 Task: Add an event with the title Second Team Building Workshop: Building High-Performing Teams, date '2024/03/11', time 8:50 AM to 10:50 AMand add a description: A company retreat is a purposeful and immersive event where employees come together in a relaxed and inspiring setting to foster teamwork, boost morale, and align their efforts towards common goals. Select event color  Tomato . Add location for the event as: 789 Rua Santa Catarina, Porto, Portugal, logged in from the account softage.9@softage.netand send the event invitation to softage.4@softage.net with CC to  softage.5@softage.net. Set a reminder for the event Monthly on the third Sunday
Action: Mouse moved to (68, 88)
Screenshot: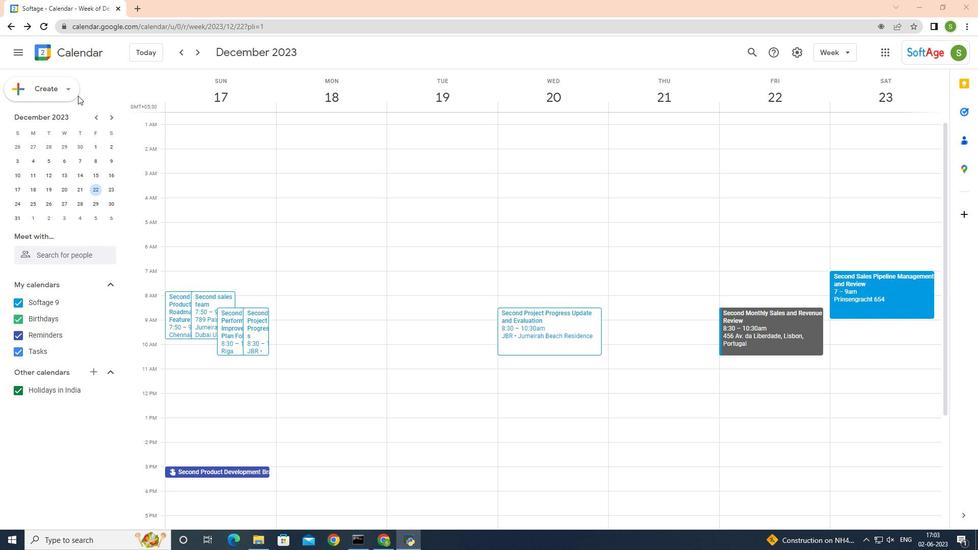 
Action: Mouse pressed left at (68, 88)
Screenshot: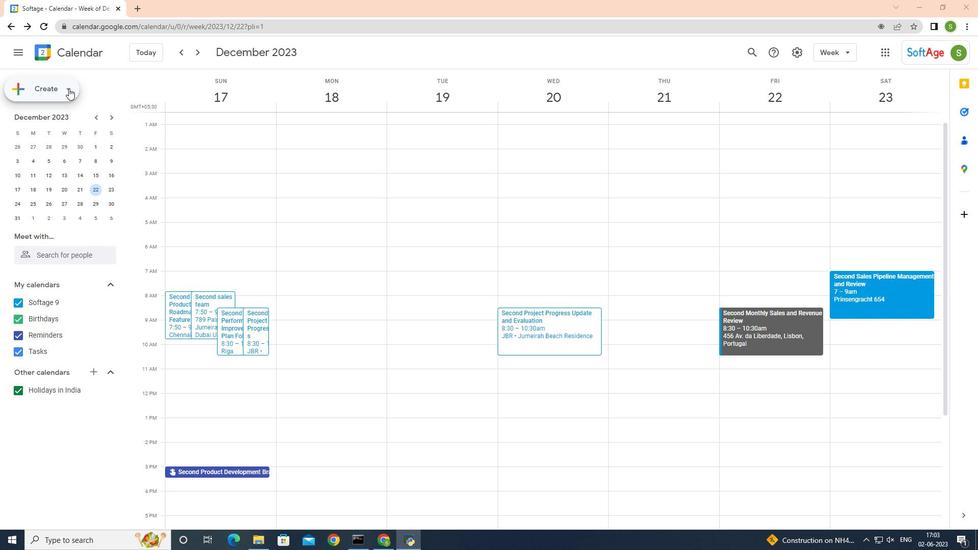 
Action: Mouse moved to (68, 112)
Screenshot: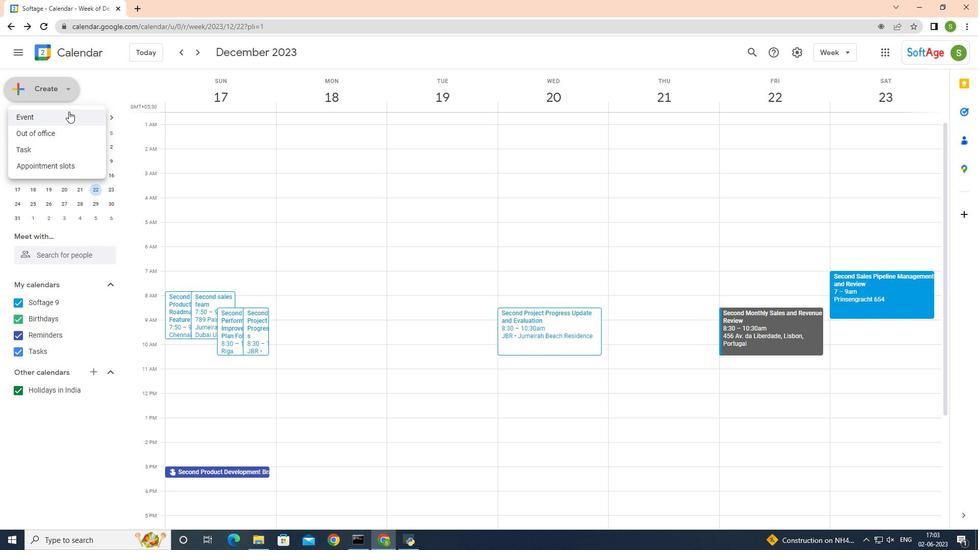 
Action: Mouse pressed left at (68, 112)
Screenshot: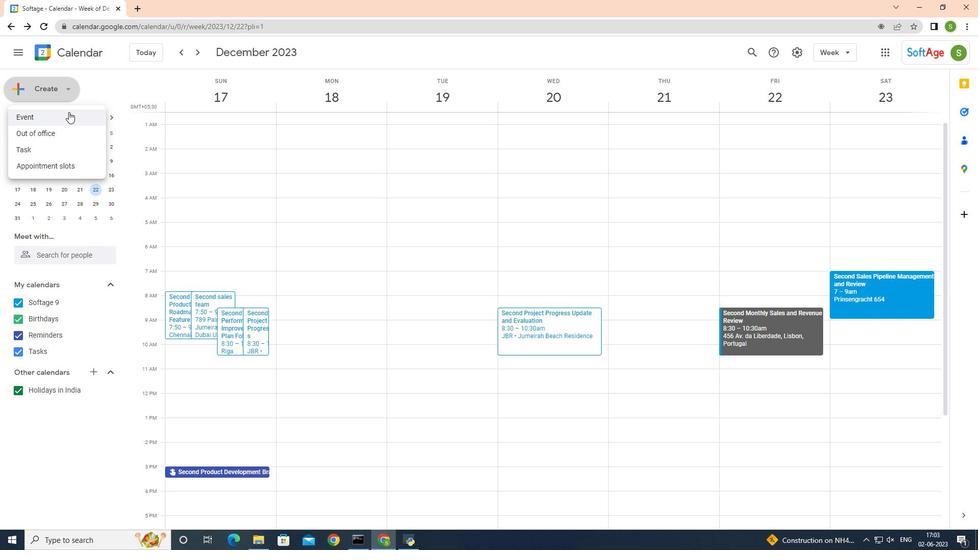 
Action: Mouse moved to (539, 279)
Screenshot: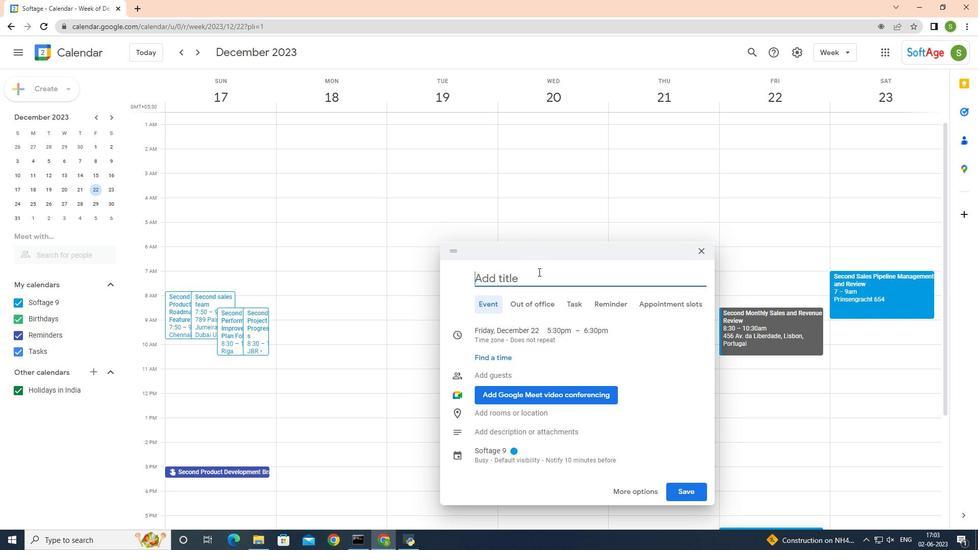 
Action: Key pressed <Key.shift>Second<Key.space><Key.shift><Key.shift><Key.shift><Key.shift><Key.shift><Key.shift><Key.shift><Key.shift><Key.shift><Key.shift><Key.shift><Key.shift><Key.shift><Key.shift><Key.shift><Key.shift><Key.shift><Key.shift><Key.shift><Key.shift><Key.shift><Key.shift><Key.shift><Key.shift><Key.shift><Key.shift><Key.shift><Key.shift><Key.shift><Key.shift><Key.shift><Key.shift><Key.shift><Key.shift>Team<Key.space><Key.shift><Key.shift><Key.shift><Key.shift><Key.shift><Key.shift>Building<Key.space><Key.shift>Workshop<Key.shift_r>:<Key.space><Key.shift>Building<Key.space><Key.shift><Key.shift><Key.shift><Key.shift><Key.shift>High-<Key.shift_r><Key.shift_r>Performing<Key.space><Key.shift>Teams
Screenshot: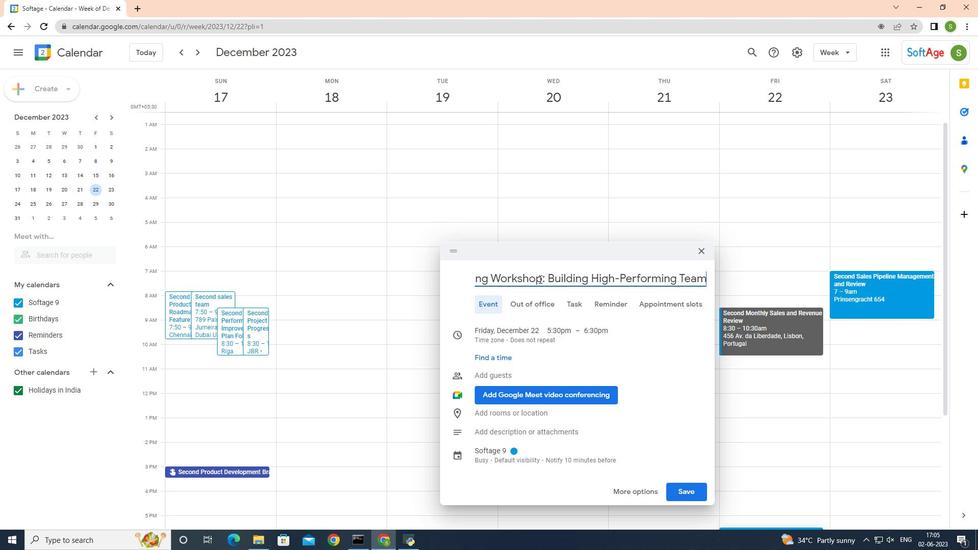 
Action: Mouse moved to (515, 328)
Screenshot: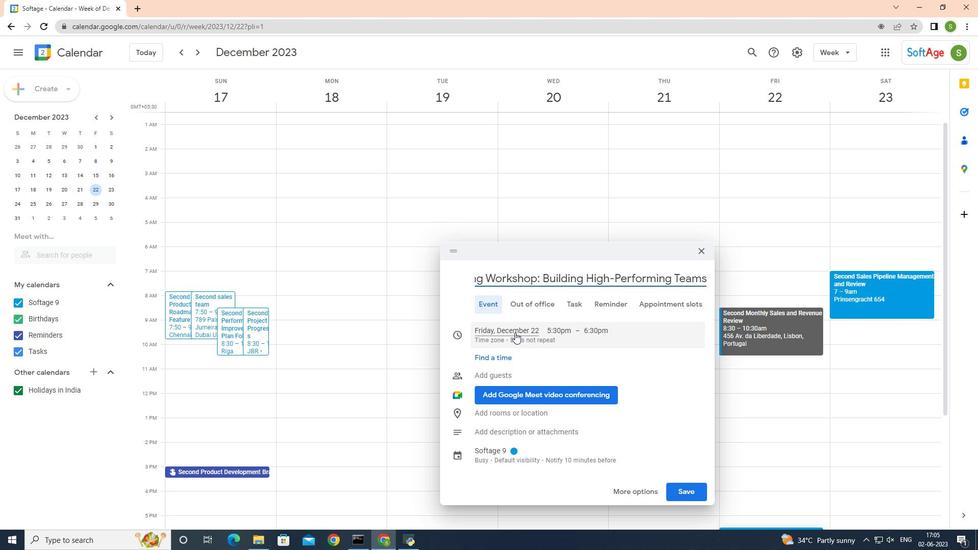 
Action: Mouse pressed left at (515, 328)
Screenshot: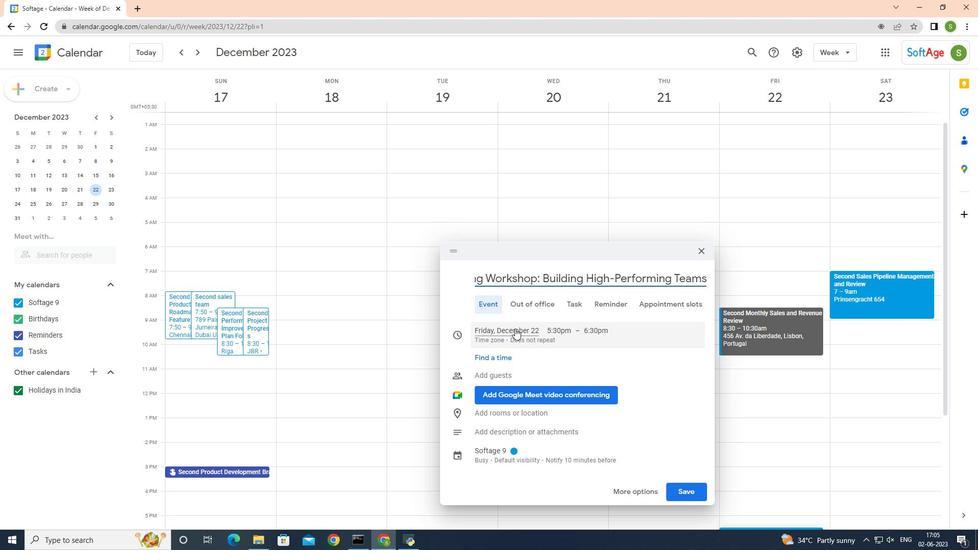 
Action: Mouse moved to (599, 323)
Screenshot: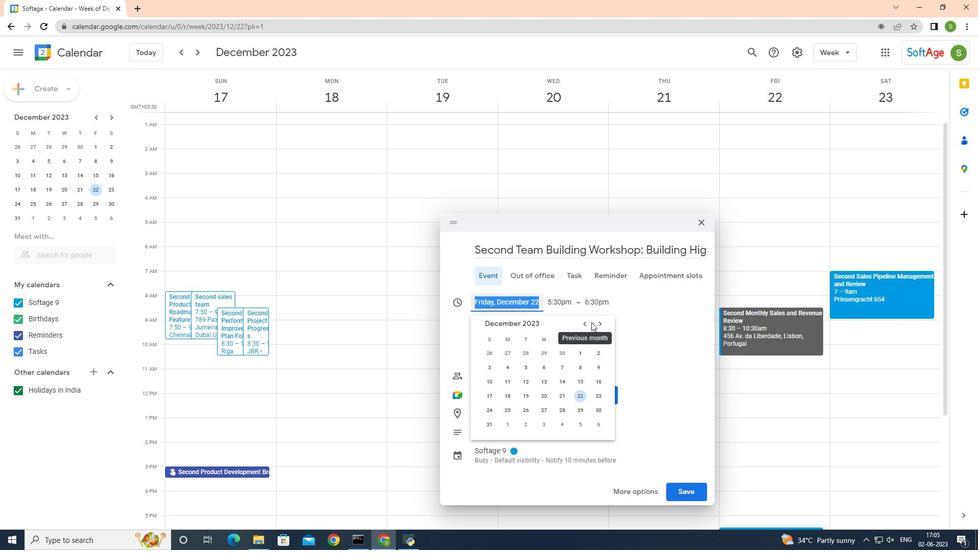 
Action: Mouse pressed left at (599, 323)
Screenshot: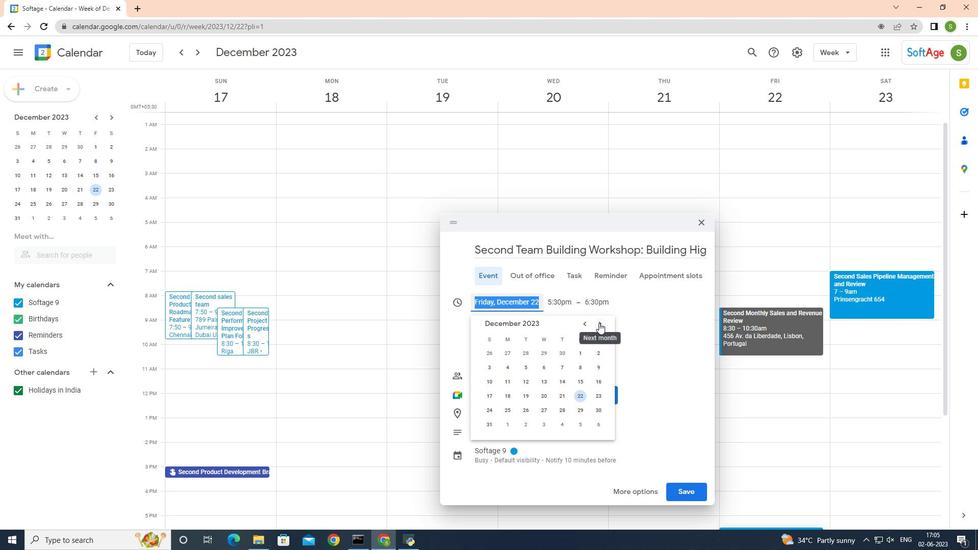
Action: Mouse pressed left at (599, 323)
Screenshot: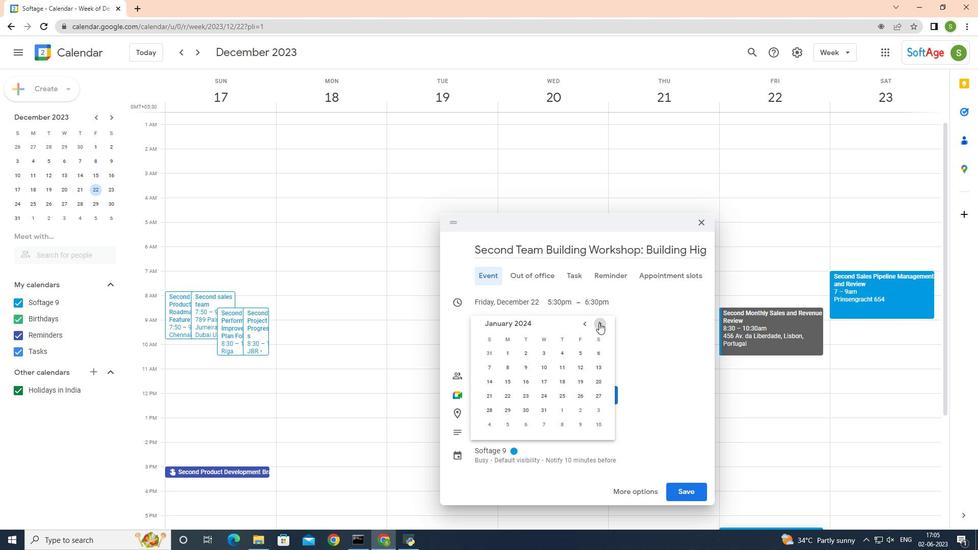
Action: Mouse pressed left at (599, 323)
Screenshot: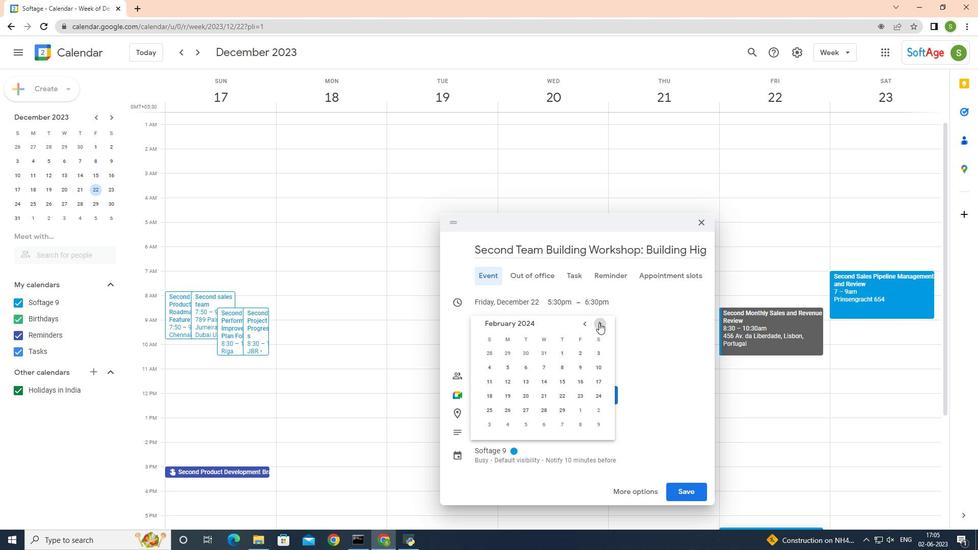 
Action: Mouse moved to (509, 379)
Screenshot: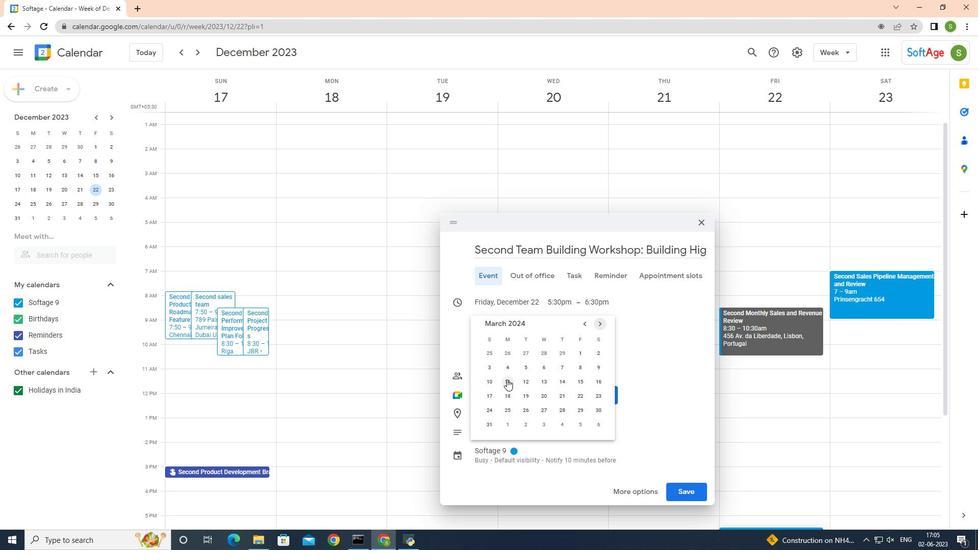 
Action: Mouse pressed left at (509, 379)
Screenshot: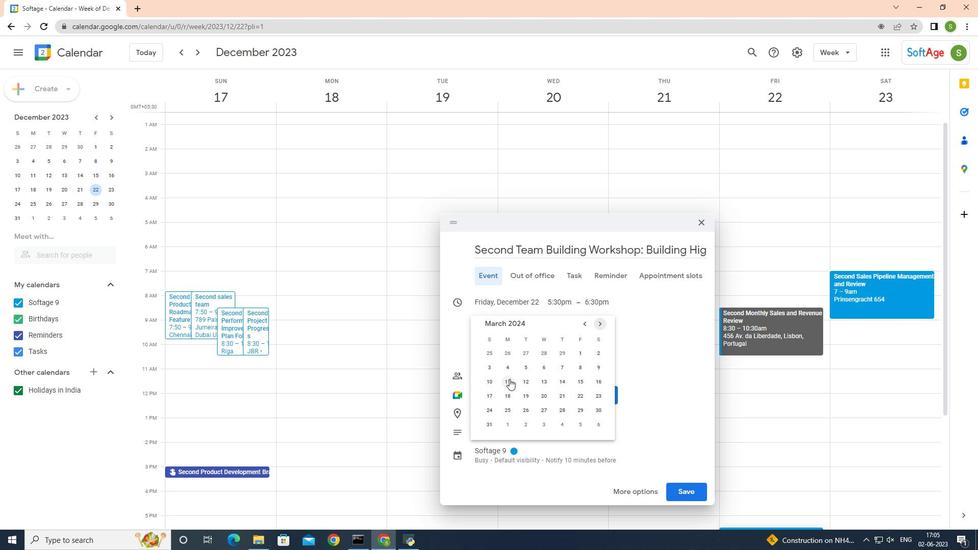 
Action: Mouse moved to (514, 300)
Screenshot: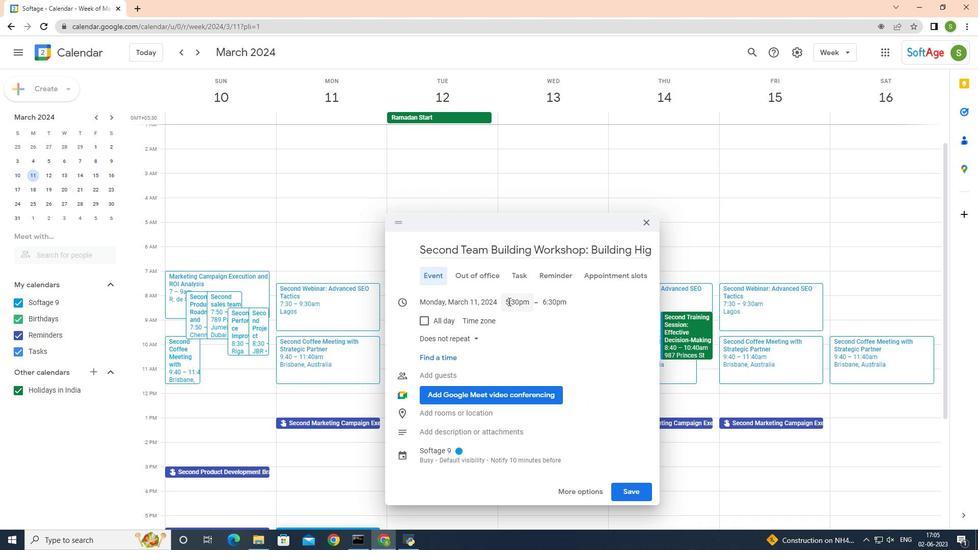 
Action: Mouse pressed left at (514, 300)
Screenshot: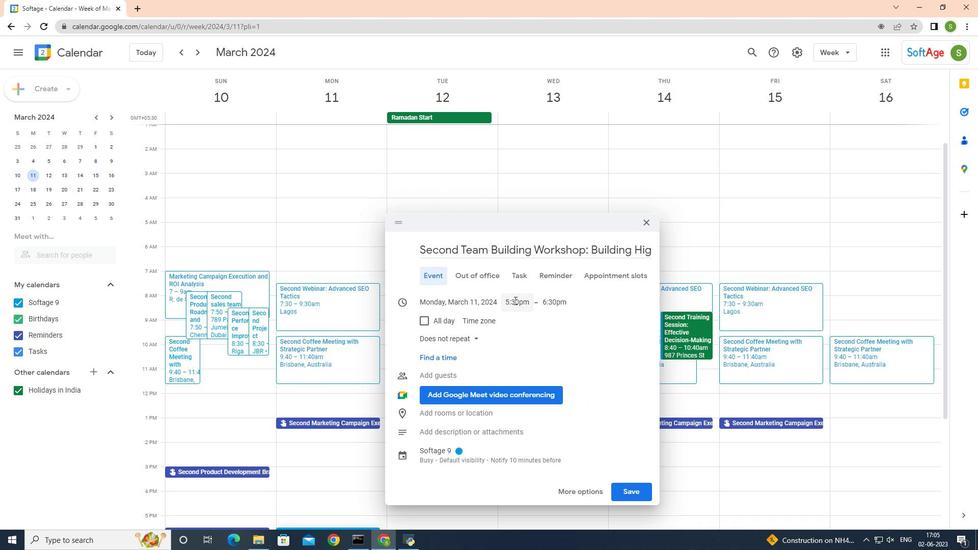 
Action: Mouse moved to (535, 353)
Screenshot: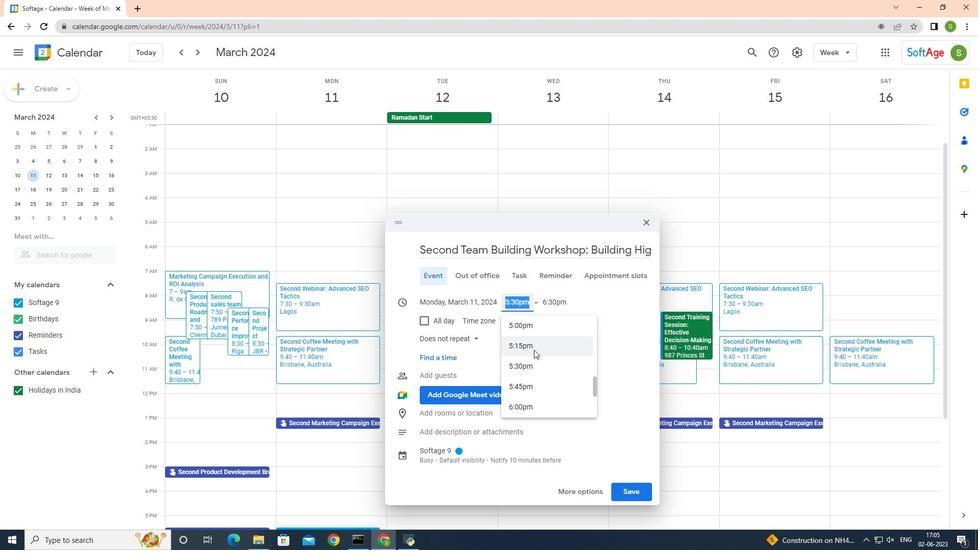 
Action: Mouse scrolled (535, 353) with delta (0, 0)
Screenshot: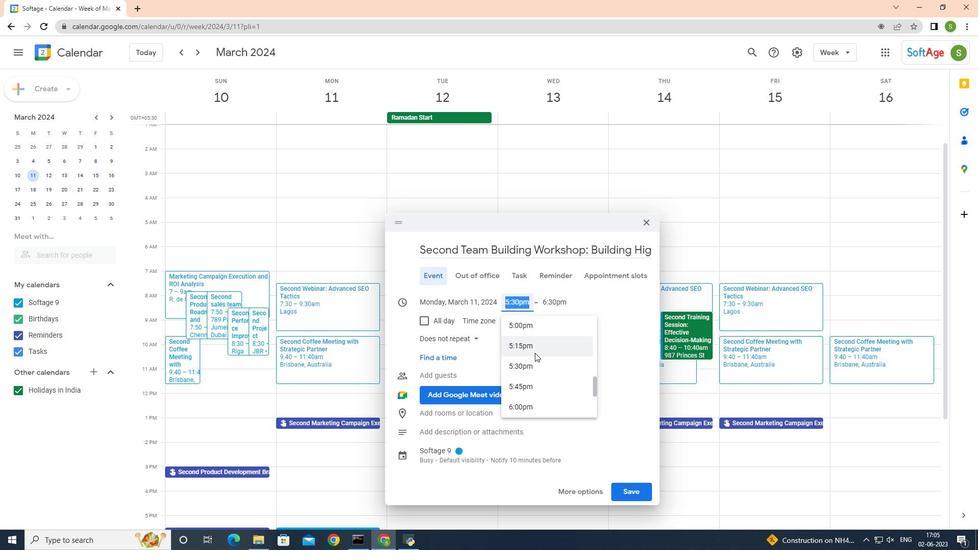 
Action: Mouse scrolled (535, 353) with delta (0, 0)
Screenshot: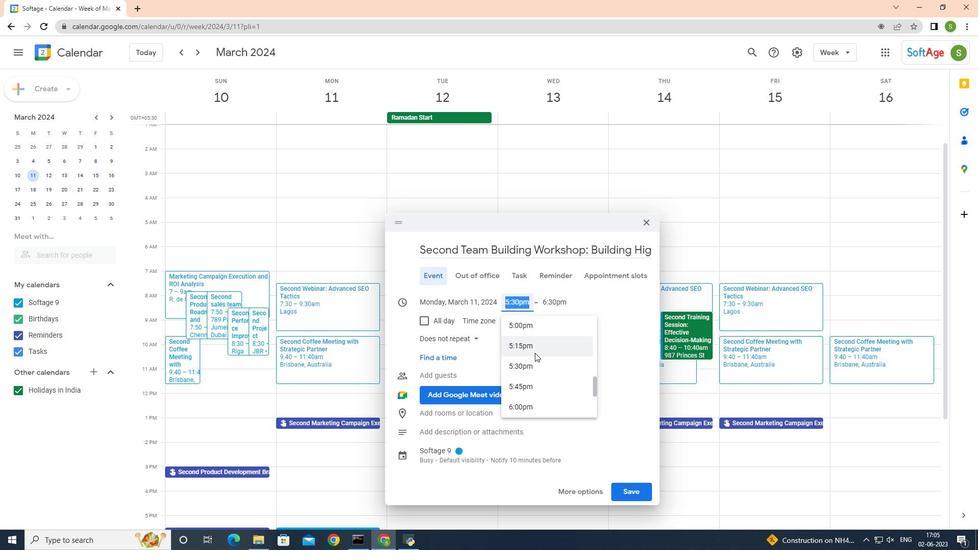 
Action: Mouse scrolled (535, 353) with delta (0, 0)
Screenshot: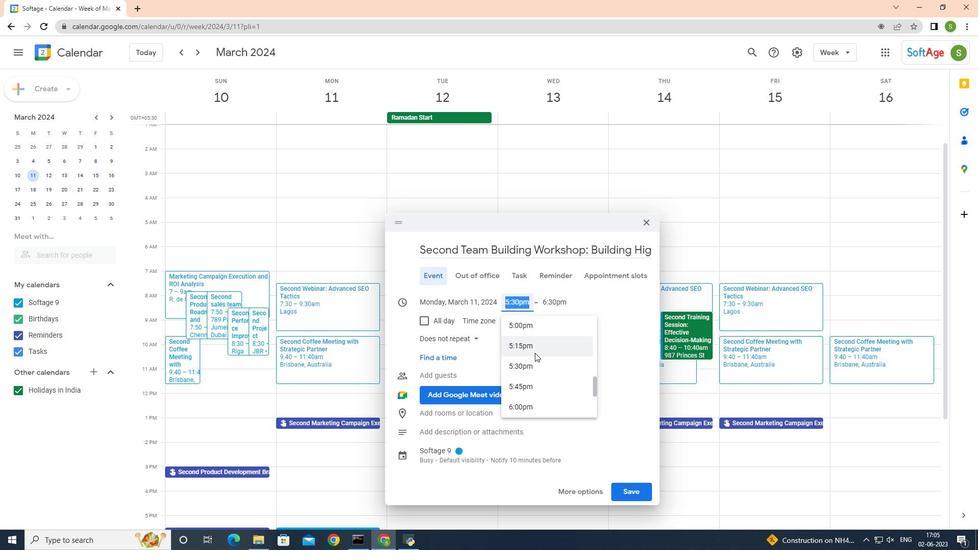
Action: Mouse scrolled (535, 353) with delta (0, 0)
Screenshot: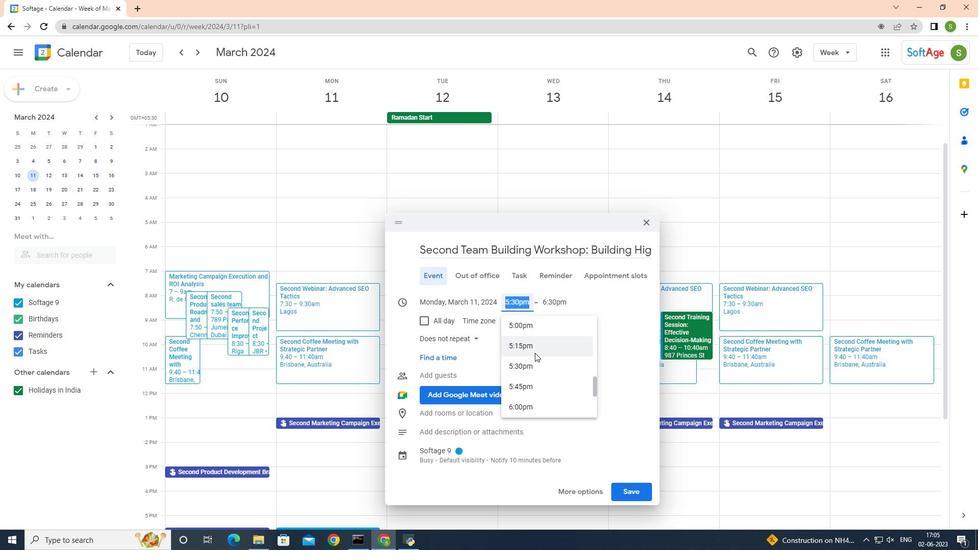
Action: Mouse scrolled (535, 353) with delta (0, 0)
Screenshot: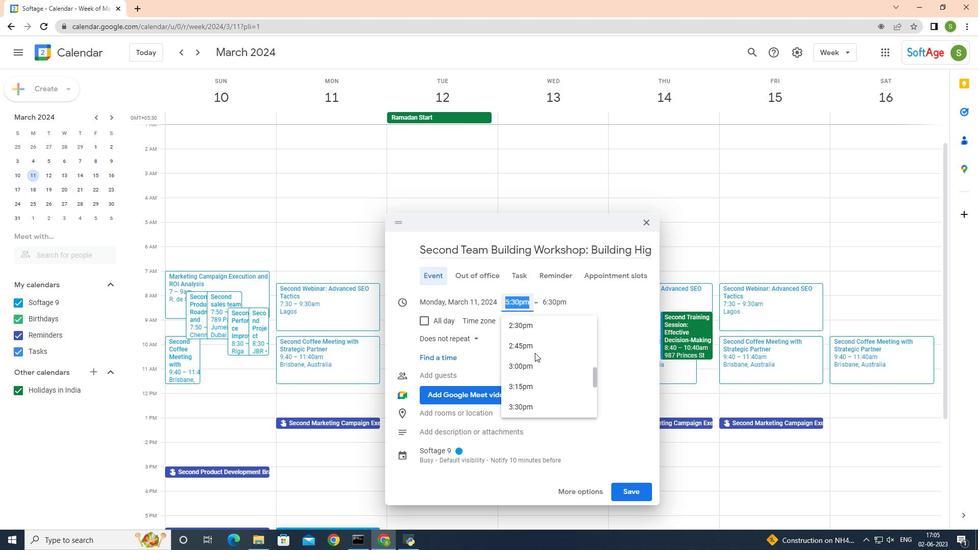 
Action: Mouse scrolled (535, 353) with delta (0, 0)
Screenshot: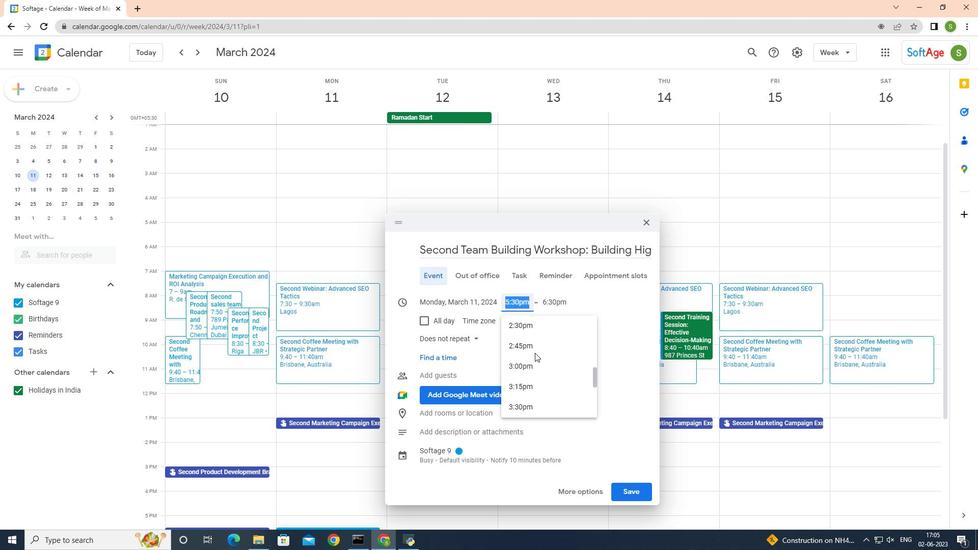 
Action: Mouse scrolled (535, 353) with delta (0, 0)
Screenshot: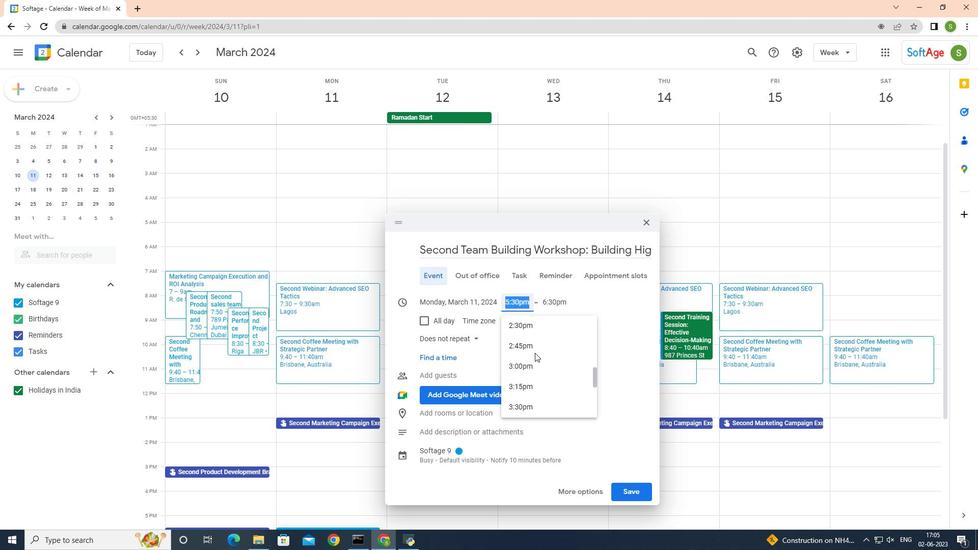 
Action: Mouse scrolled (535, 353) with delta (0, 0)
Screenshot: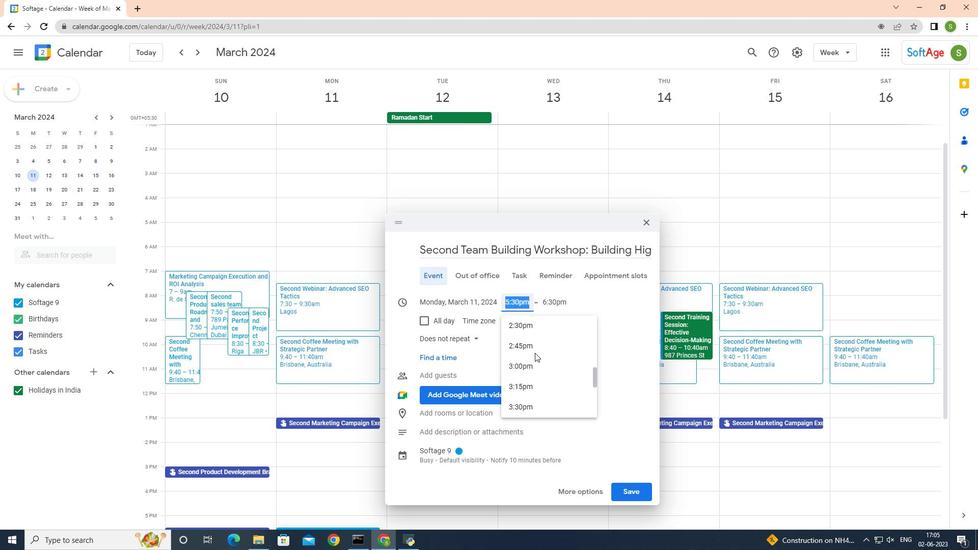 
Action: Mouse scrolled (535, 353) with delta (0, 0)
Screenshot: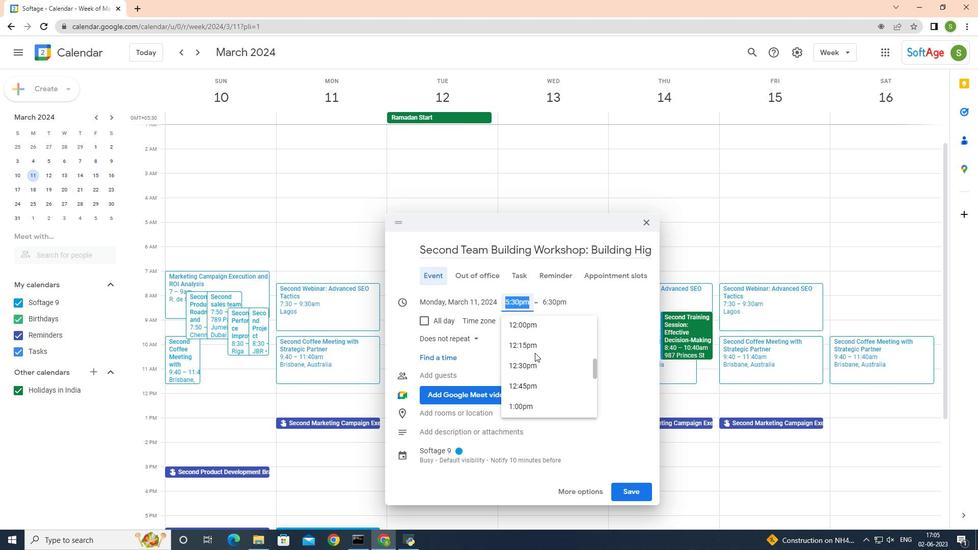 
Action: Mouse scrolled (535, 353) with delta (0, 0)
Screenshot: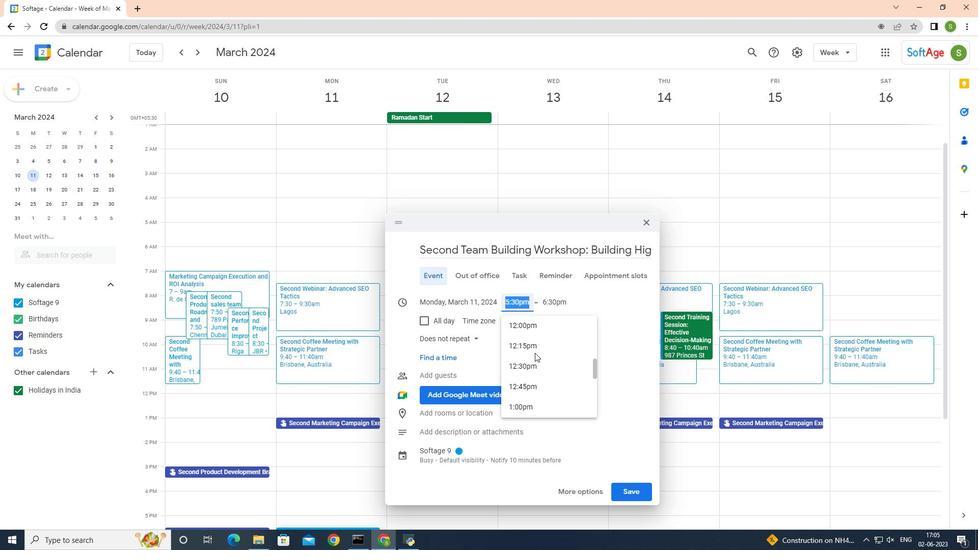 
Action: Mouse scrolled (535, 353) with delta (0, 0)
Screenshot: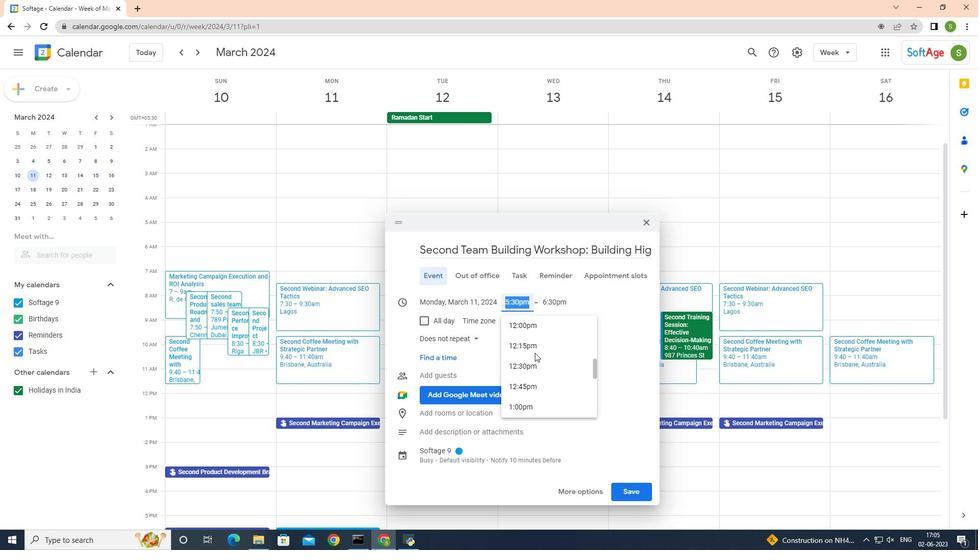 
Action: Mouse scrolled (535, 353) with delta (0, 0)
Screenshot: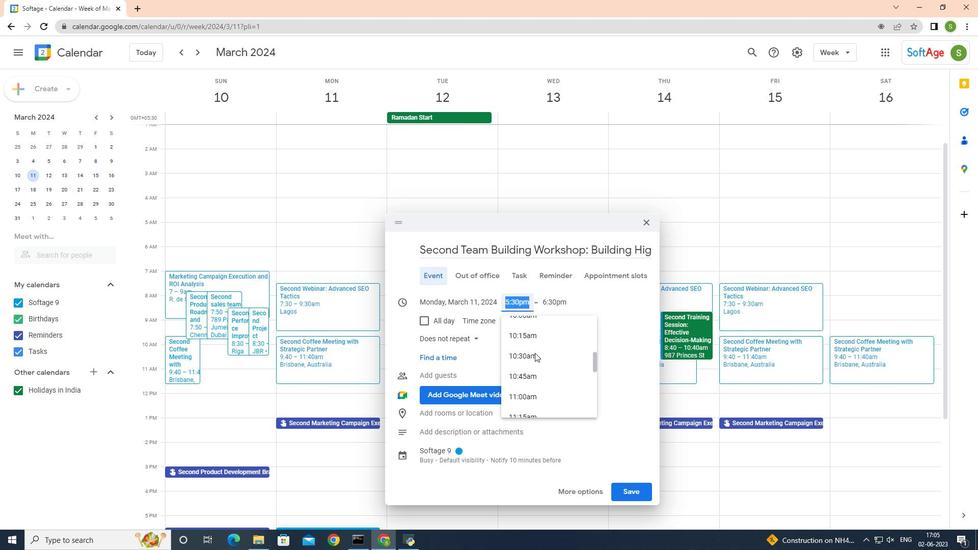 
Action: Mouse scrolled (535, 353) with delta (0, 0)
Screenshot: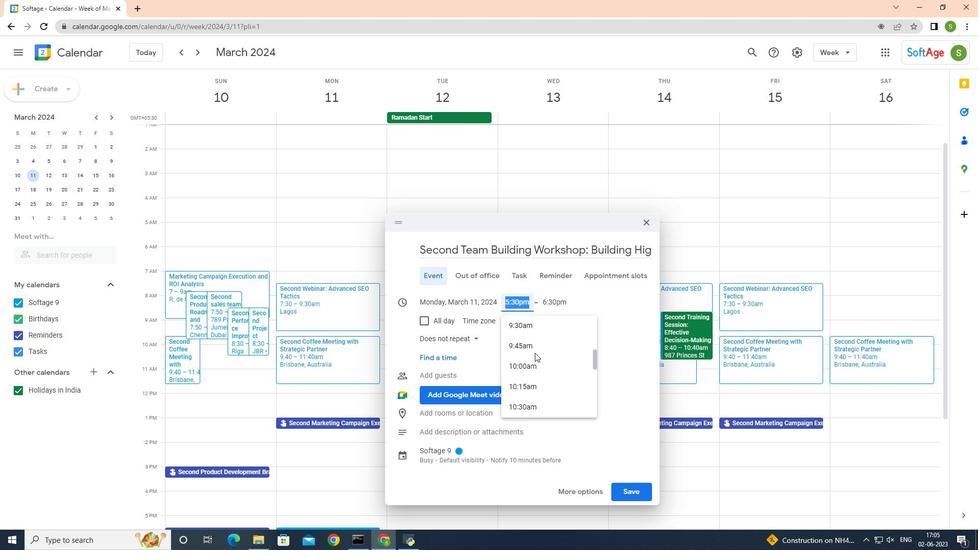 
Action: Mouse moved to (535, 352)
Screenshot: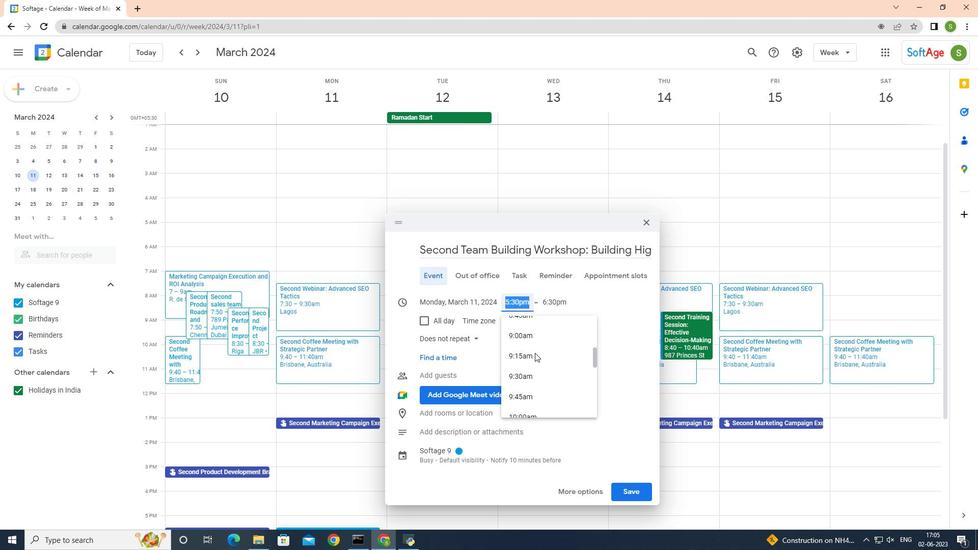 
Action: Mouse scrolled (535, 352) with delta (0, 0)
Screenshot: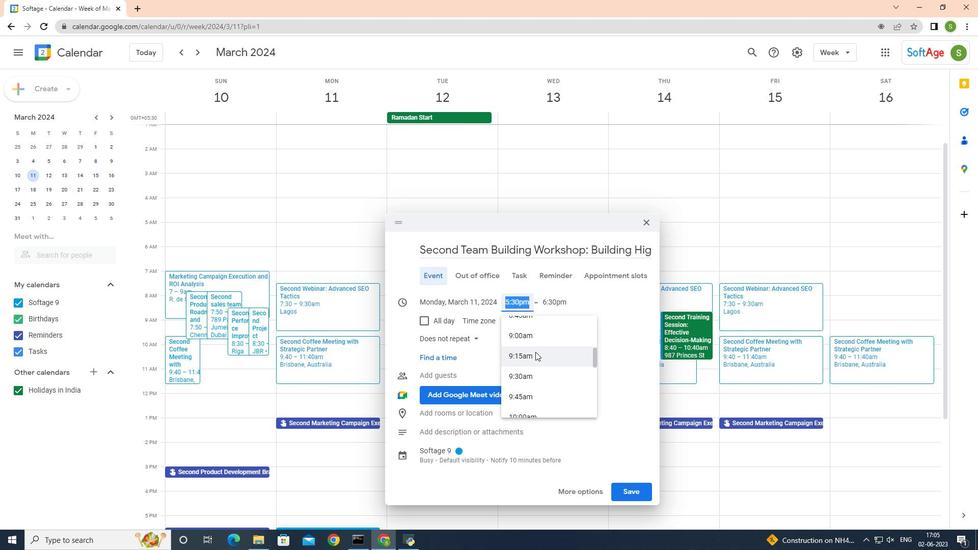 
Action: Mouse moved to (536, 363)
Screenshot: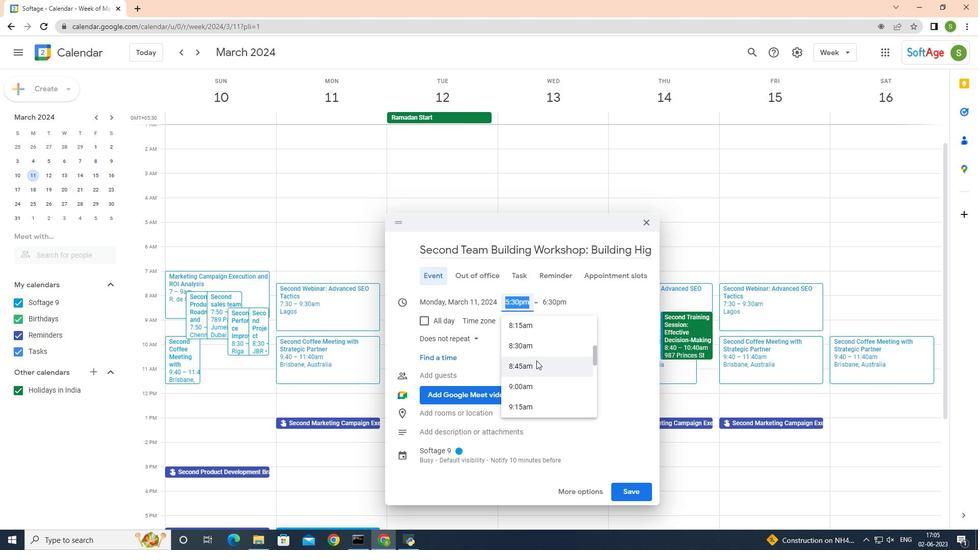 
Action: Mouse pressed left at (536, 363)
Screenshot: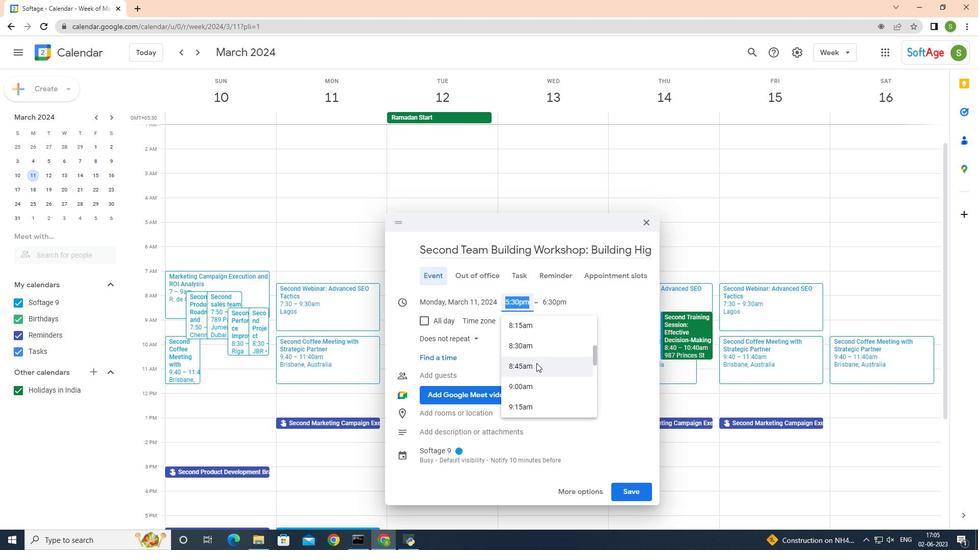 
Action: Mouse moved to (517, 238)
Screenshot: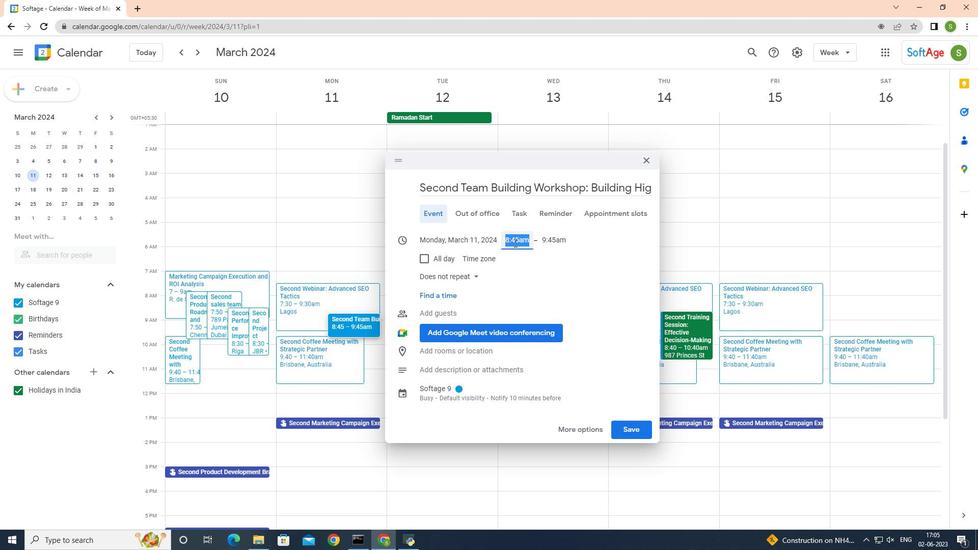 
Action: Mouse pressed left at (517, 238)
Screenshot: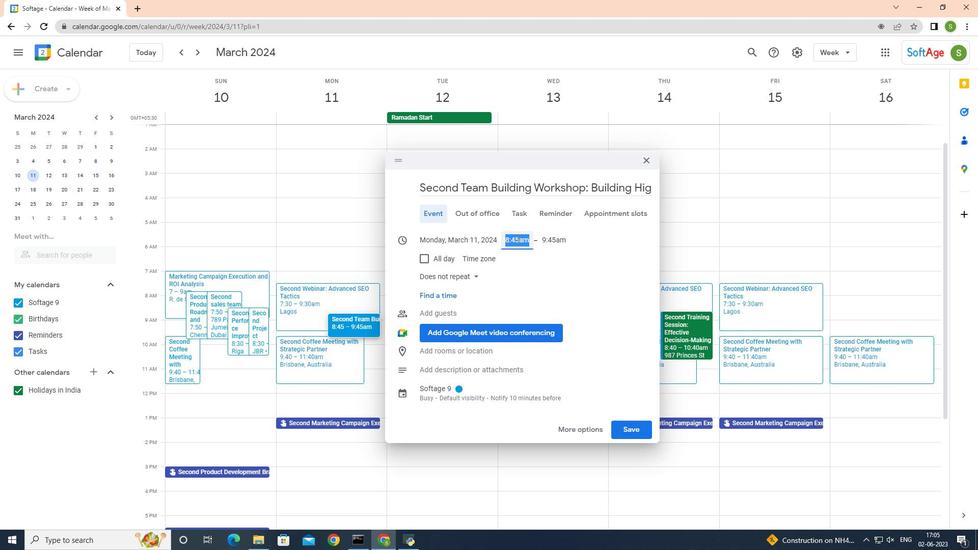 
Action: Mouse moved to (551, 244)
Screenshot: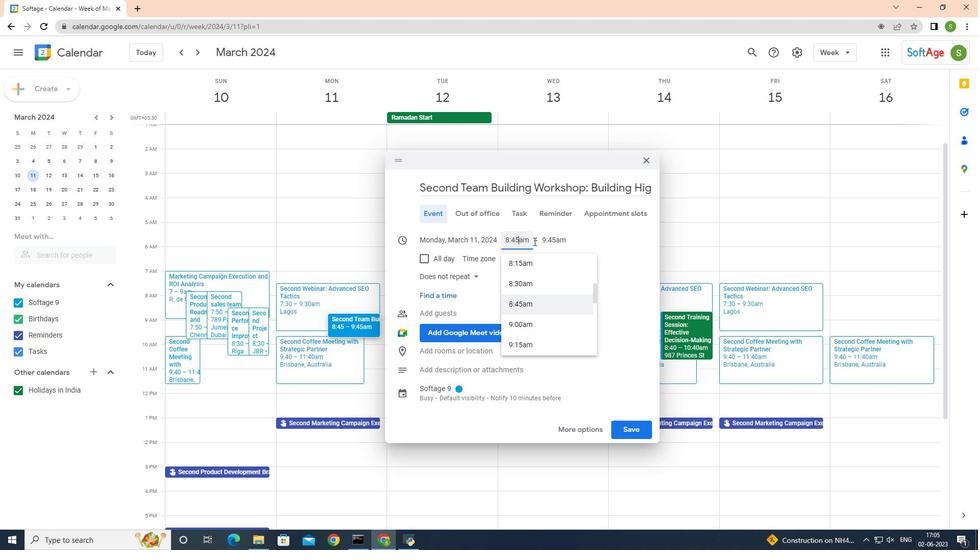 
Action: Key pressed <Key.backspace><Key.backspace>50
Screenshot: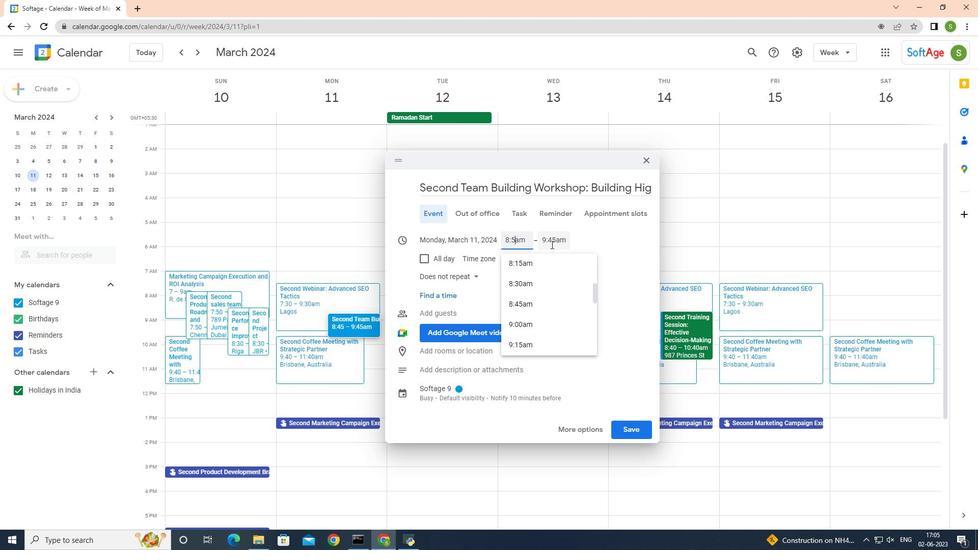 
Action: Mouse pressed left at (551, 244)
Screenshot: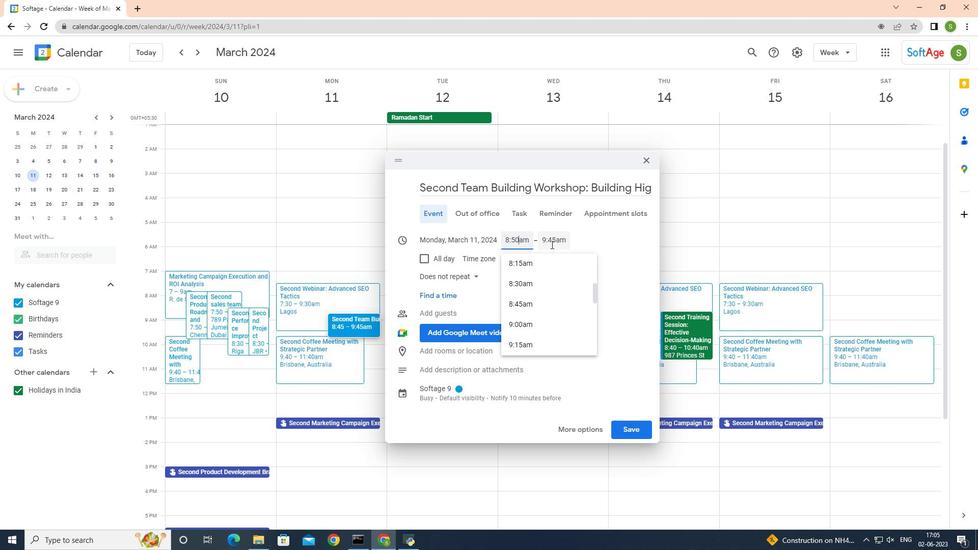 
Action: Mouse moved to (583, 350)
Screenshot: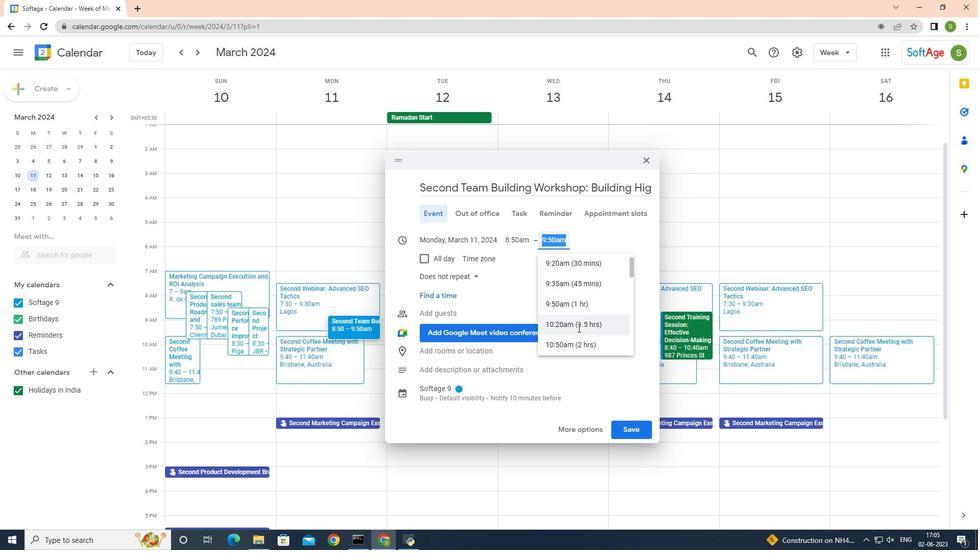 
Action: Mouse pressed left at (583, 350)
Screenshot: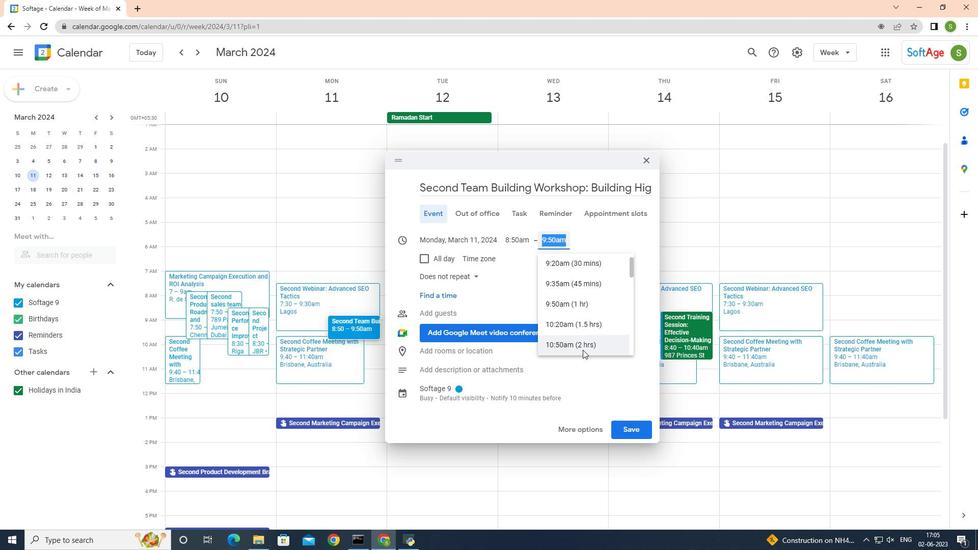 
Action: Mouse moved to (641, 424)
Screenshot: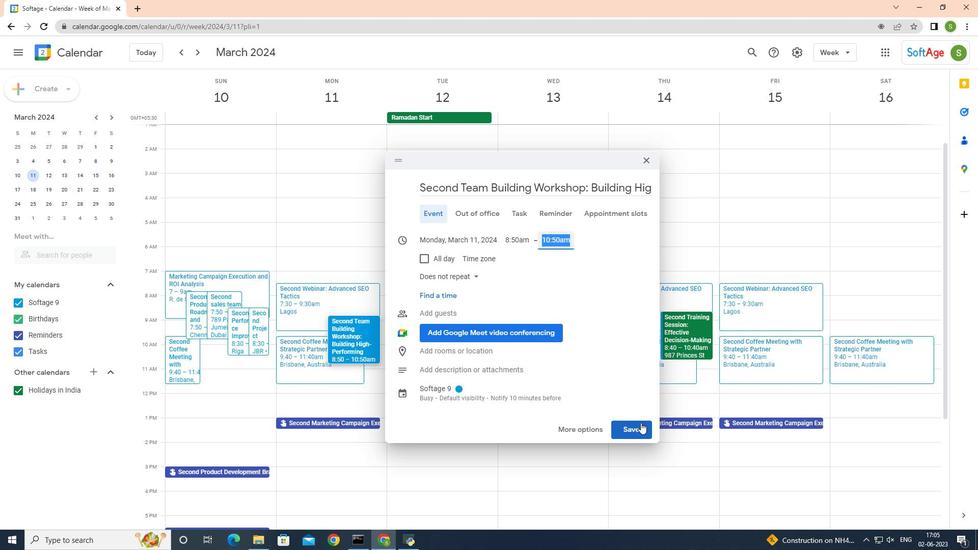
Action: Mouse pressed left at (641, 424)
Screenshot: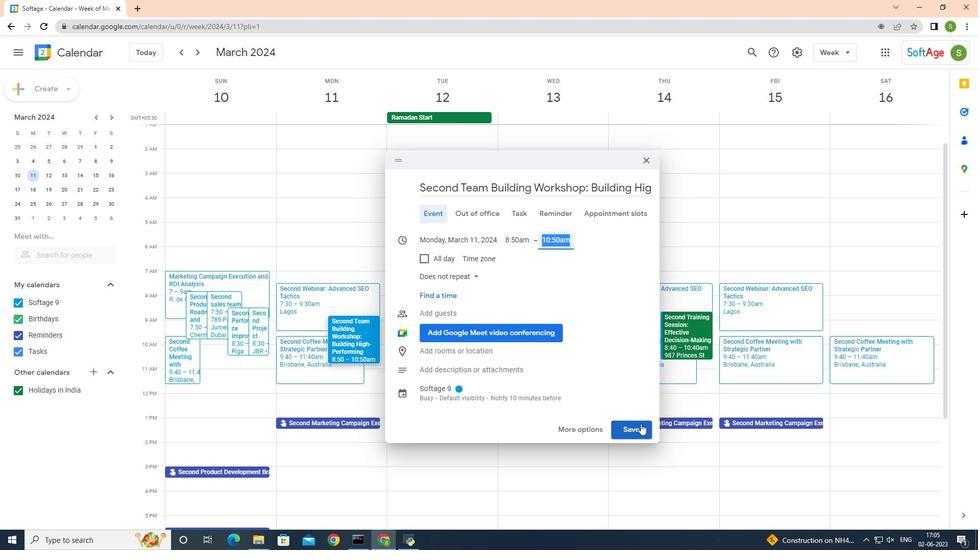 
Action: Mouse moved to (353, 332)
Screenshot: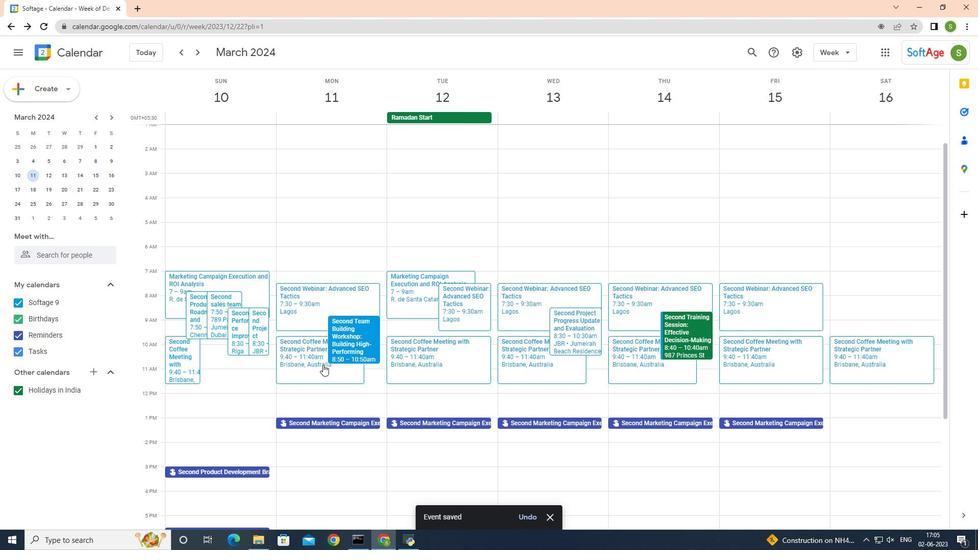 
Action: Mouse pressed left at (353, 332)
Screenshot: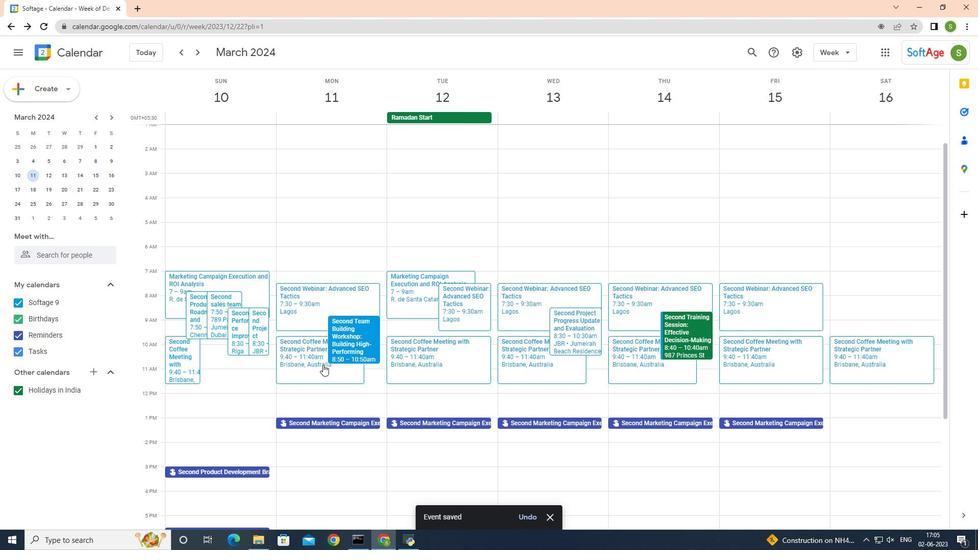 
Action: Mouse moved to (166, 226)
Screenshot: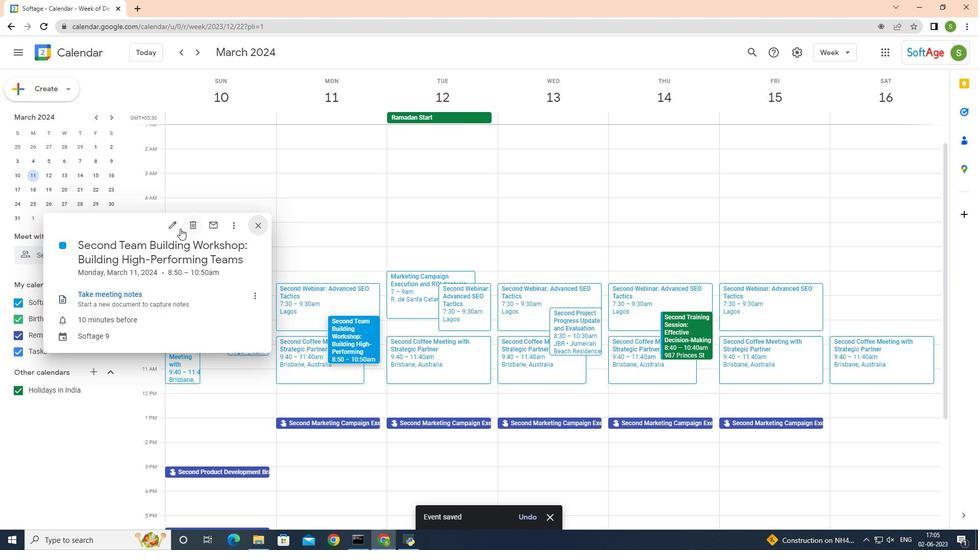 
Action: Mouse pressed left at (166, 226)
Screenshot: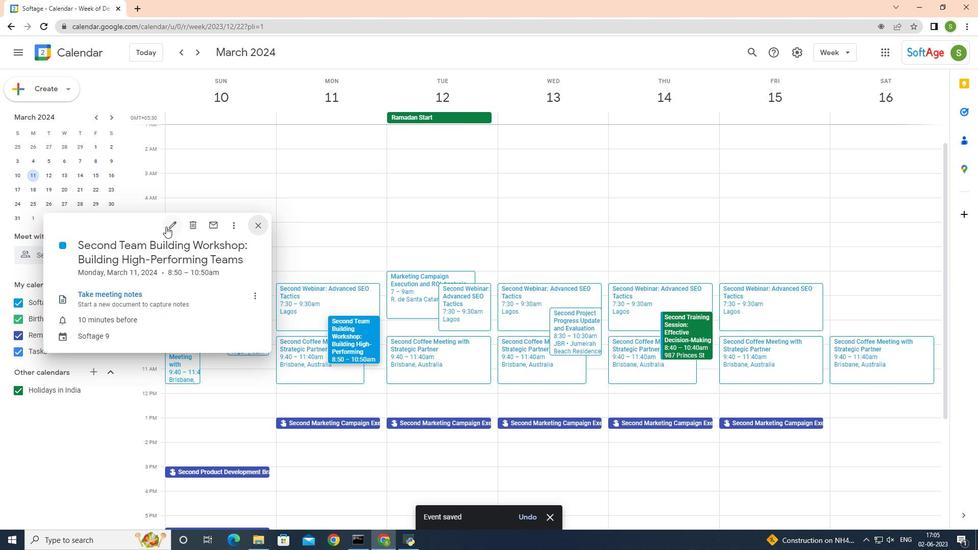 
Action: Mouse moved to (156, 357)
Screenshot: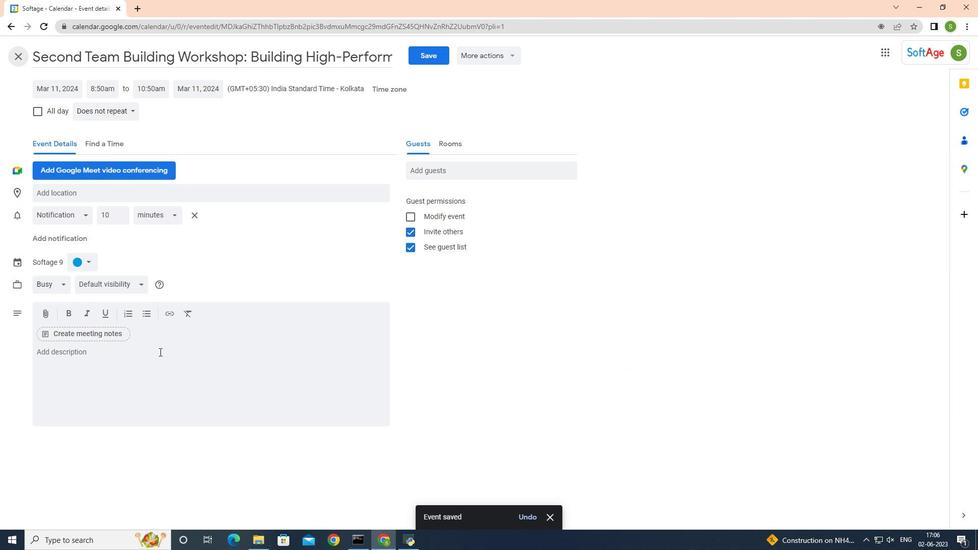 
Action: Mouse pressed left at (156, 357)
Screenshot: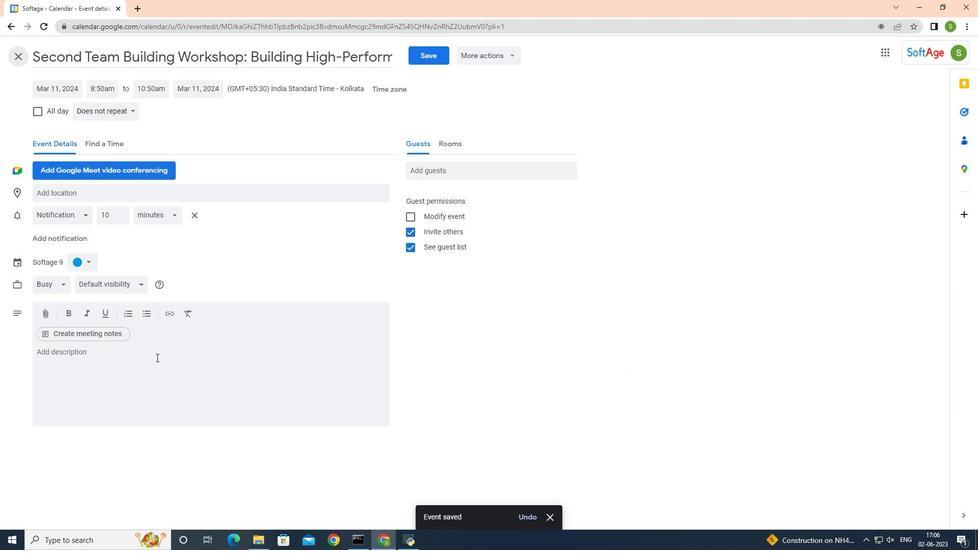 
Action: Mouse moved to (257, 258)
Screenshot: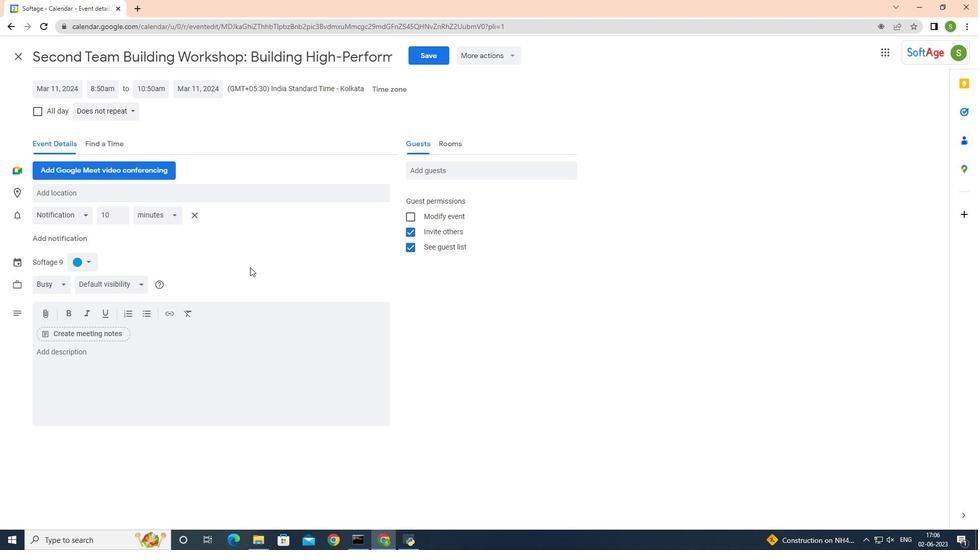 
Action: Key pressed <Key.shift><Key.shift><Key.shift><Key.shift><Key.shift><Key.shift><Key.shift><Key.shift><Key.shift><Key.shift>A<Key.space>company<Key.space>retreat<Key.space>is<Key.space>a<Key.space>purposeful<Key.space>and<Key.space>immersive<Key.space>event<Key.space>where<Key.space>employees<Key.space>come<Key.space>
Screenshot: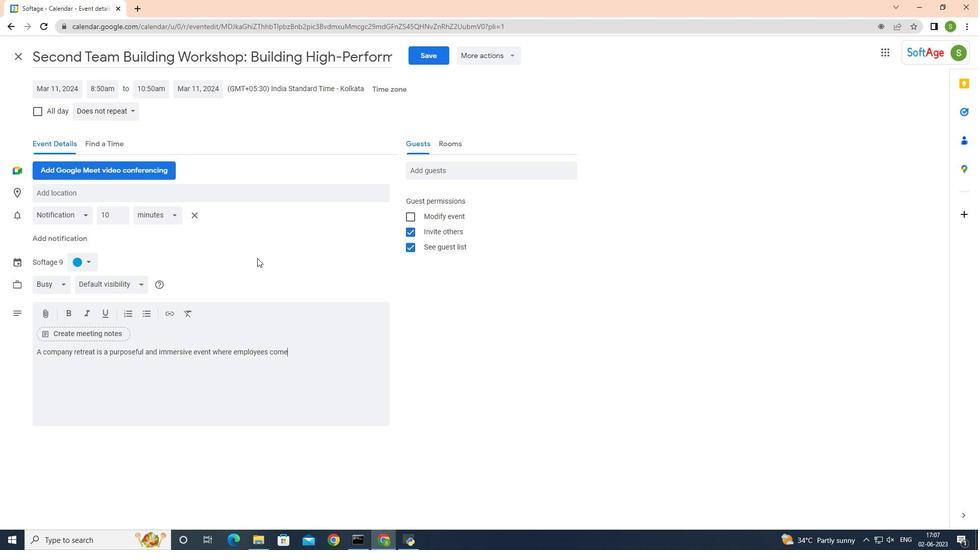 
Action: Mouse moved to (409, 320)
Screenshot: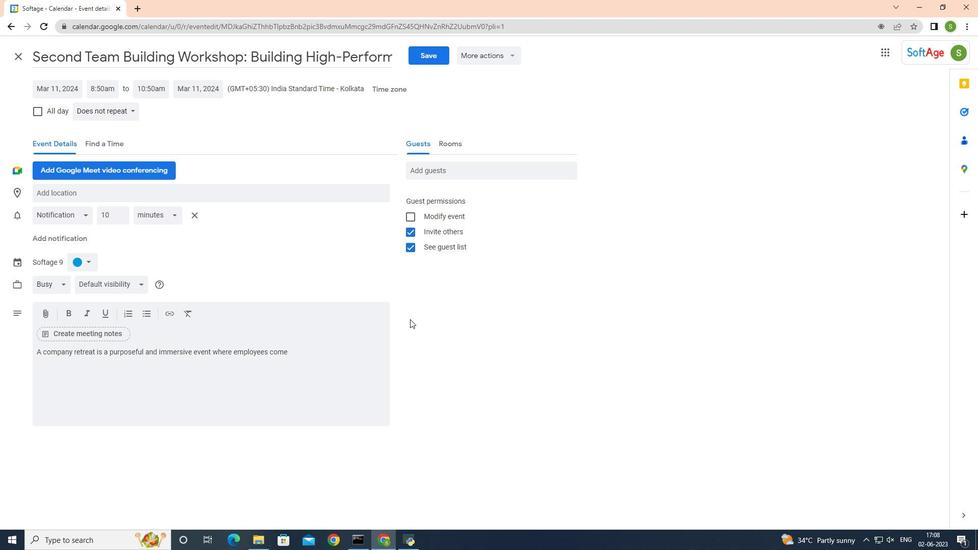 
Action: Key pressed together<Key.space>in<Key.space>a<Key.space>relaxed<Key.space>and<Key.space>inspiring<Key.space>setting<Key.space>to<Key.space>foster<Key.space>teamwork.<Key.backspace>,<Key.space>boost<Key.space>morale,<Key.space>and<Key.space>align
Screenshot: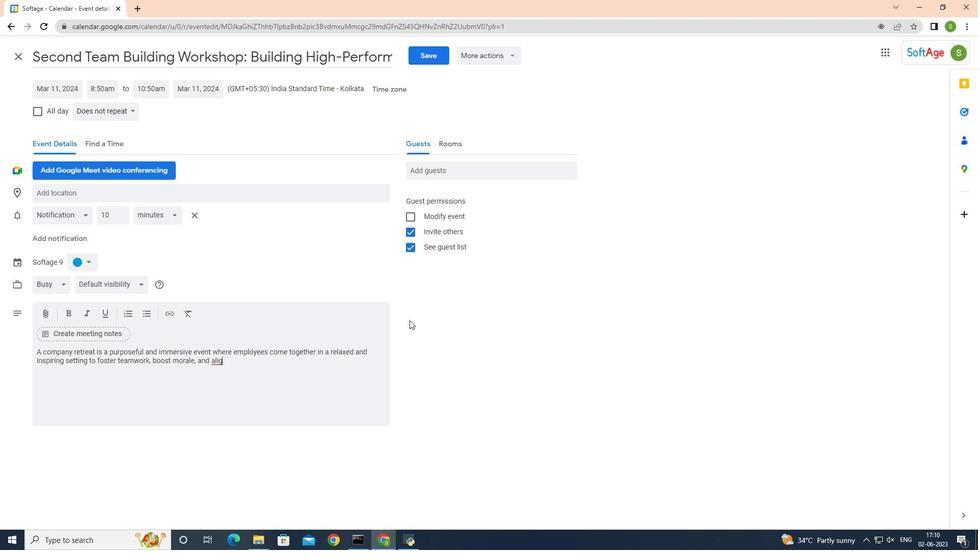 
Action: Mouse moved to (393, 297)
Screenshot: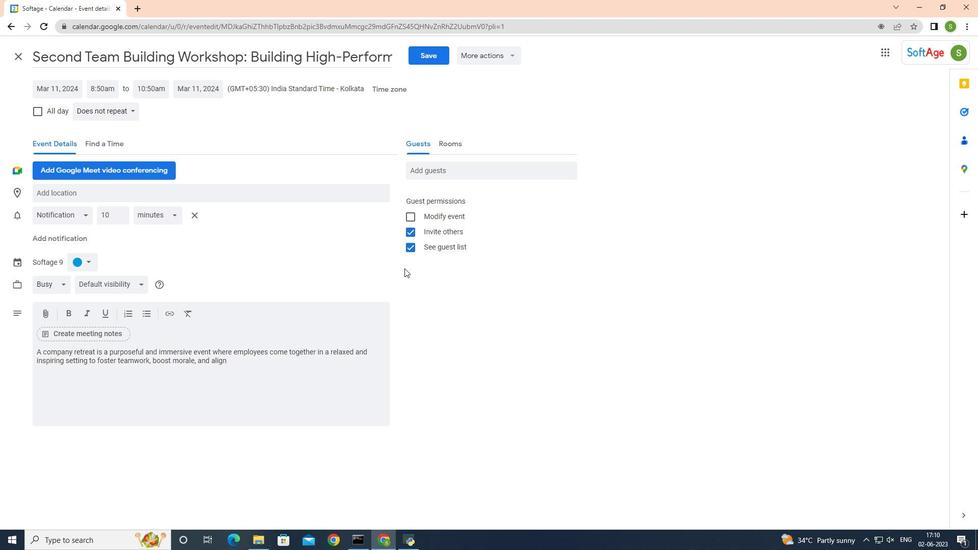 
Action: Key pressed <Key.space>their<Key.space>efforts<Key.space>towards<Key.space>common<Key.space>goals.
Screenshot: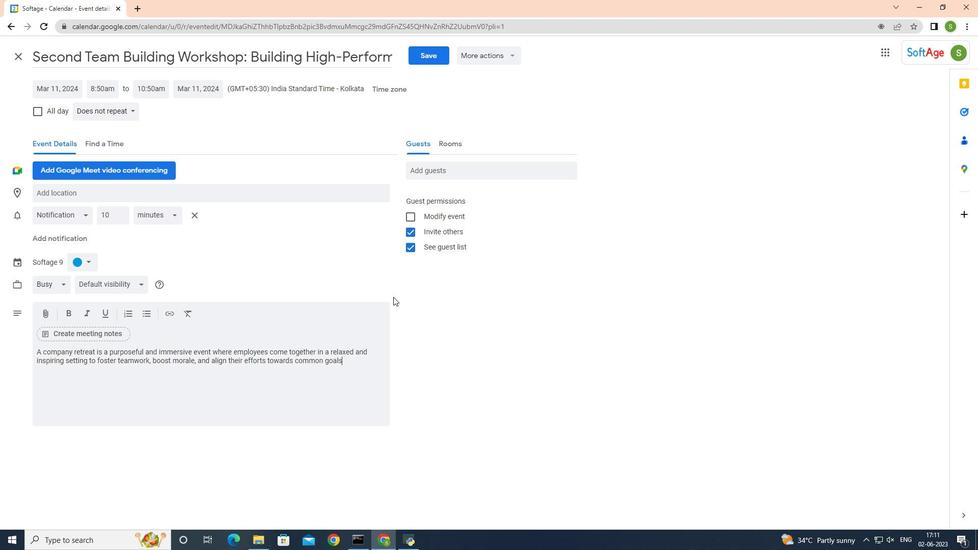 
Action: Mouse moved to (87, 263)
Screenshot: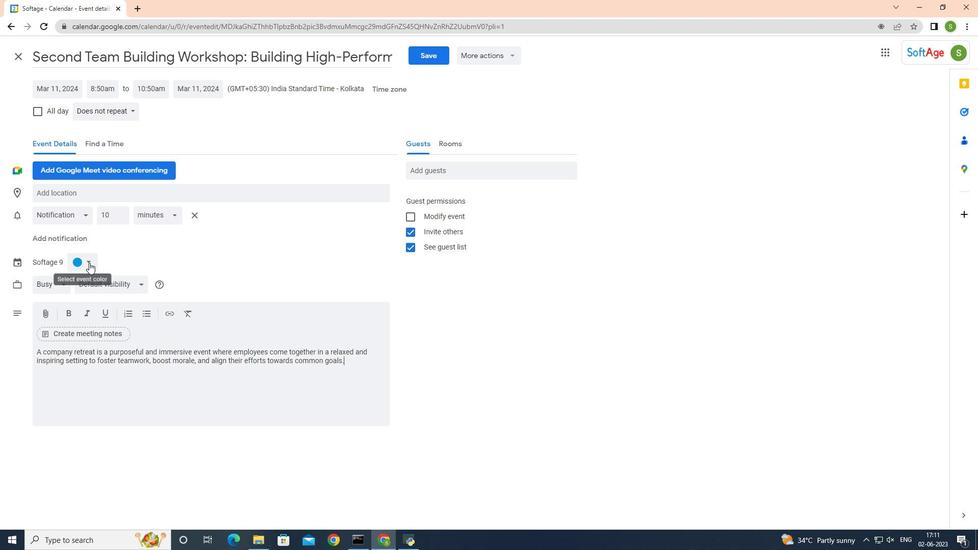
Action: Mouse pressed left at (87, 263)
Screenshot: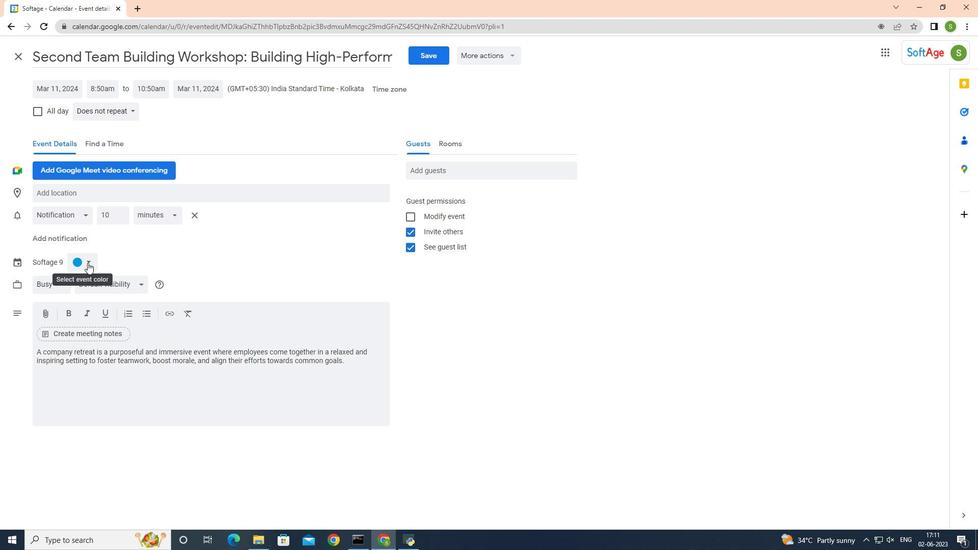 
Action: Mouse moved to (73, 263)
Screenshot: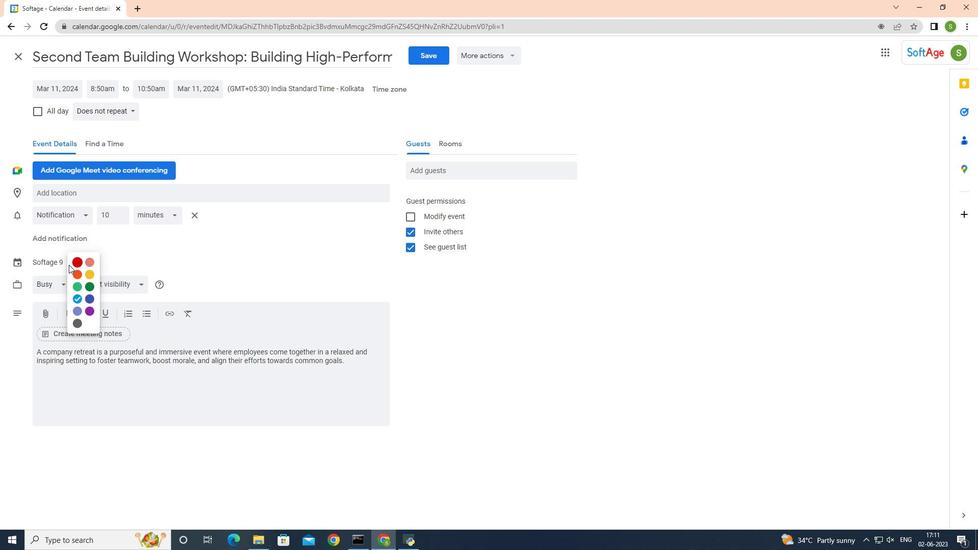 
Action: Mouse pressed left at (73, 263)
Screenshot: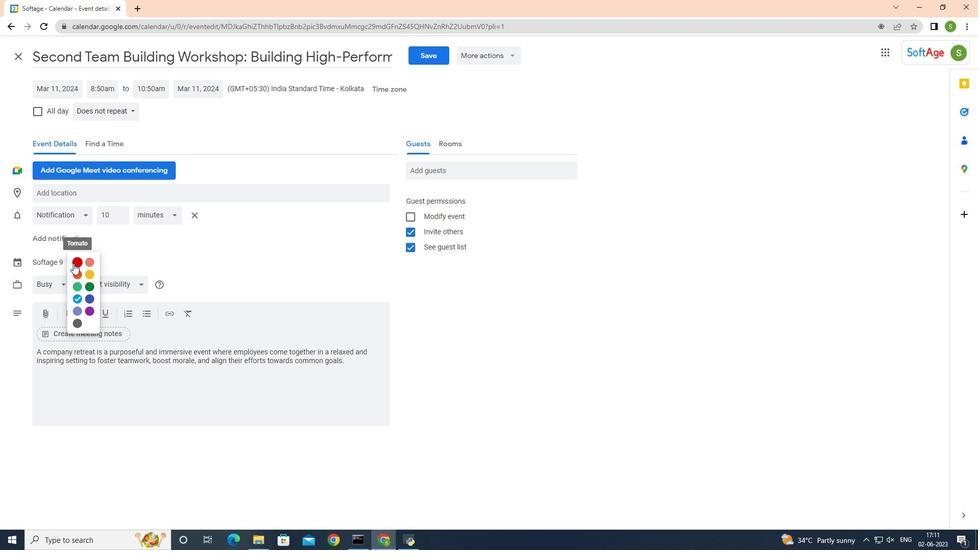 
Action: Mouse moved to (177, 190)
Screenshot: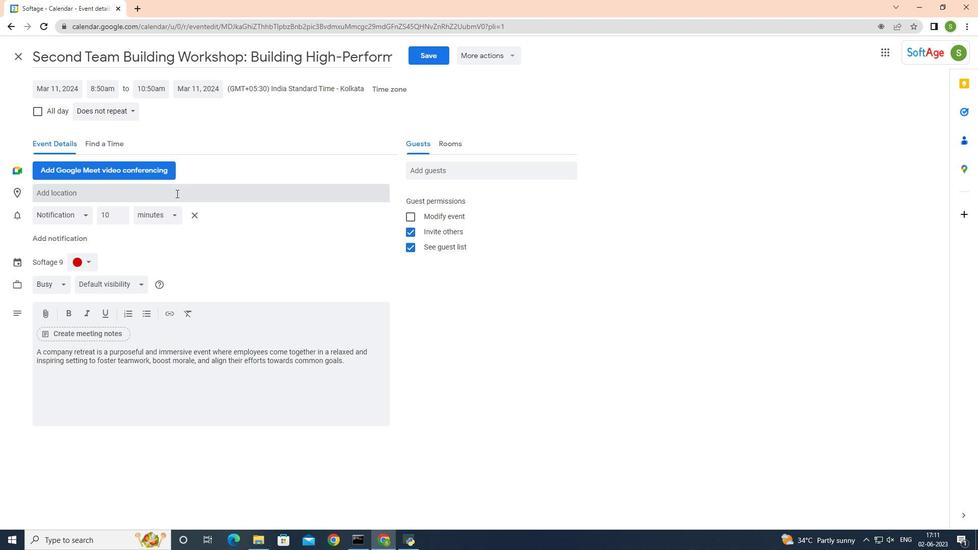 
Action: Mouse pressed left at (177, 190)
Screenshot: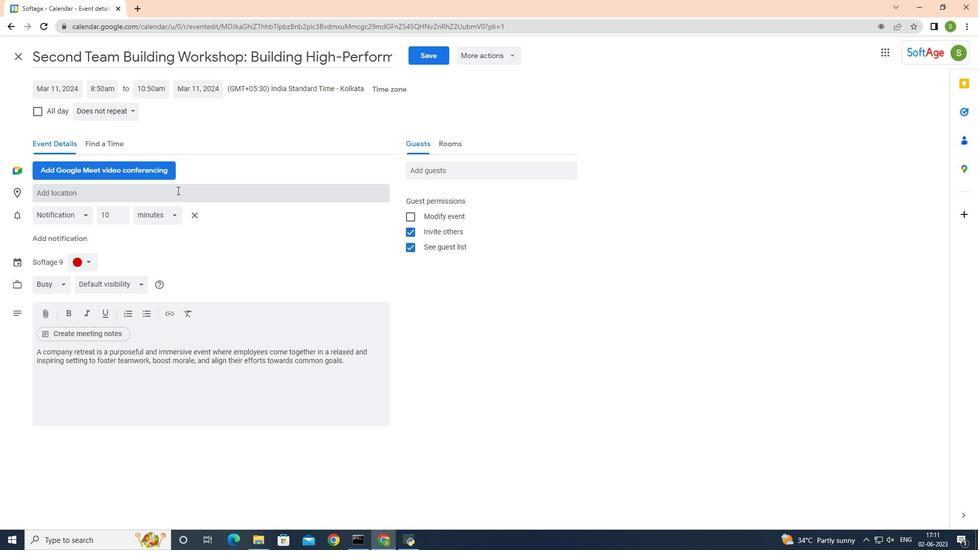 
Action: Mouse moved to (339, 226)
Screenshot: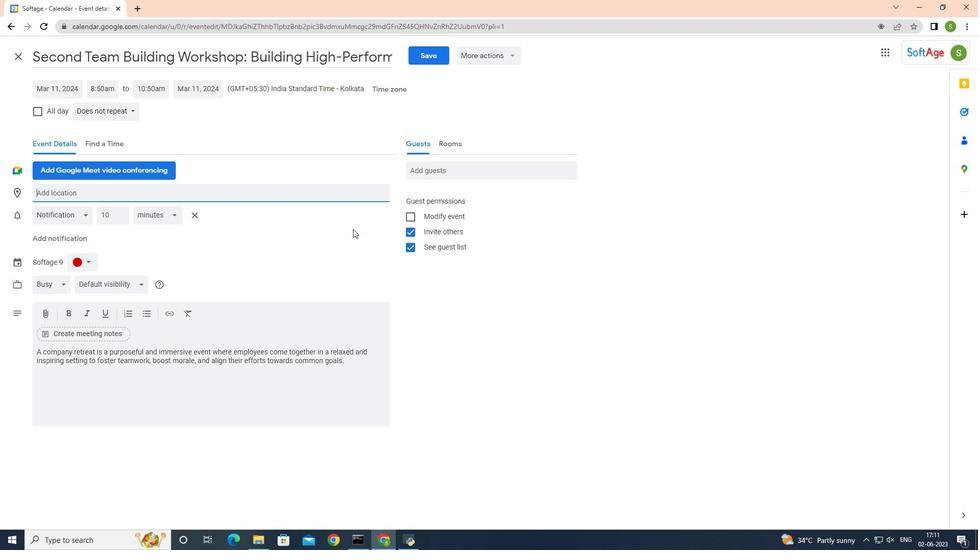 
Action: Key pressed 789<Key.space><Key.shift>Rua<Key.space><Key.shift><Key.shift><Key.shift>Santa<Key.space><Key.shift><Key.shift><Key.shift><Key.shift><Key.shift><Key.shift><Key.shift><Key.shift>Caterina,<Key.space><Key.shift_r><Key.shift_r><Key.shift_r><Key.shift_r><Key.shift_r><Key.shift_r><Key.shift_r>Porto,<Key.space><Key.shift_r><Key.shift_r><Key.shift_r><Key.shift_r><Key.shift_r><Key.shift_r><Key.shift_r><Key.shift_r><Key.shift_r><Key.shift_r><Key.shift_r>Portugal<Key.enter>
Screenshot: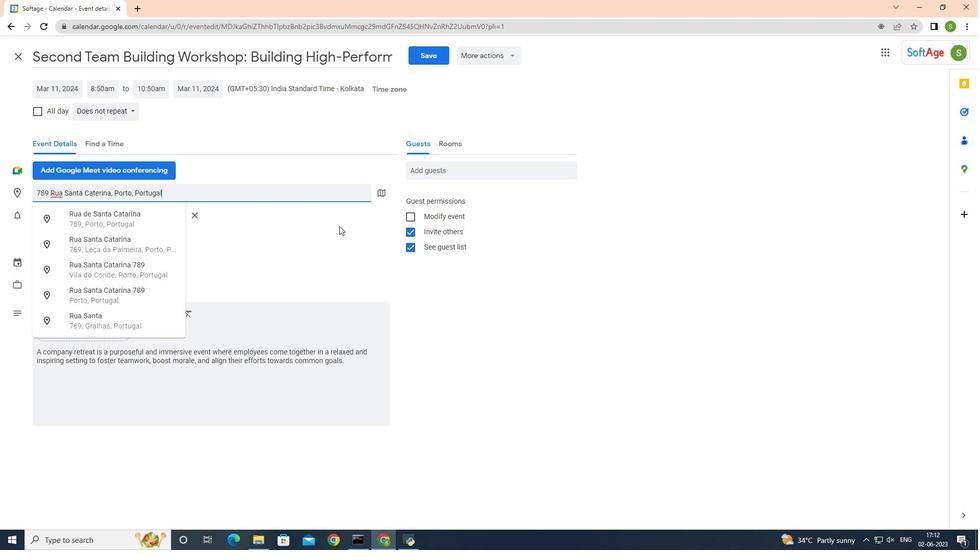 
Action: Mouse moved to (428, 49)
Screenshot: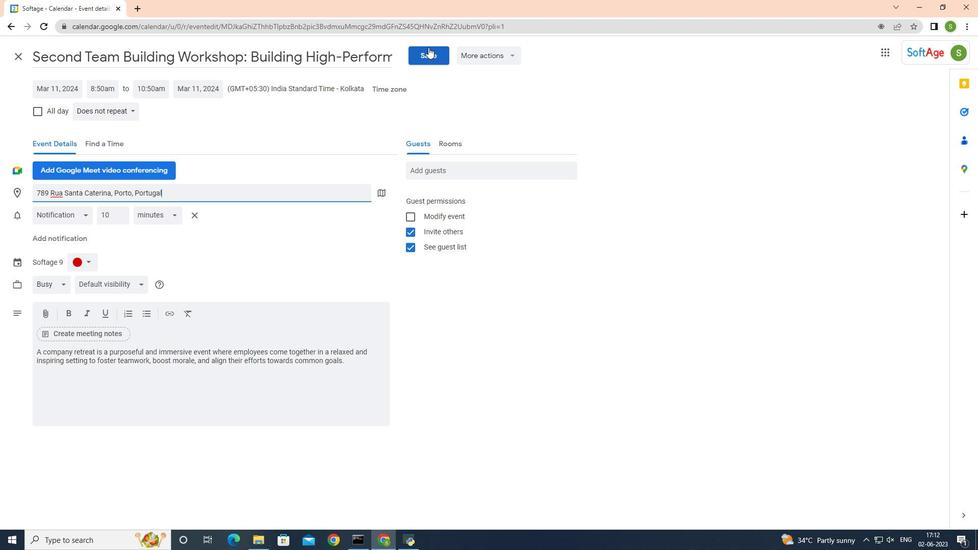
Action: Mouse pressed left at (428, 49)
Screenshot: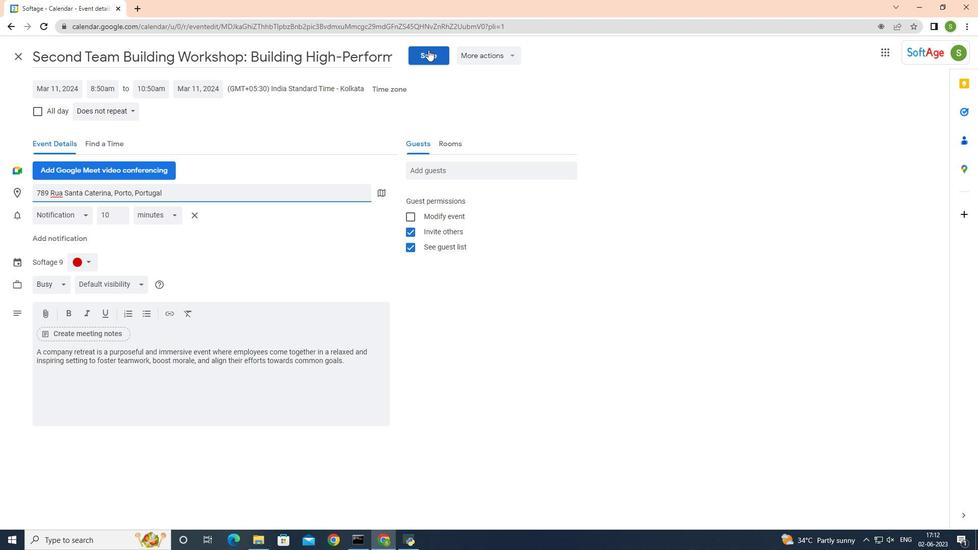 
Action: Mouse moved to (372, 336)
Screenshot: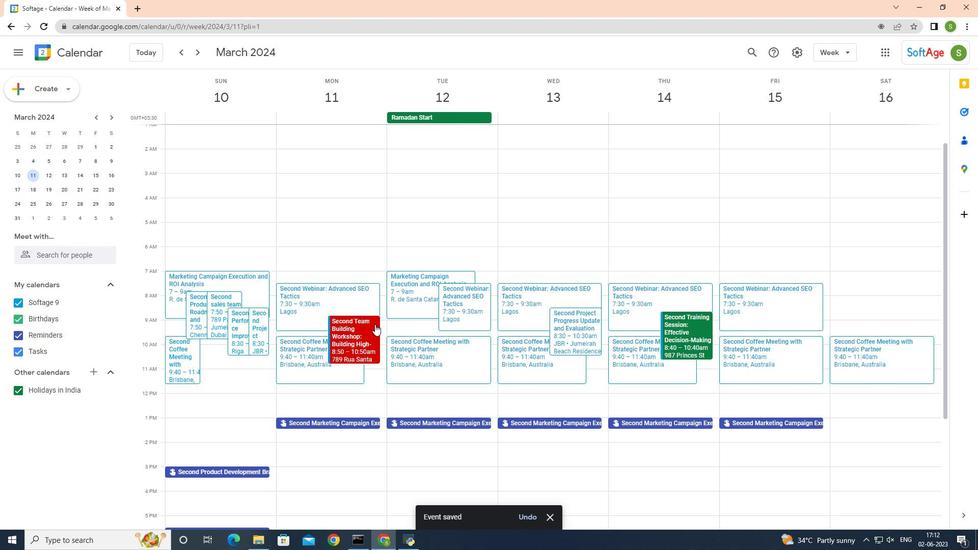
Action: Mouse pressed left at (372, 336)
Screenshot: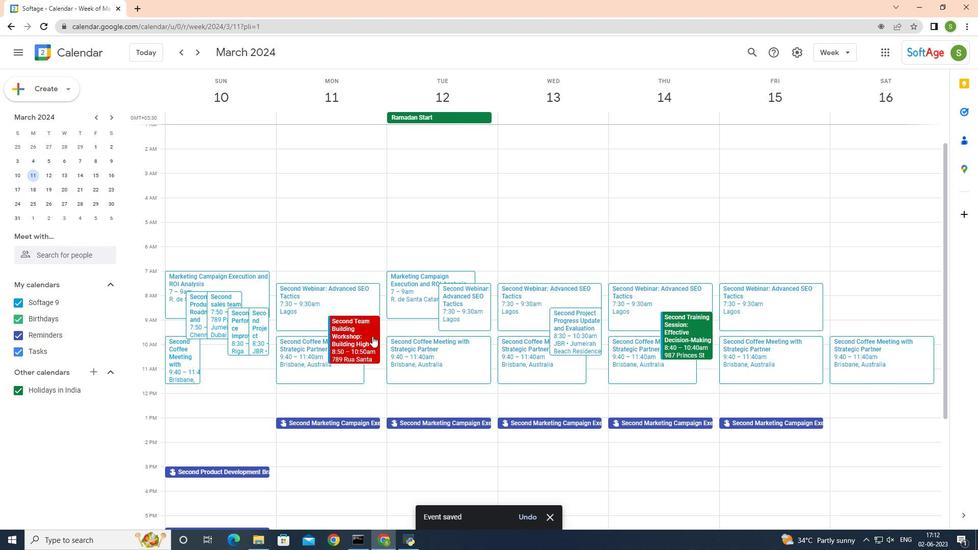 
Action: Mouse moved to (215, 194)
Screenshot: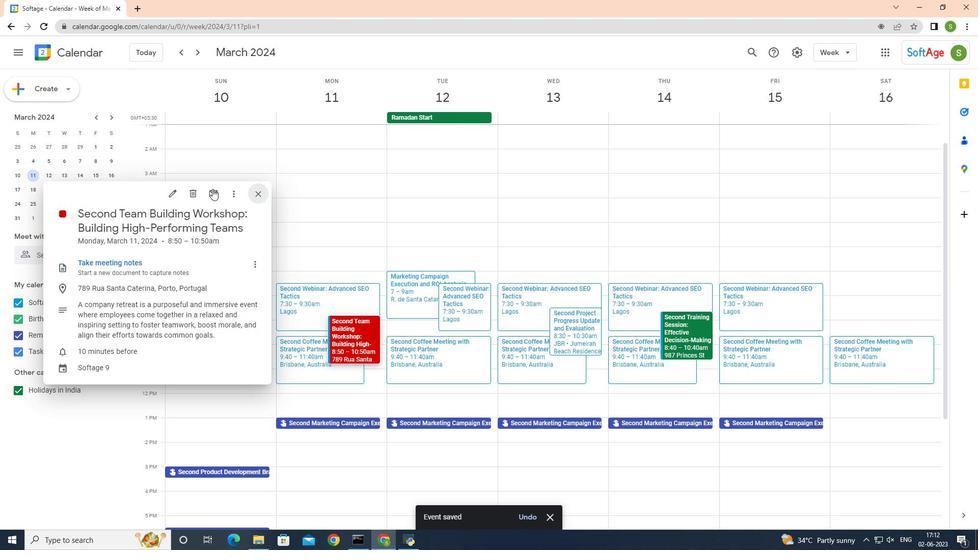 
Action: Mouse pressed left at (215, 194)
Screenshot: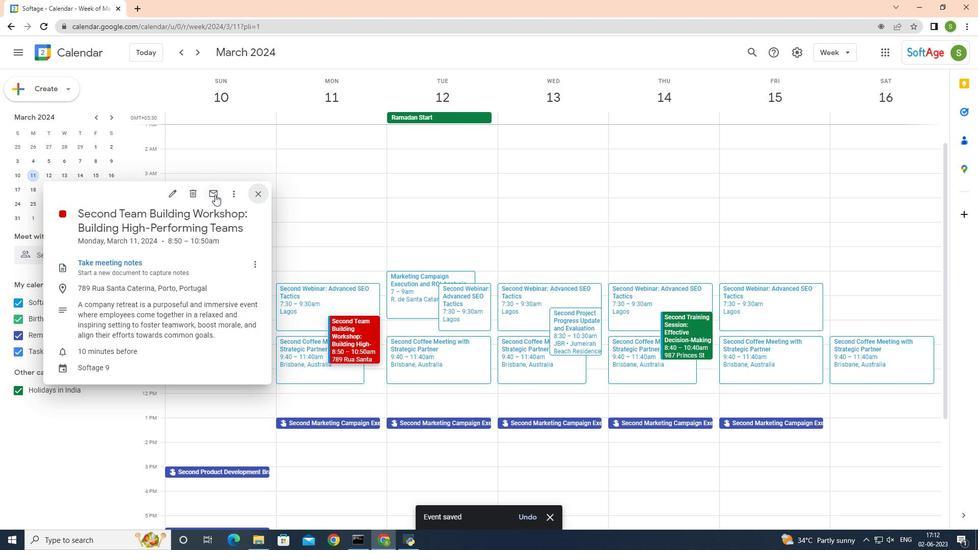 
Action: Mouse moved to (393, 237)
Screenshot: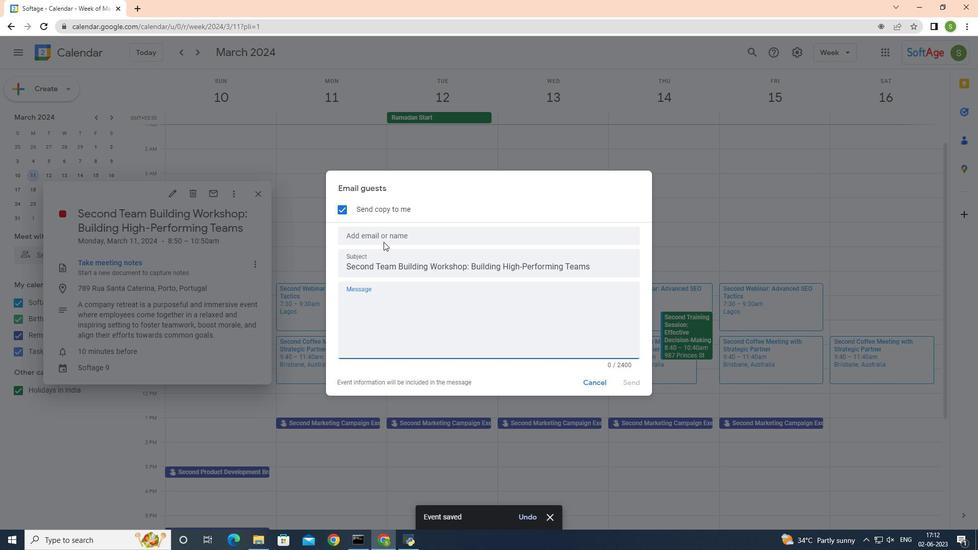 
Action: Mouse pressed left at (393, 237)
Screenshot: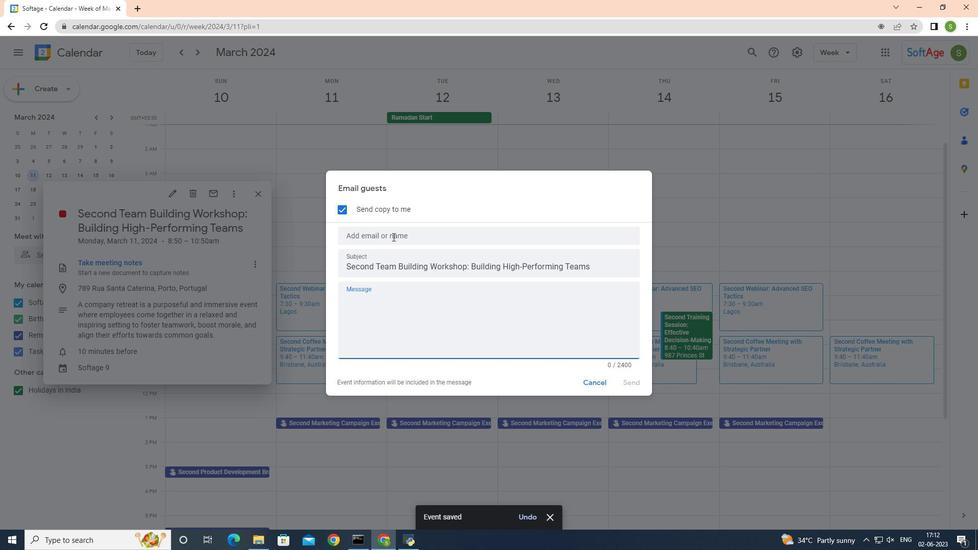 
Action: Mouse moved to (357, 228)
Screenshot: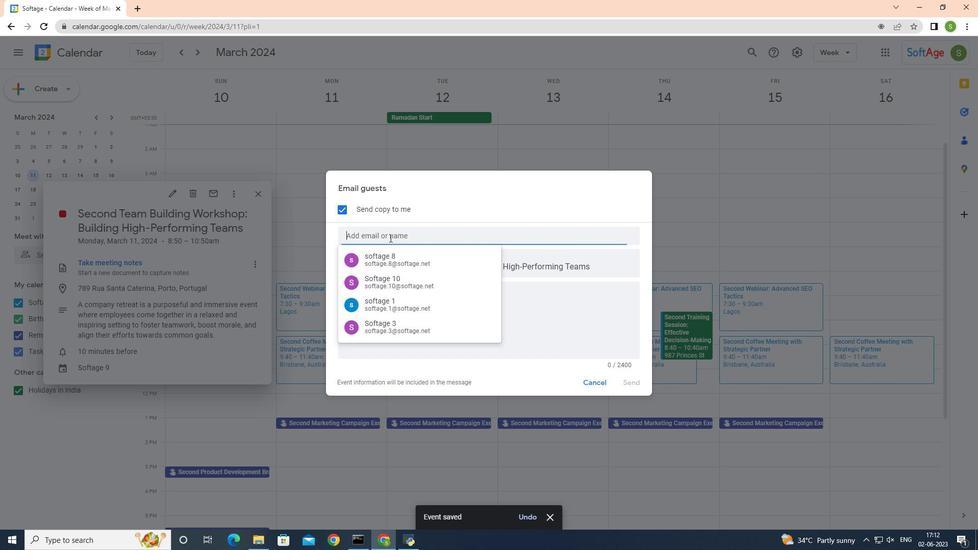 
Action: Key pressed <Key.shift><Key.shift><Key.shift><Key.shift>Softage.4<Key.shift>@softage.net<Key.enter><Key.shift><Key.shift><Key.shift><Key.shift><Key.shift><Key.shift><Key.shift>Softage.5<Key.shift>@softage.net
Screenshot: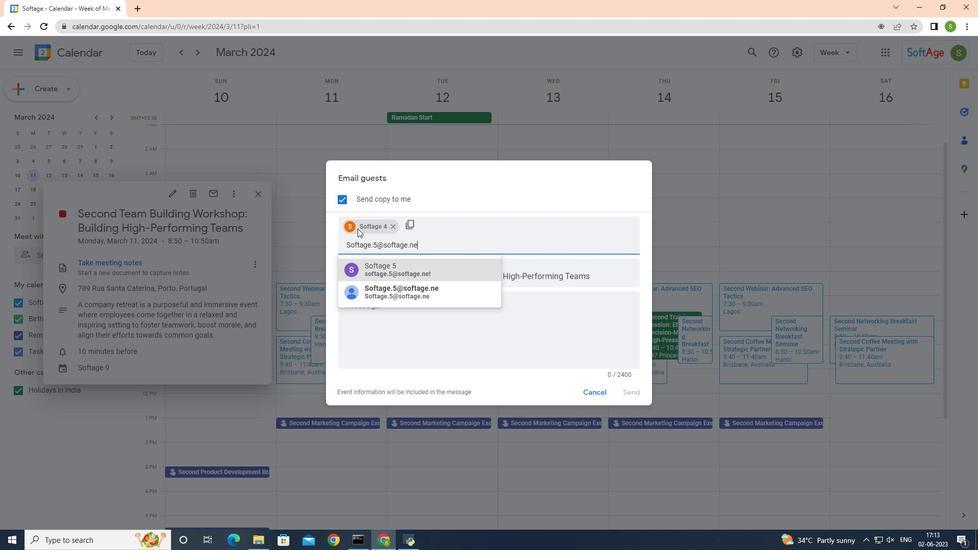 
Action: Mouse moved to (426, 219)
Screenshot: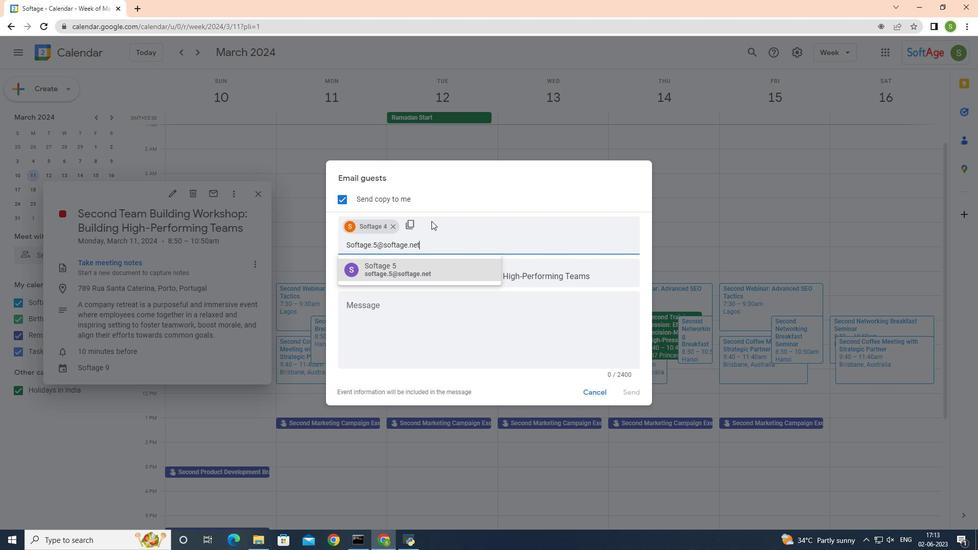 
Action: Key pressed <Key.enter>
Screenshot: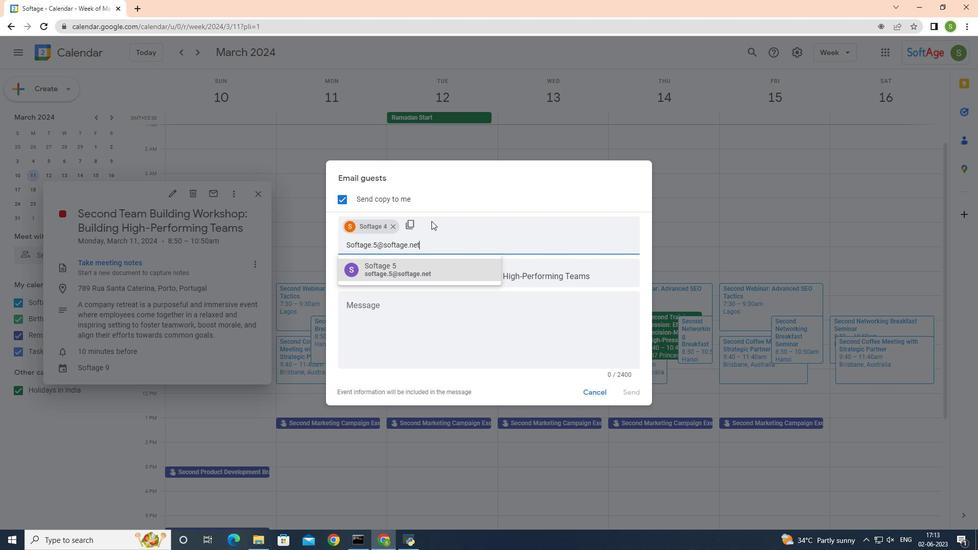 
Action: Mouse moved to (440, 308)
Screenshot: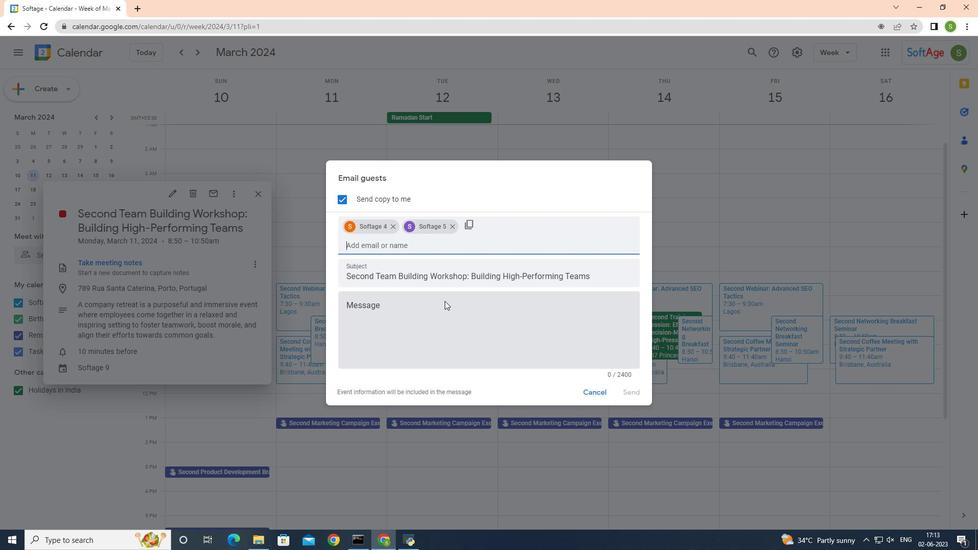 
Action: Mouse pressed left at (440, 308)
Screenshot: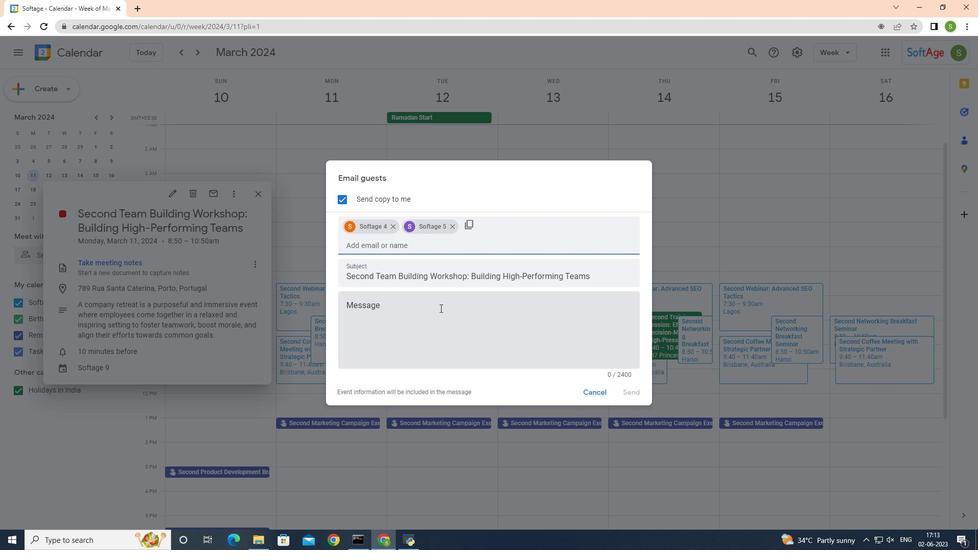
Action: Mouse moved to (438, 308)
Screenshot: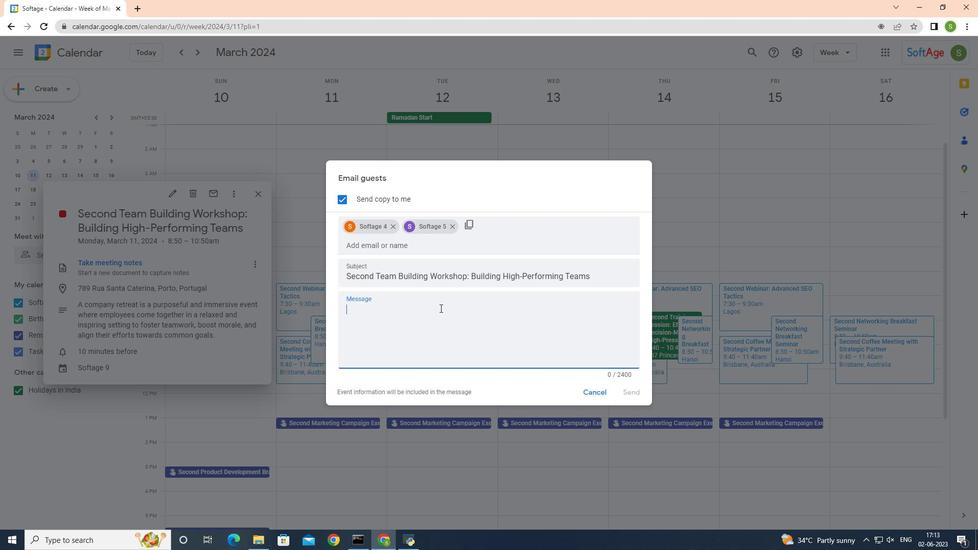 
Action: Key pressed <Key.shift><Key.shift><Key.shift>Invitation<Key.space>for<Key.space>the<Key.space>event<Key.space>'<Key.shift><Key.shift><Key.shift><Key.shift><Key.shift><Key.shift><Key.shift><Key.shift>Second<Key.space><Key.shift><Key.shift><Key.shift><Key.shift><Key.shift>Team<Key.space><Key.shift><Key.shift><Key.shift><Key.shift><Key.shift><Key.shift><Key.shift><Key.shift>Building<Key.space><Key.shift><Key.shift><Key.shift><Key.shift><Key.shift><Key.shift><Key.shift><Key.shift>Workshop<Key.shift_r><Key.shift_r><Key.shift_r><Key.shift_r><Key.shift_r><Key.shift_r><Key.shift_r><Key.shift_r><Key.shift_r><Key.shift_r><Key.shift_r>:<Key.space><Key.shift><Key.shift>Building<Key.space><Key.shift><Key.shift><Key.shift><Key.shift><Key.shift><Key.shift><Key.shift><Key.shift><Key.shift><Key.shift><Key.shift>Highh<Key.backspace>-<Key.shift_r><Key.shift_r><Key.shift_r><Key.shift_r><Key.shift_r><Key.shift_r>Performing<Key.space><Key.shift>Teams'
Screenshot: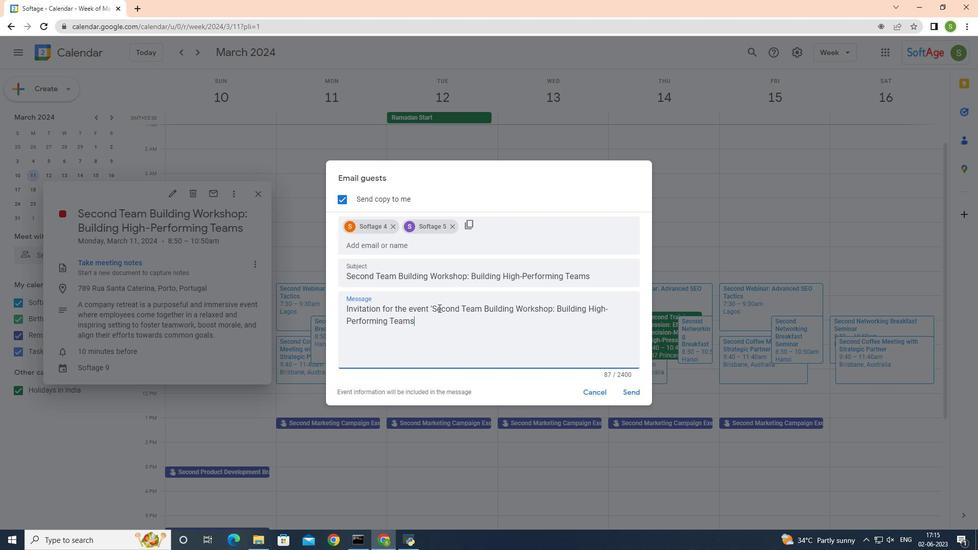 
Action: Mouse moved to (638, 394)
Screenshot: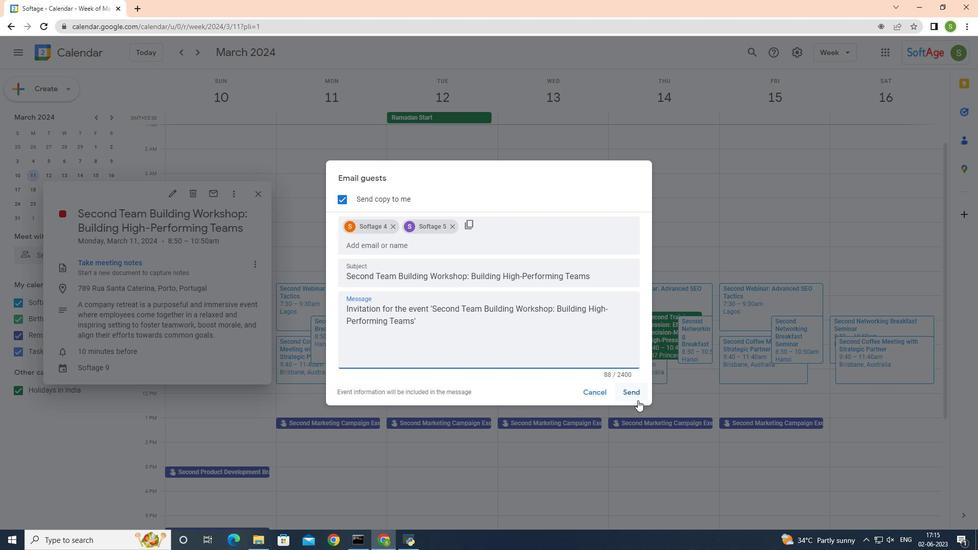 
Action: Mouse pressed left at (638, 394)
Screenshot: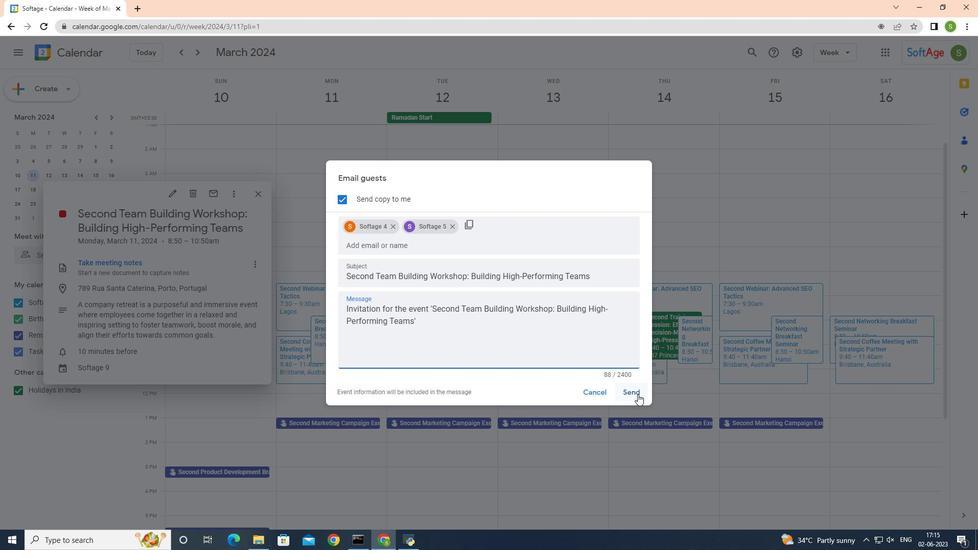 
Action: Mouse moved to (260, 194)
Screenshot: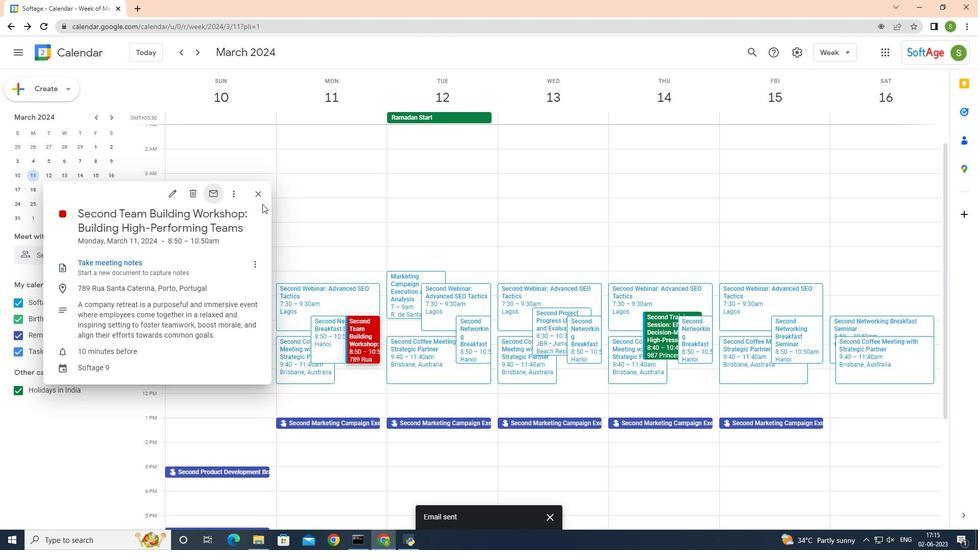
Action: Mouse pressed left at (260, 194)
Screenshot: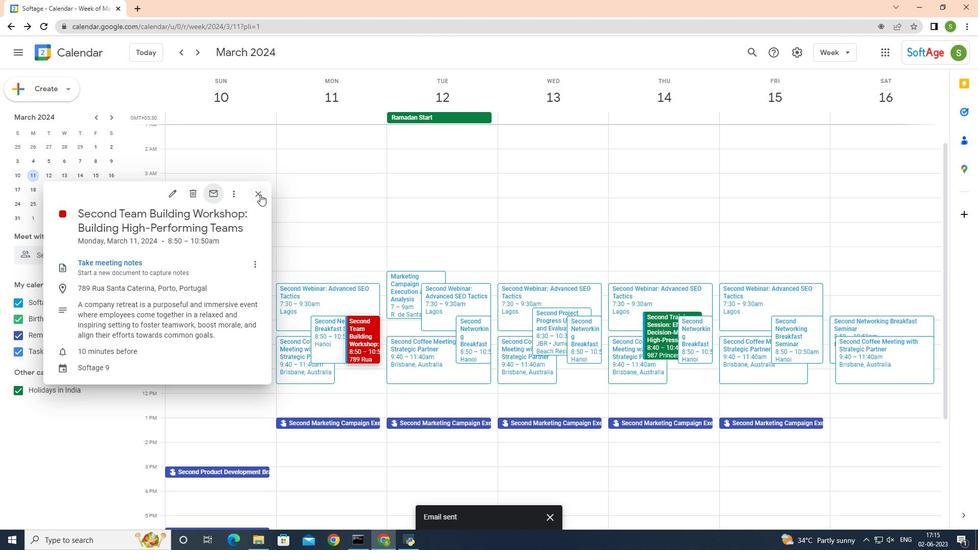 
Action: Mouse moved to (43, 91)
Screenshot: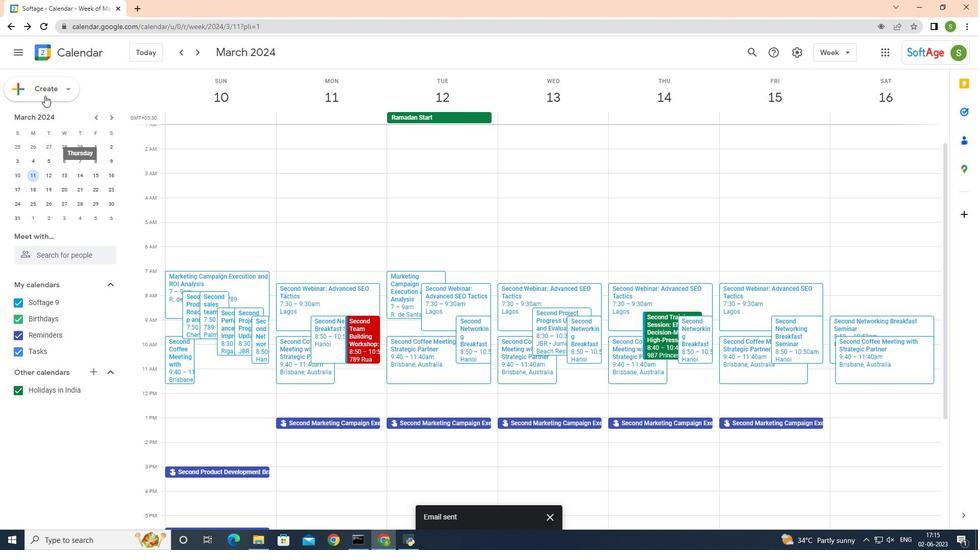 
Action: Mouse pressed left at (43, 91)
Screenshot: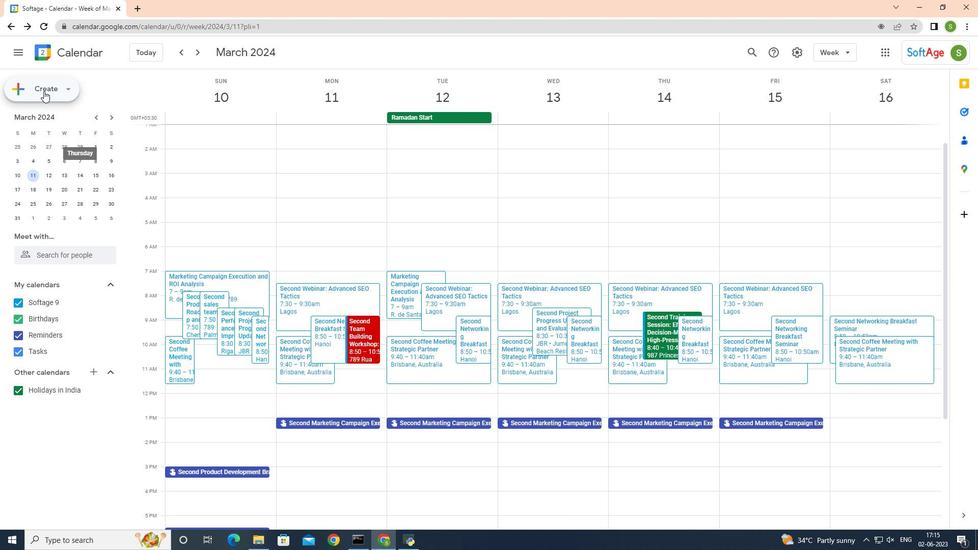 
Action: Mouse moved to (45, 112)
Screenshot: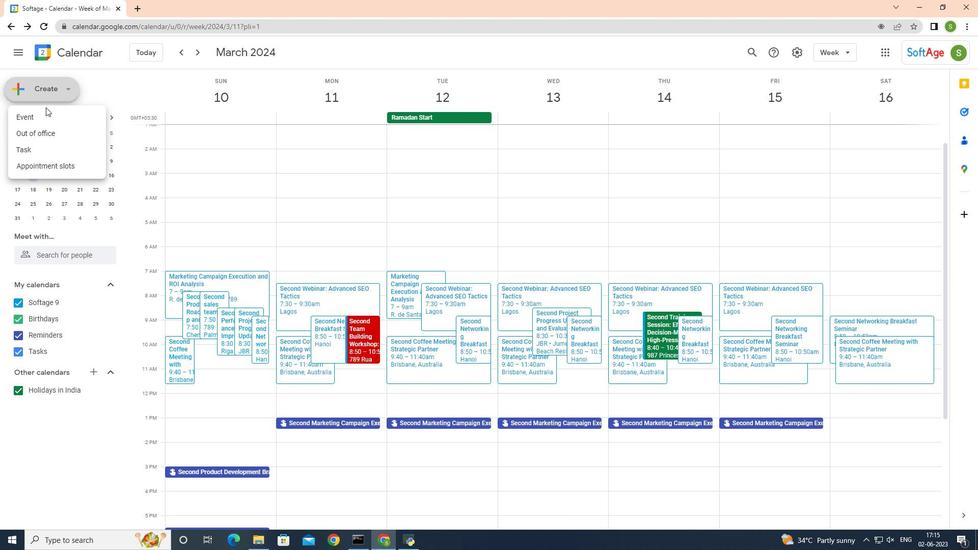 
Action: Mouse pressed left at (45, 112)
Screenshot: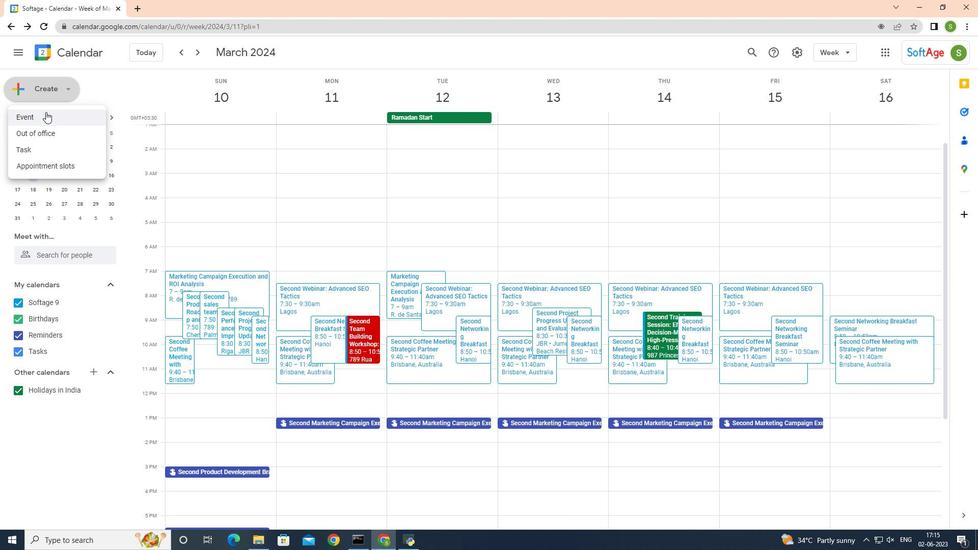 
Action: Mouse moved to (558, 302)
Screenshot: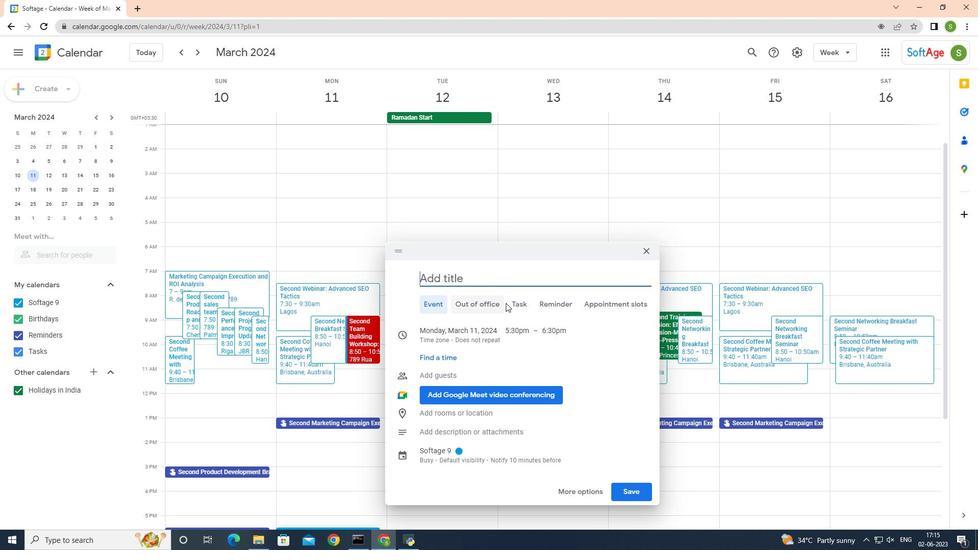 
Action: Mouse pressed left at (558, 302)
Screenshot: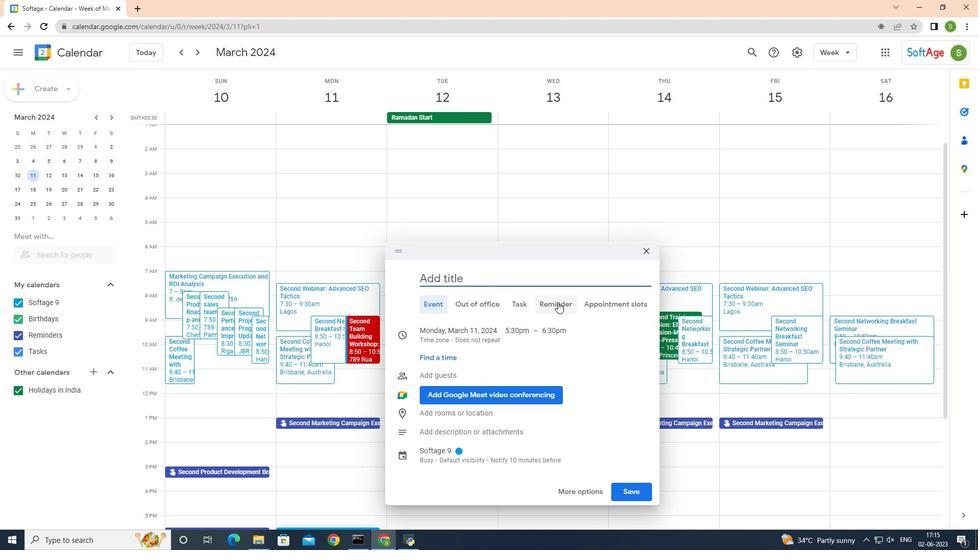 
Action: Mouse moved to (559, 291)
Screenshot: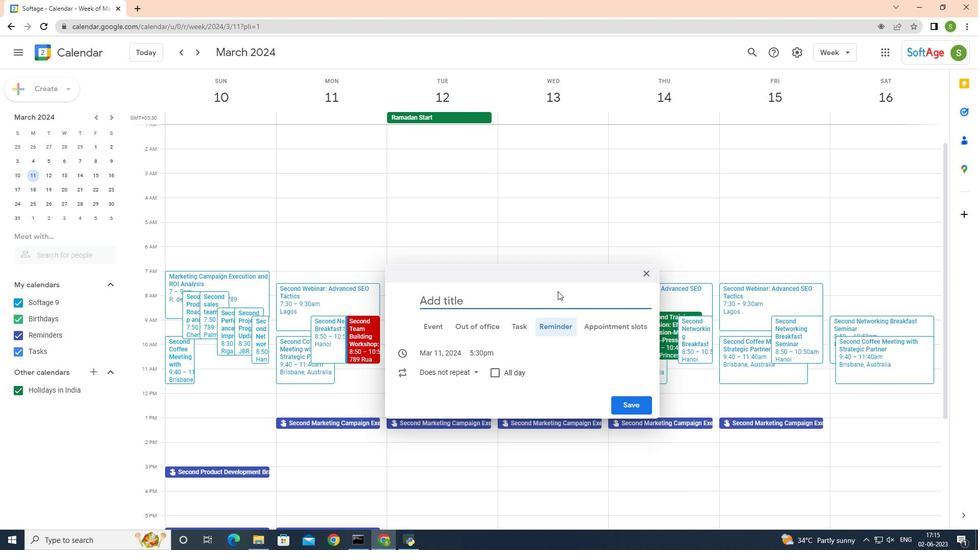
Action: Key pressed <Key.shift>Second<Key.space><Key.shift><Key.shift><Key.shift><Key.shift><Key.shift><Key.shift><Key.shift><Key.shift><Key.shift><Key.shift><Key.shift><Key.shift><Key.shift>Team<Key.space><Key.shift><Key.shift><Key.shift><Key.shift>Building<Key.space><Key.space><Key.backspace><Key.shift>Workshop<Key.shift_r>:<Key.space><Key.shift>Building<Key.space><Key.shift><Key.shift><Key.shift><Key.shift><Key.shift><Key.shift><Key.shift><Key.shift><Key.shift><Key.shift><Key.shift><Key.shift><Key.shift>High-<Key.shift_r><Key.shift_r><Key.shift_r><Key.shift_r><Key.shift_r><Key.shift_r><Key.shift_r><Key.shift_r><Key.shift_r><Key.shift_r><Key.shift_r><Key.shift_r><Key.shift_r><Key.shift_r><Key.shift_r><Key.shift_r><Key.shift_r><Key.shift_r><Key.shift_r>Performing<Key.space><Key.shift><Key.shift><Key.shift><Key.shift>Teams
Screenshot: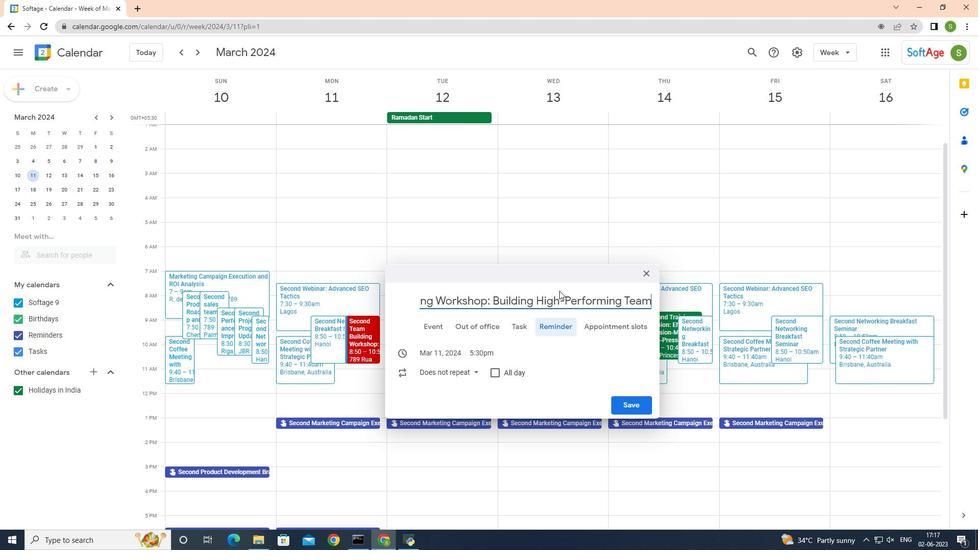 
Action: Mouse moved to (461, 369)
Screenshot: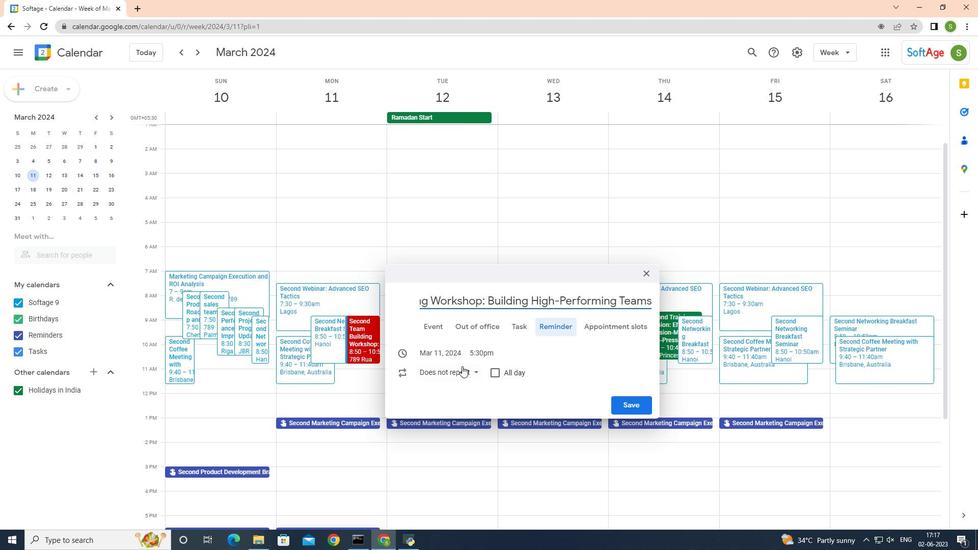 
Action: Mouse pressed left at (461, 369)
Screenshot: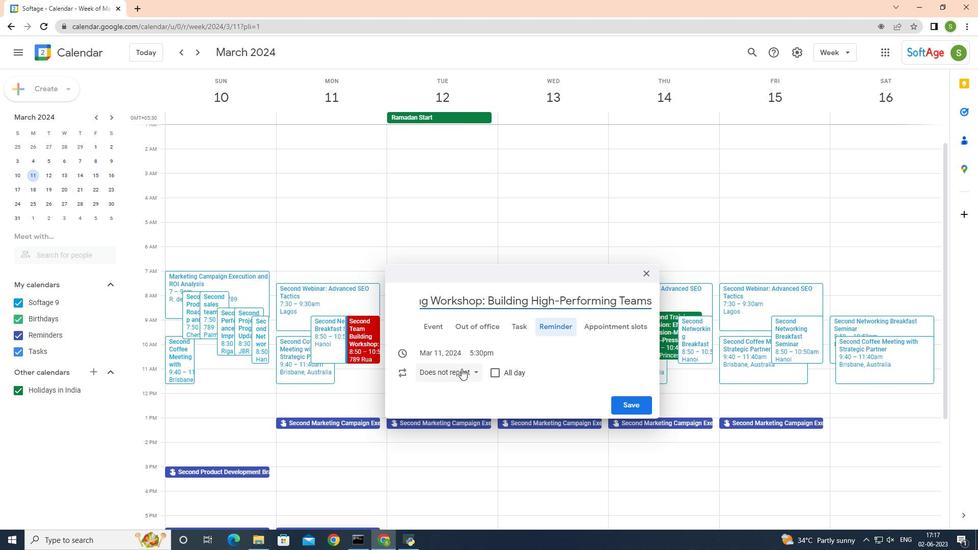 
Action: Mouse moved to (491, 496)
Screenshot: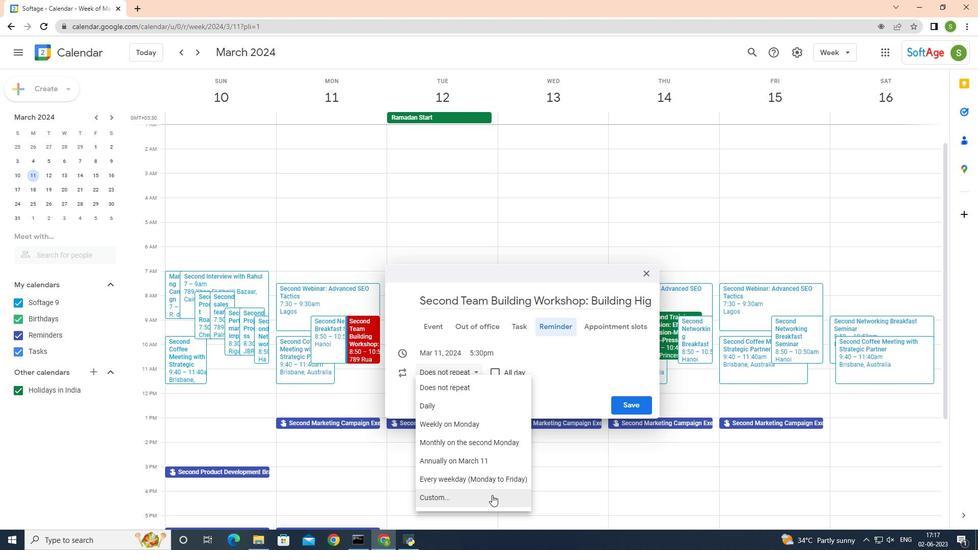 
Action: Mouse pressed left at (491, 496)
Screenshot: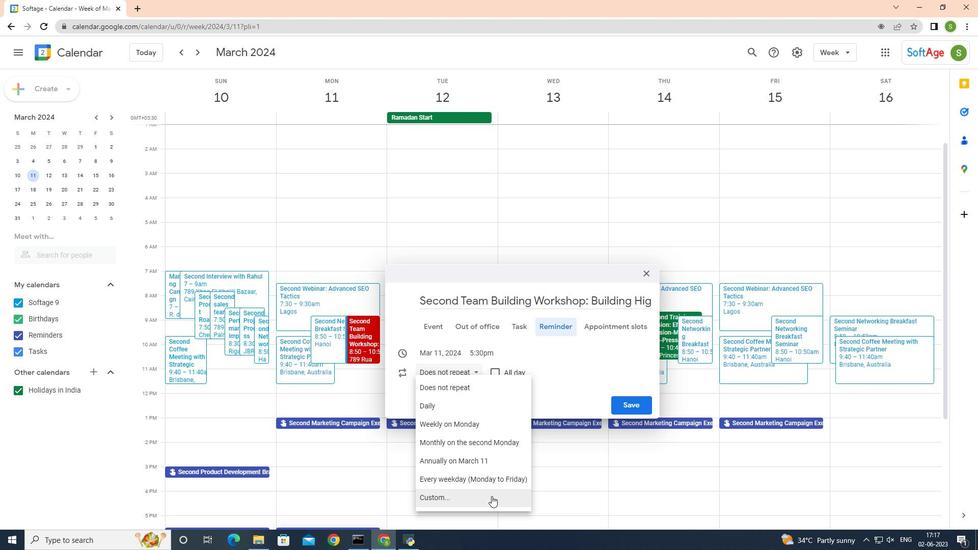 
Action: Mouse moved to (526, 220)
Screenshot: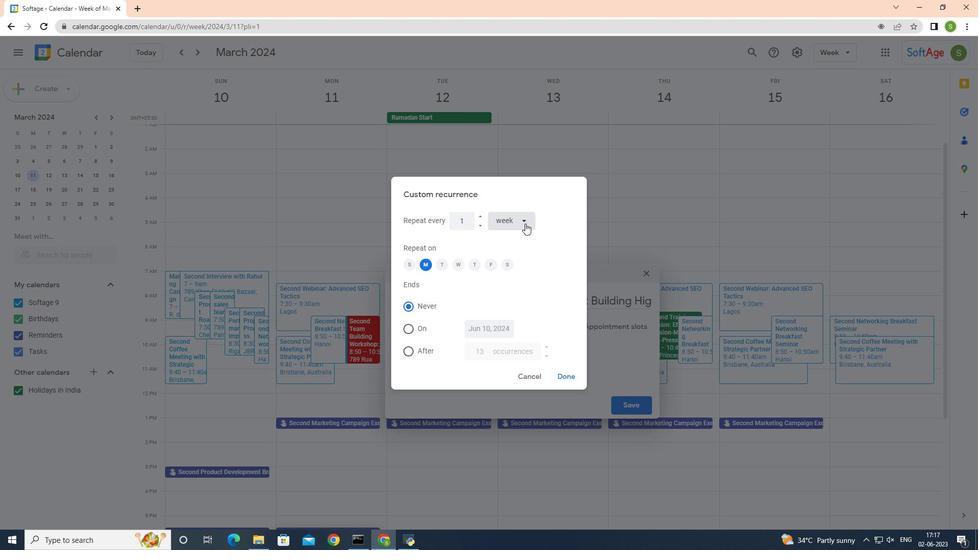
Action: Mouse pressed left at (526, 220)
Screenshot: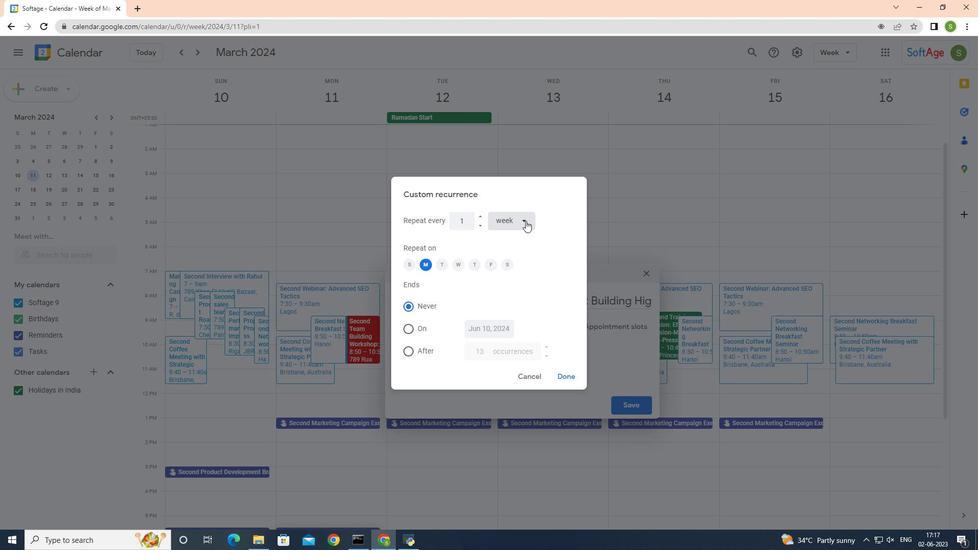 
Action: Mouse moved to (516, 278)
Screenshot: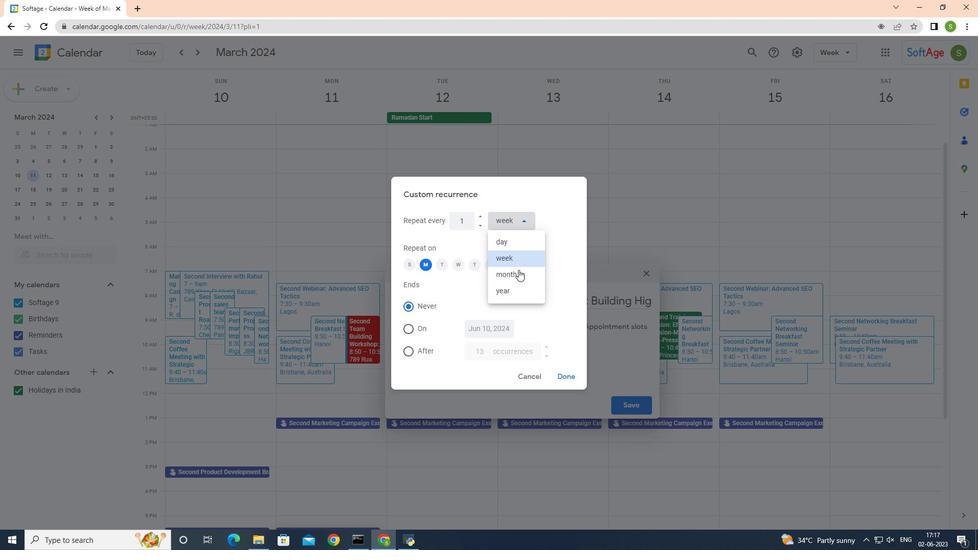 
Action: Mouse pressed left at (516, 278)
Screenshot: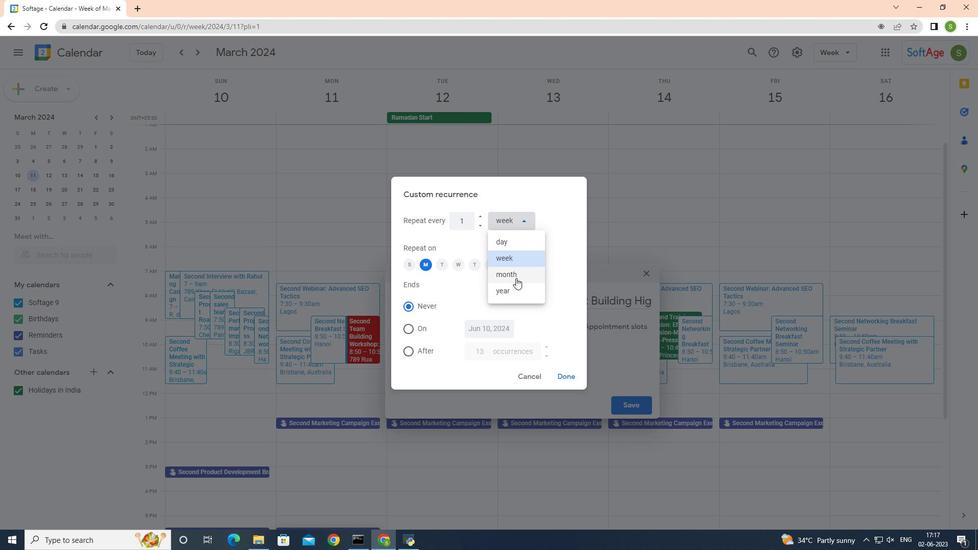 
Action: Mouse moved to (483, 259)
Screenshot: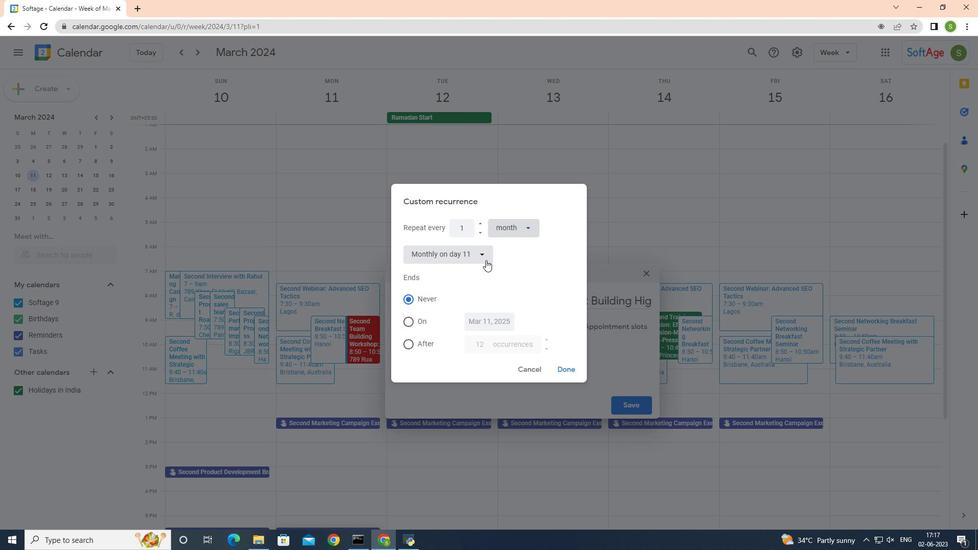 
Action: Mouse pressed left at (483, 259)
Screenshot: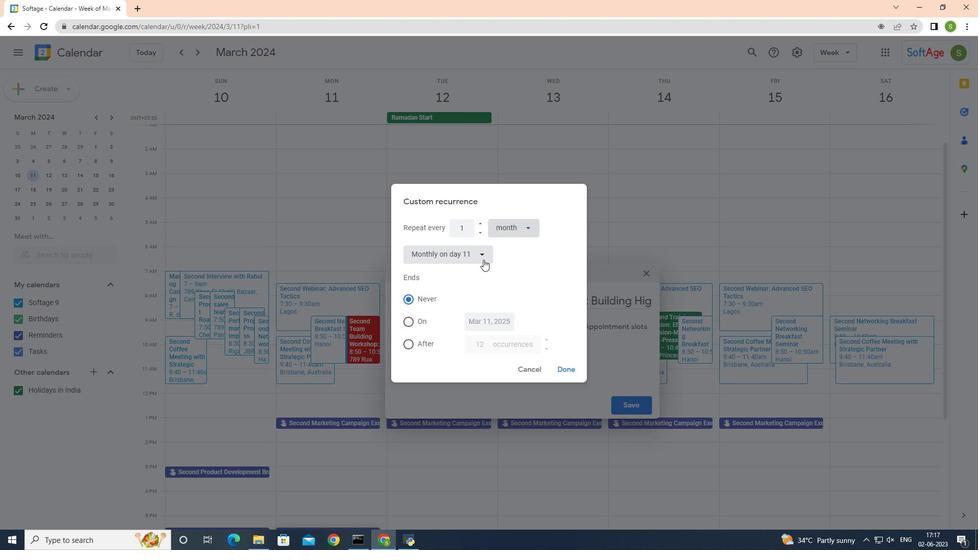 
Action: Mouse pressed left at (483, 259)
Screenshot: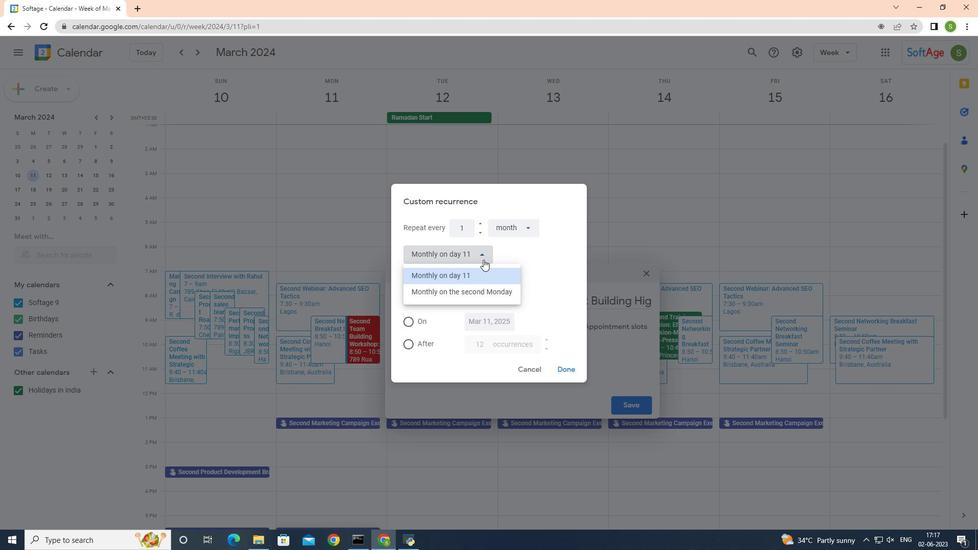 
Action: Mouse moved to (483, 258)
Screenshot: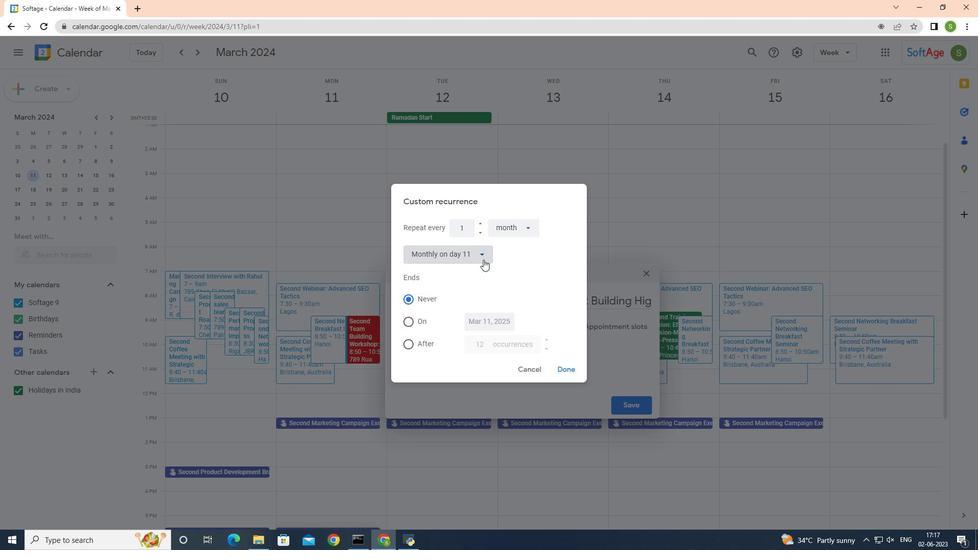 
Action: Mouse pressed left at (483, 258)
Screenshot: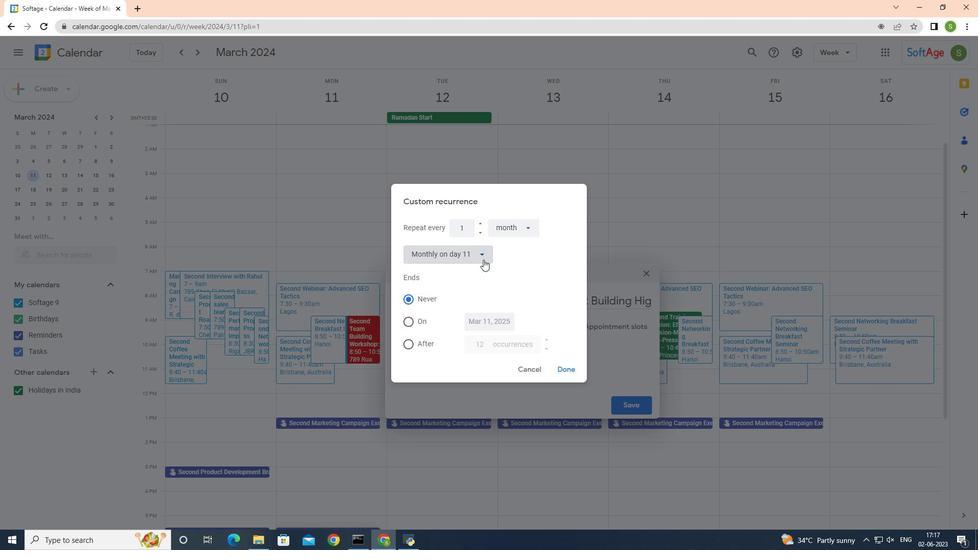 
Action: Mouse moved to (484, 257)
Screenshot: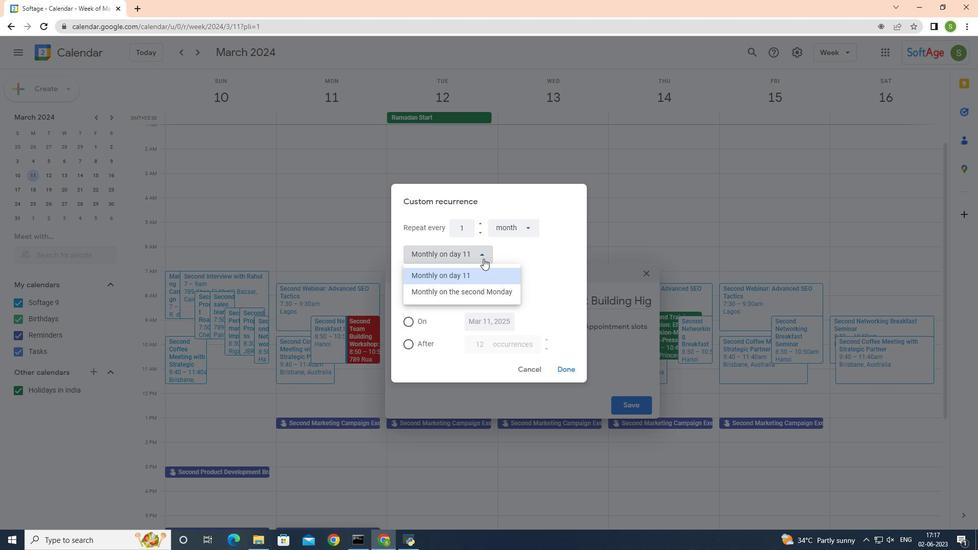 
Action: Mouse pressed left at (484, 257)
Screenshot: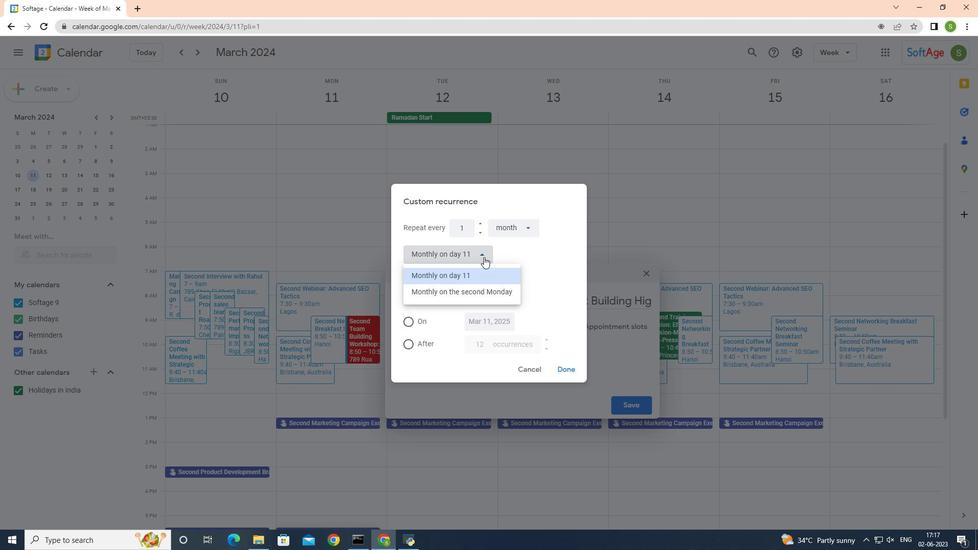 
Action: Mouse moved to (507, 224)
Screenshot: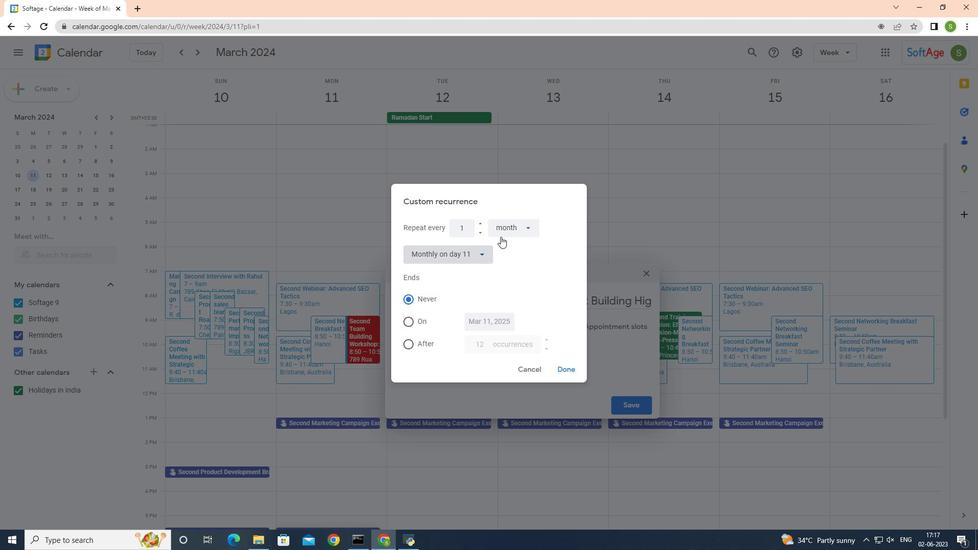 
Action: Mouse pressed left at (507, 224)
Screenshot: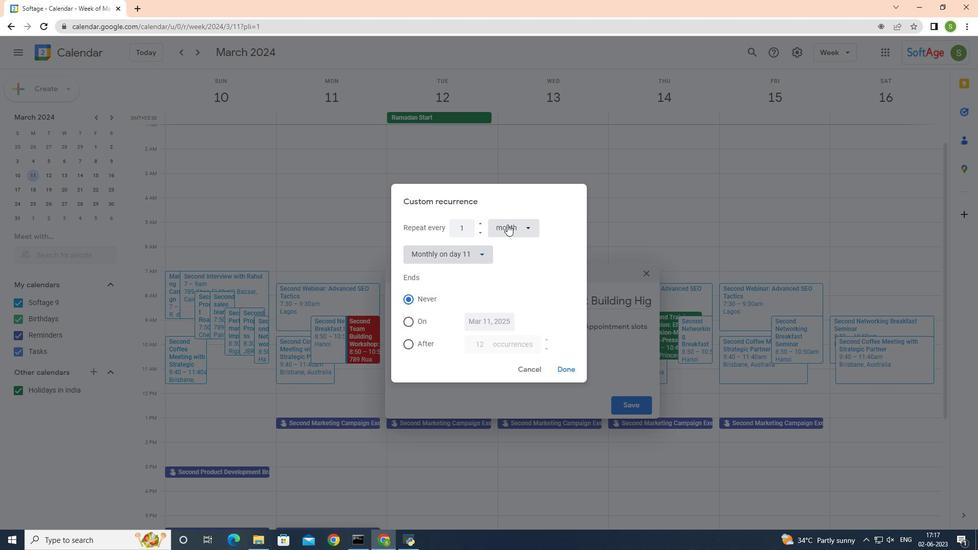 
Action: Mouse moved to (510, 241)
Screenshot: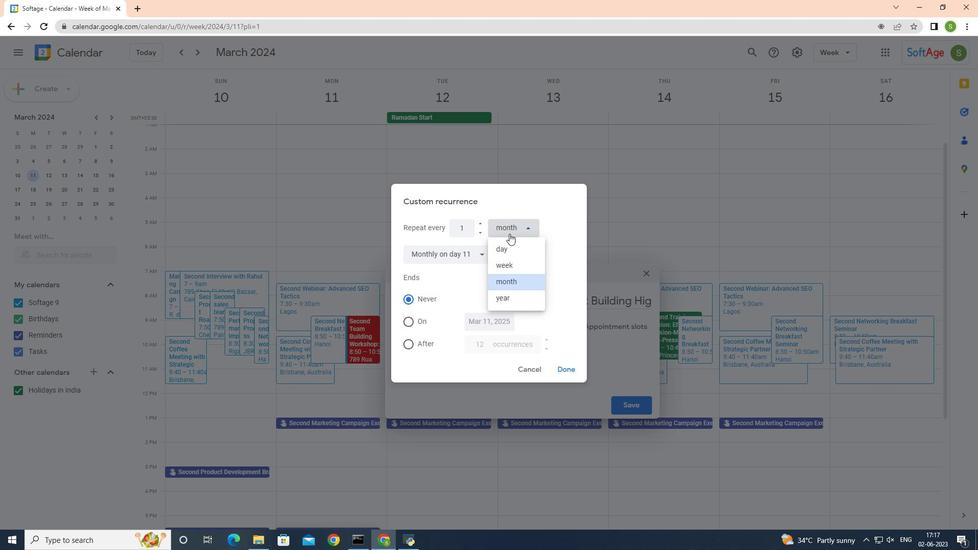 
Action: Mouse pressed left at (510, 241)
Screenshot: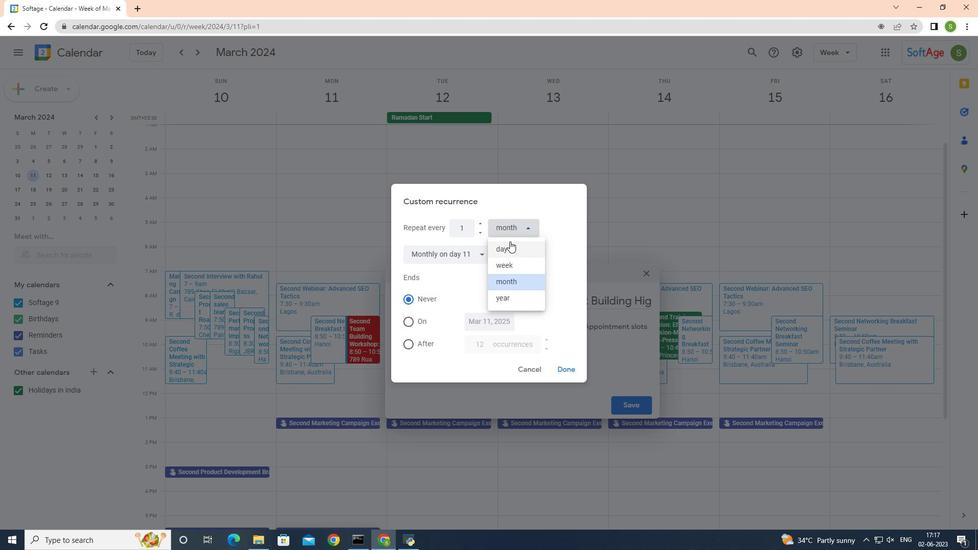 
Action: Mouse moved to (510, 242)
Screenshot: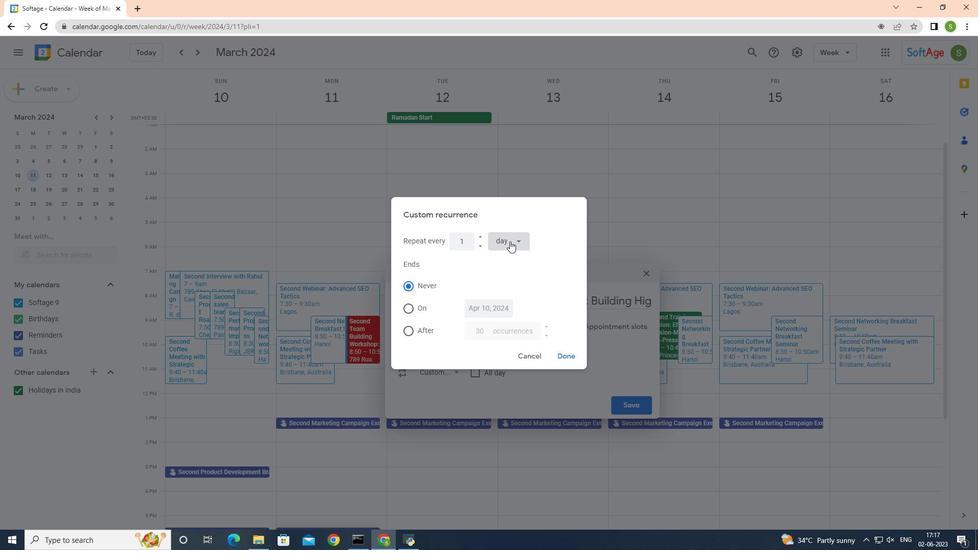 
Action: Mouse pressed left at (510, 242)
Screenshot: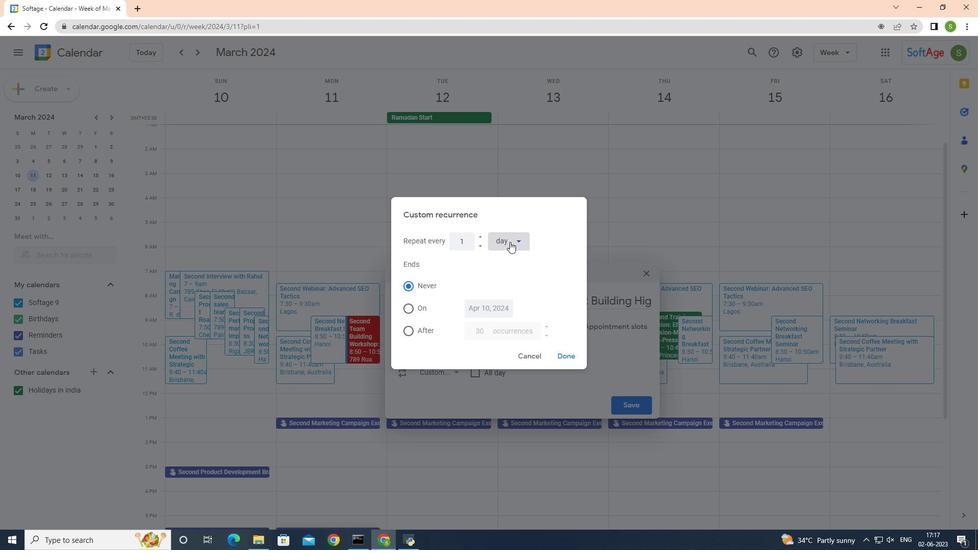 
Action: Mouse moved to (512, 298)
Screenshot: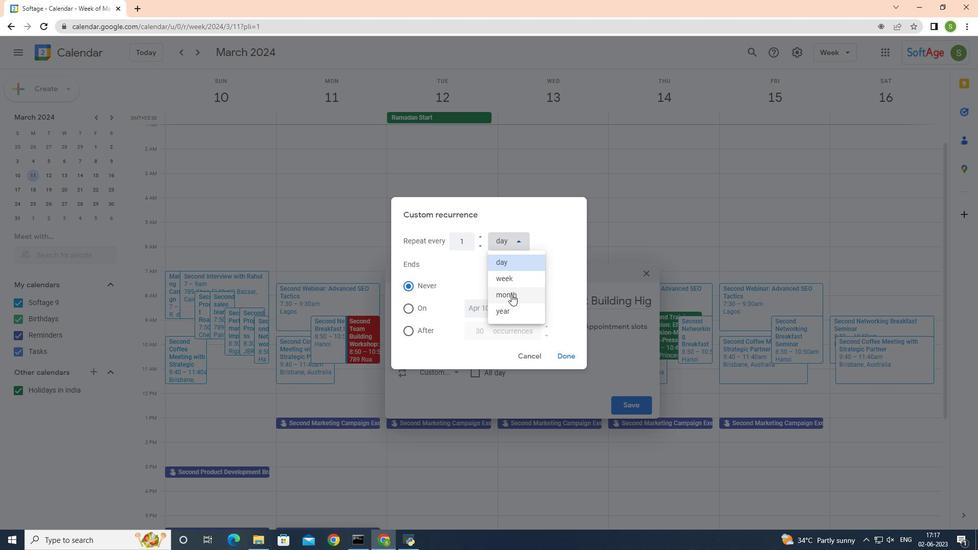 
Action: Mouse pressed left at (512, 298)
Screenshot: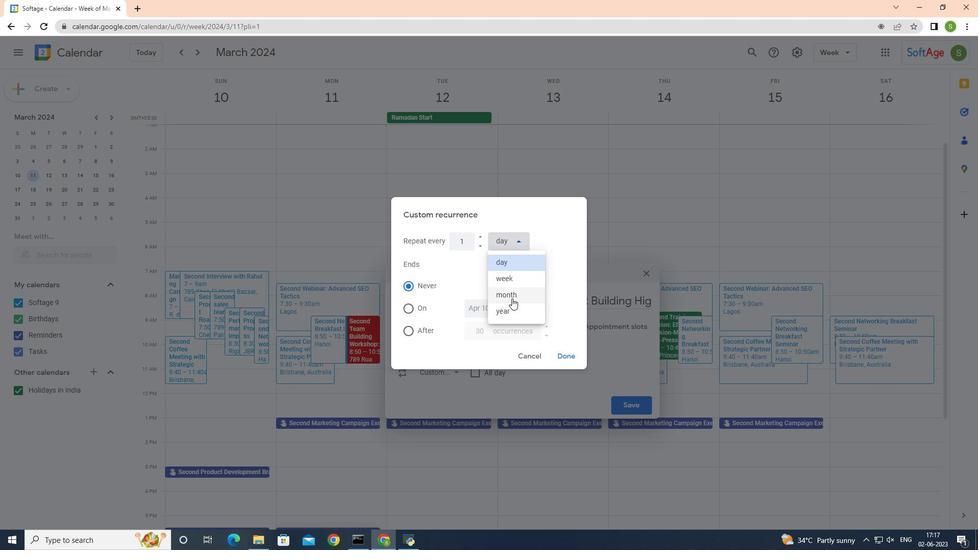 
Action: Mouse moved to (532, 362)
Screenshot: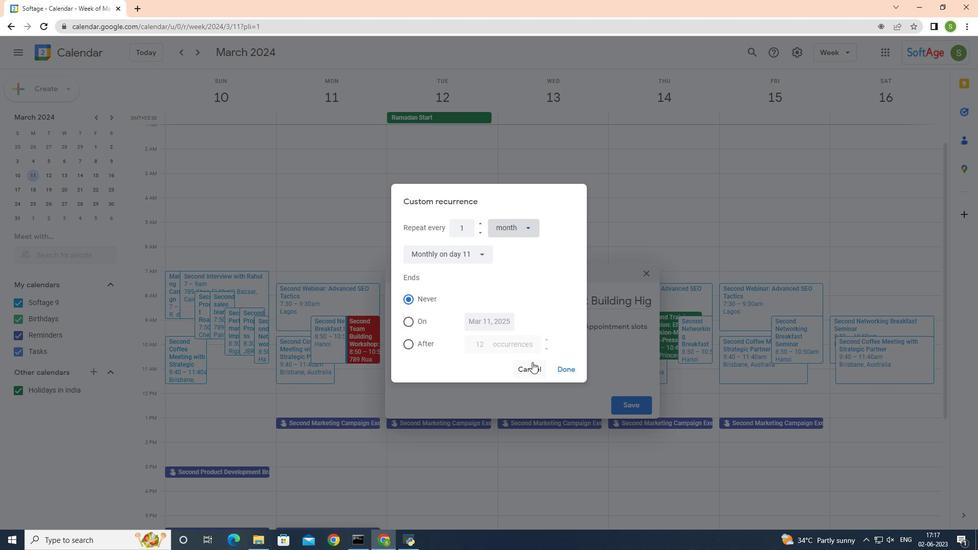 
Action: Mouse pressed left at (532, 362)
Screenshot: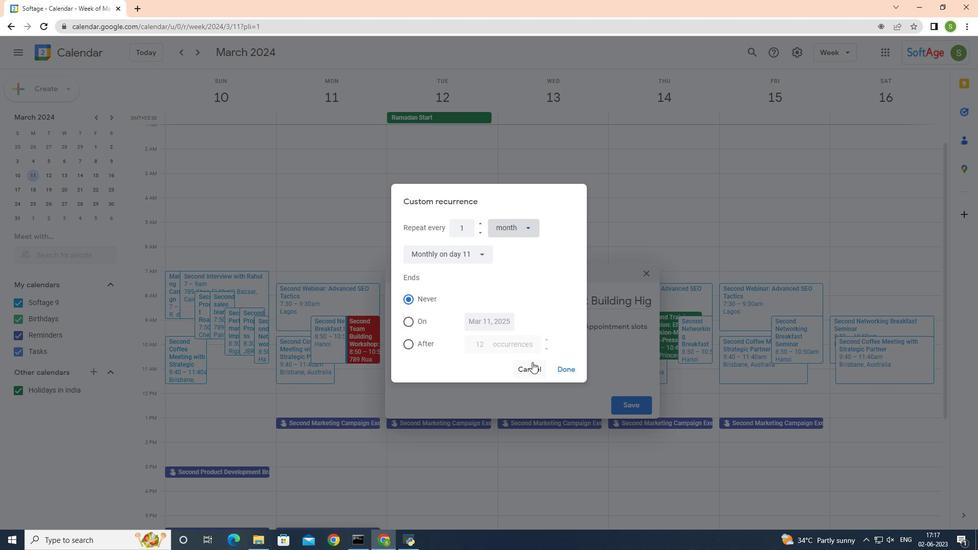 
Action: Mouse moved to (450, 354)
Screenshot: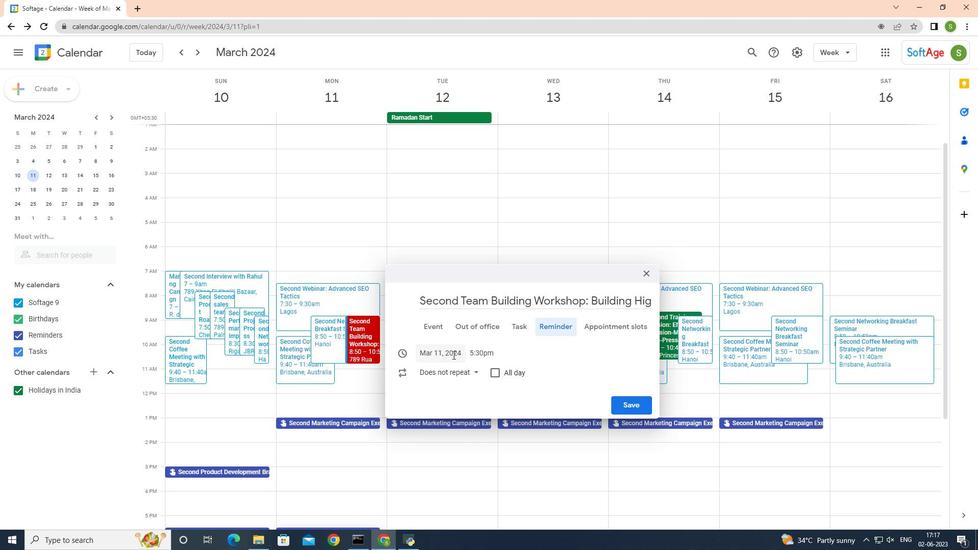 
Action: Mouse pressed left at (450, 354)
Screenshot: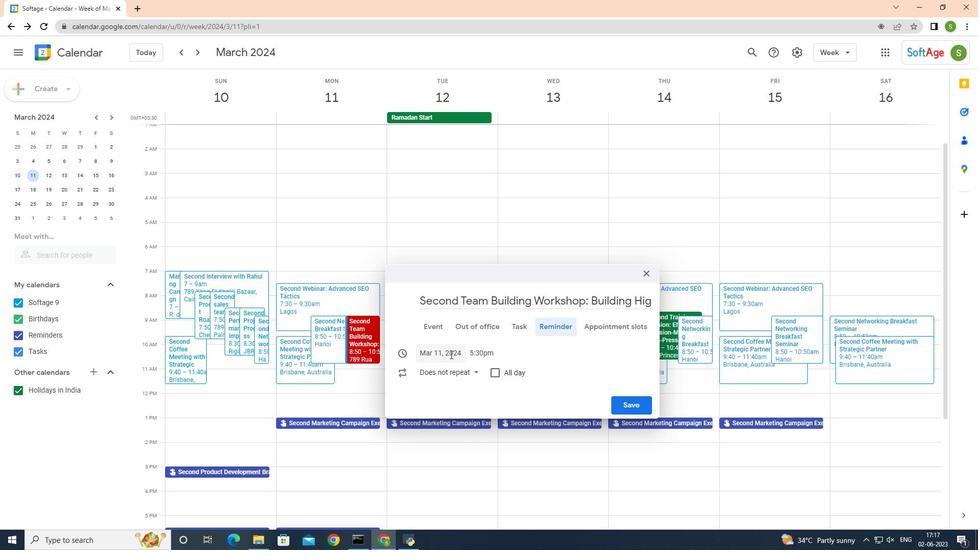 
Action: Mouse moved to (529, 357)
Screenshot: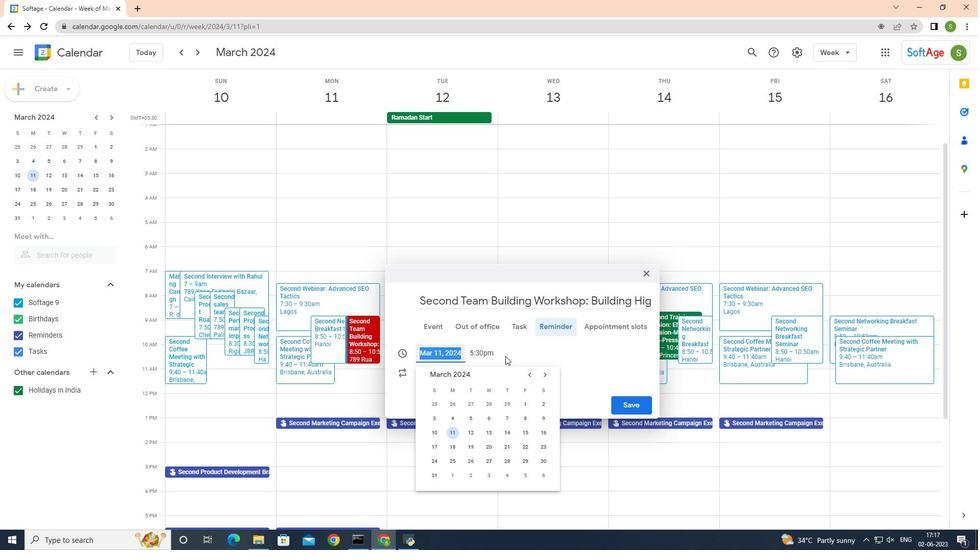 
Action: Mouse pressed left at (529, 357)
Screenshot: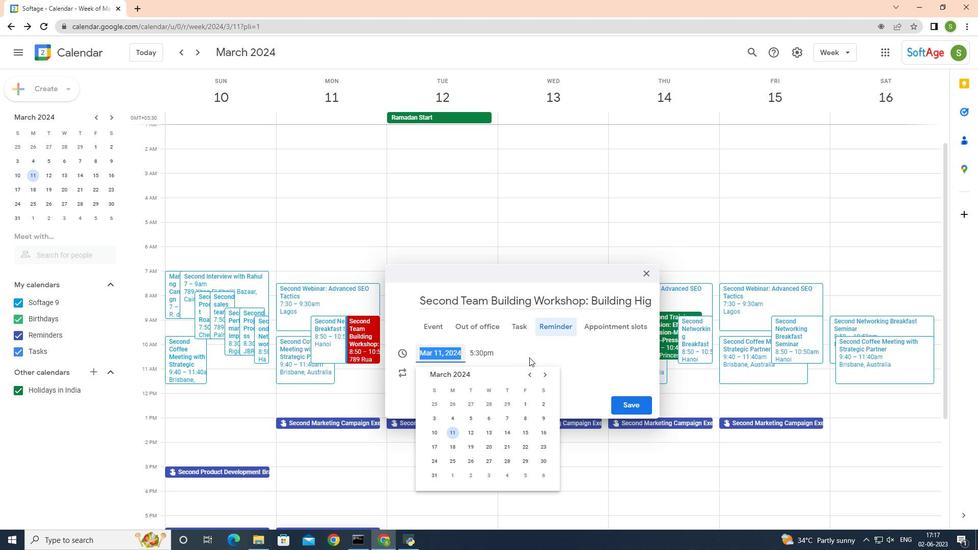 
Action: Mouse moved to (461, 377)
Screenshot: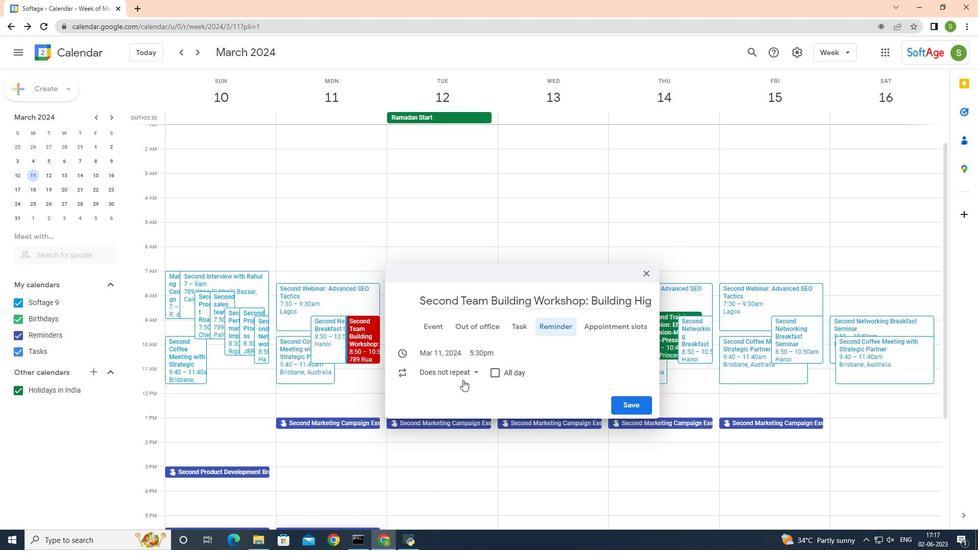 
Action: Mouse pressed left at (461, 377)
Screenshot: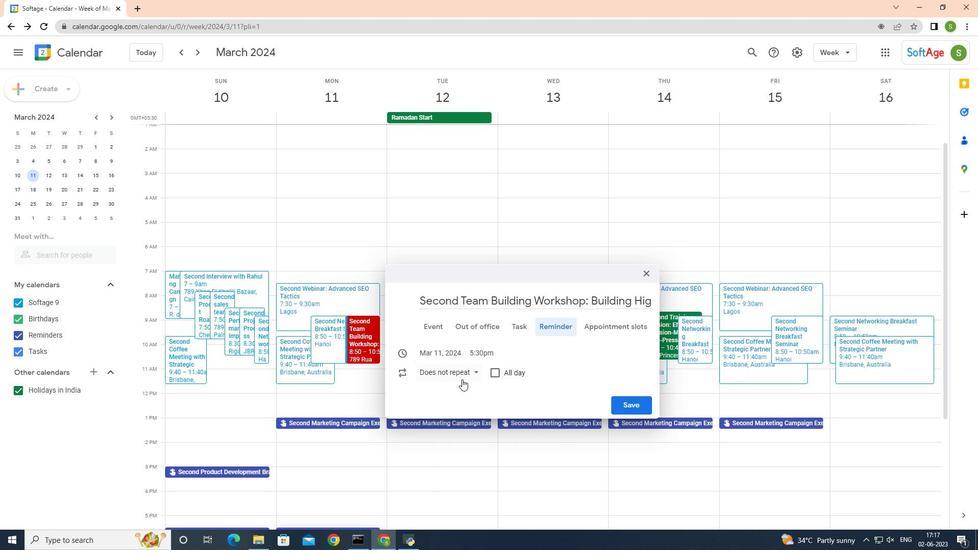 
Action: Mouse moved to (605, 378)
Screenshot: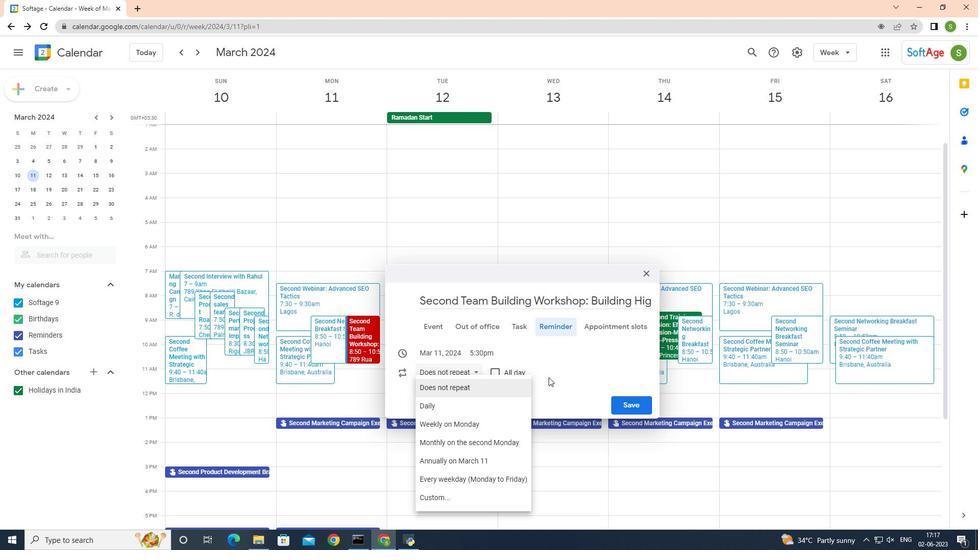 
Action: Mouse pressed left at (605, 378)
Screenshot: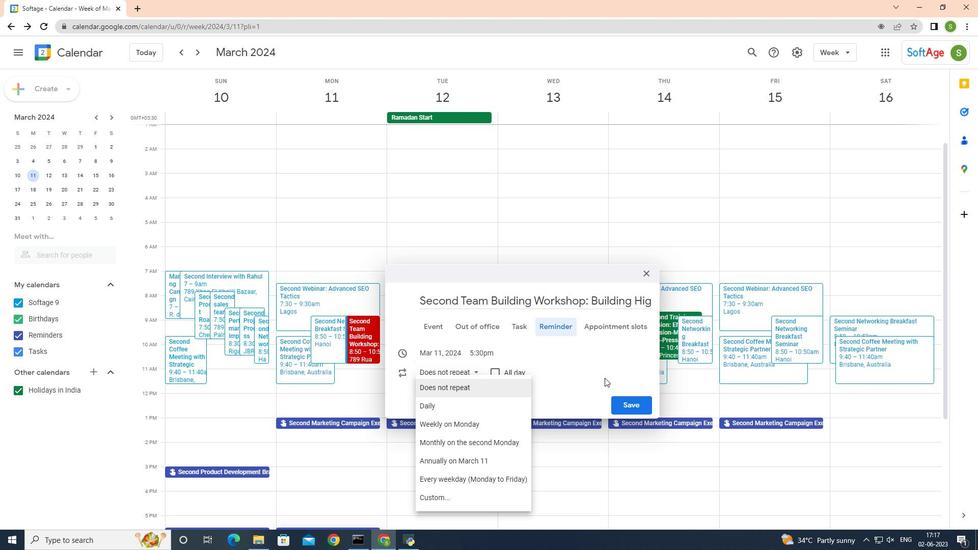 
Action: Mouse moved to (452, 346)
Screenshot: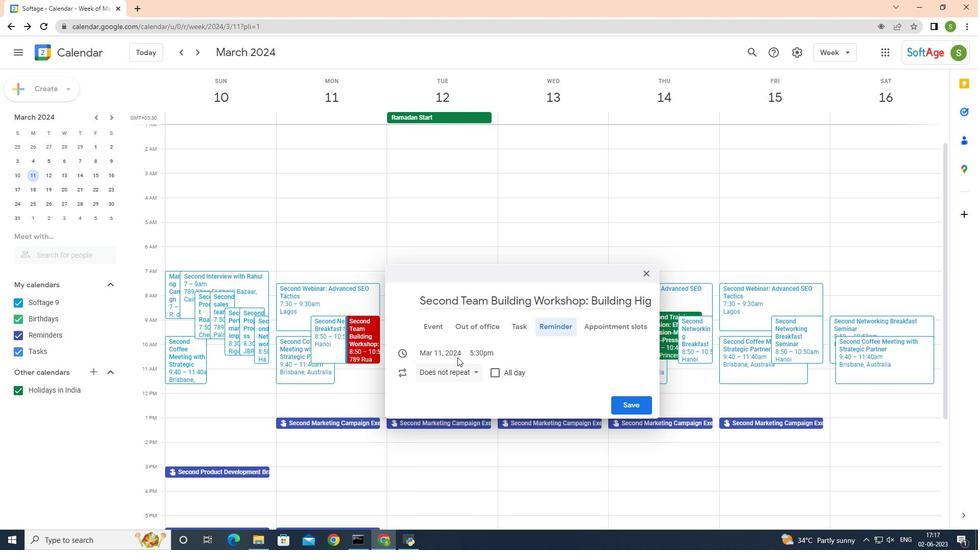 
Action: Mouse pressed left at (452, 346)
Screenshot: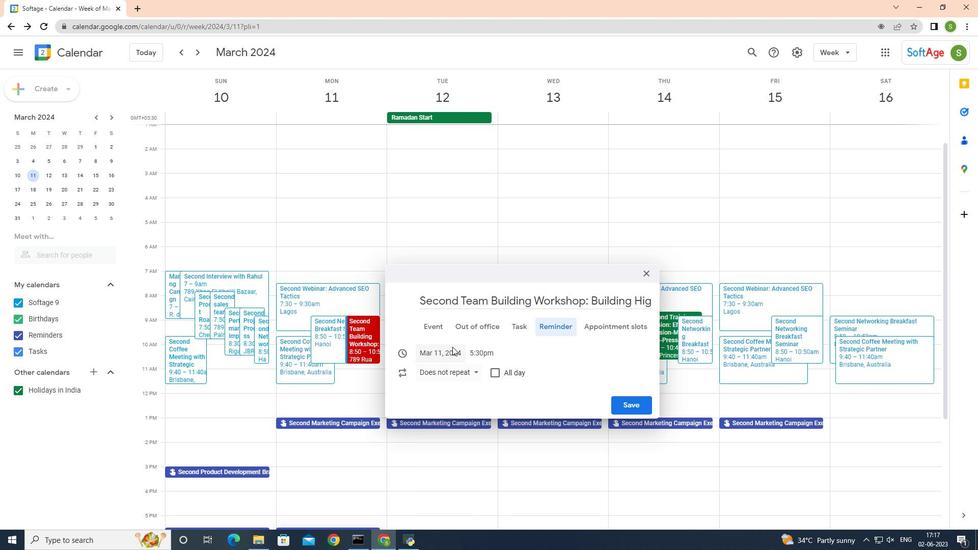 
Action: Mouse moved to (432, 429)
Screenshot: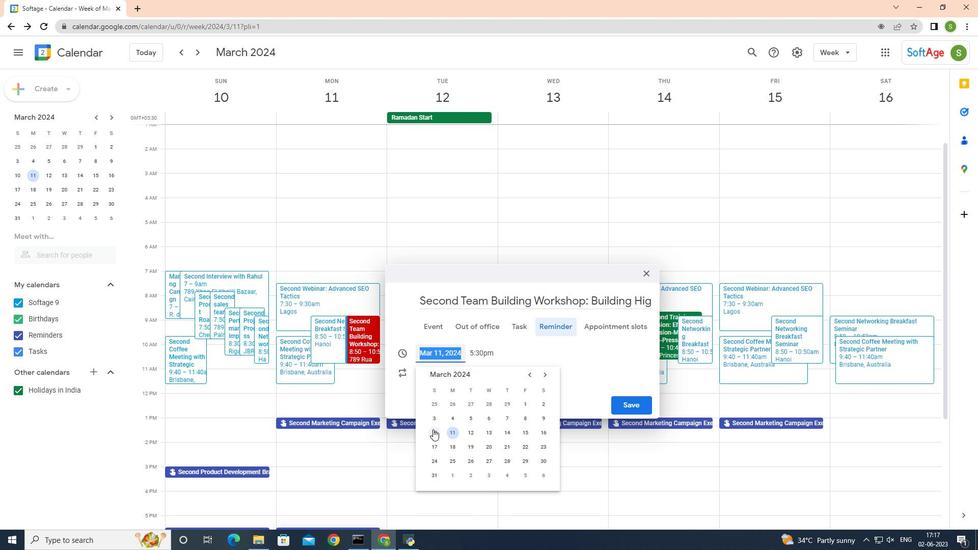 
Action: Mouse pressed left at (432, 429)
Screenshot: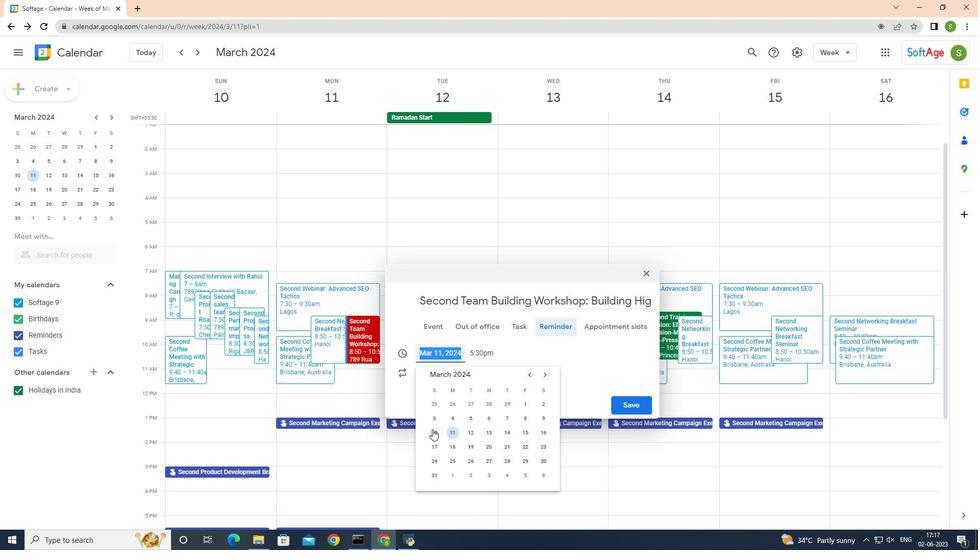 
Action: Mouse moved to (363, 376)
Screenshot: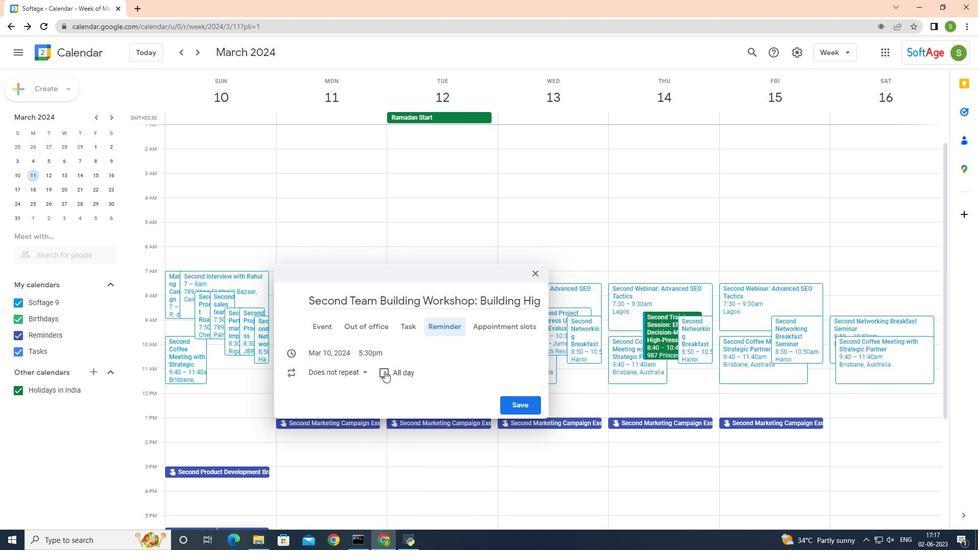 
Action: Mouse pressed left at (363, 376)
Screenshot: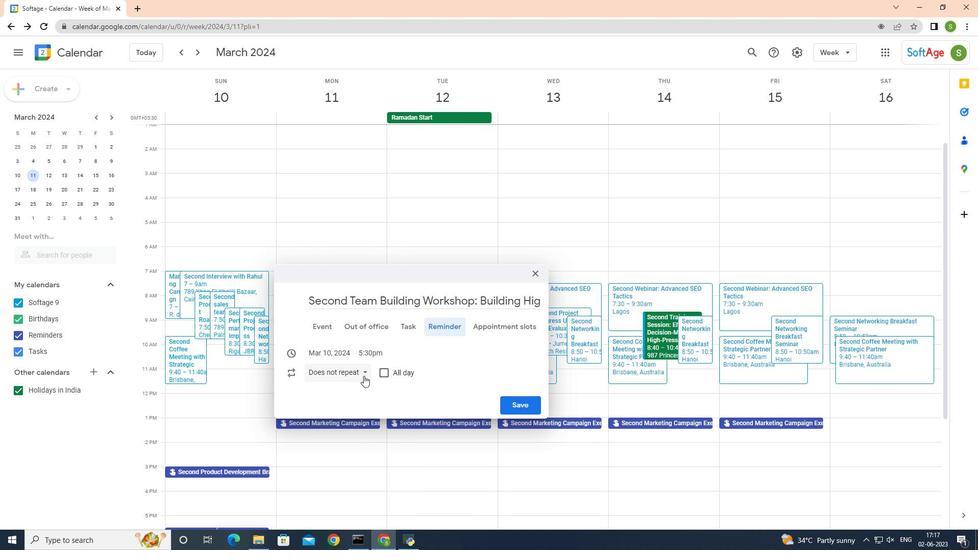 
Action: Mouse moved to (355, 371)
Screenshot: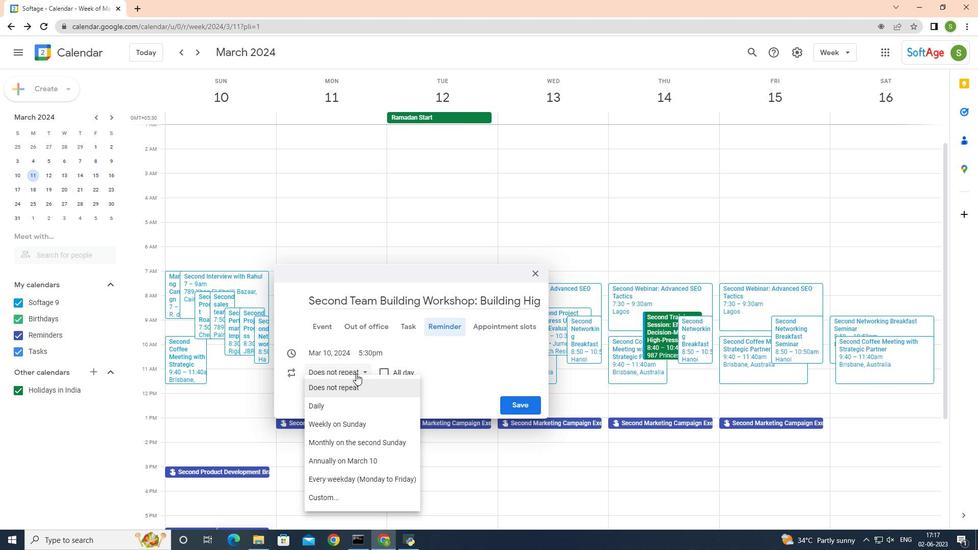 
Action: Mouse pressed left at (355, 371)
Screenshot: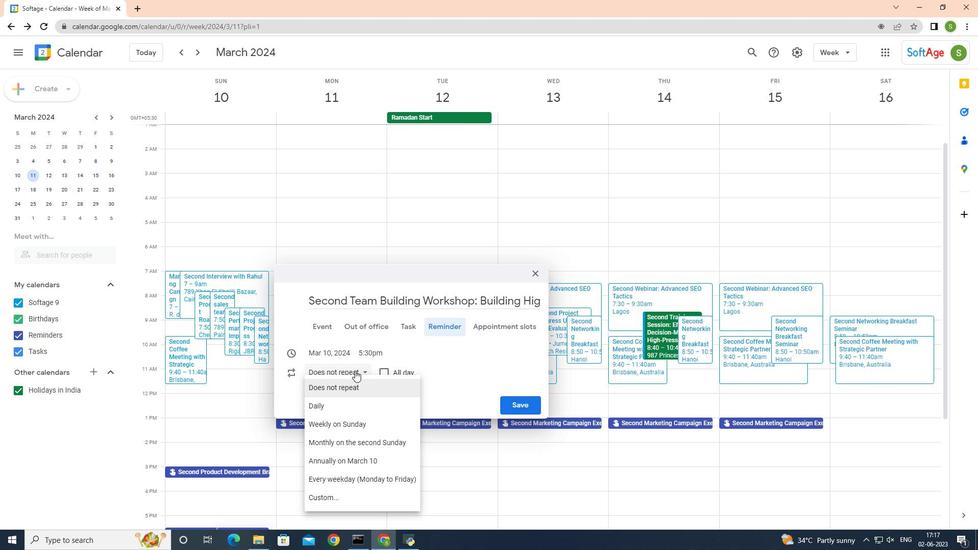 
Action: Mouse pressed left at (355, 371)
Screenshot: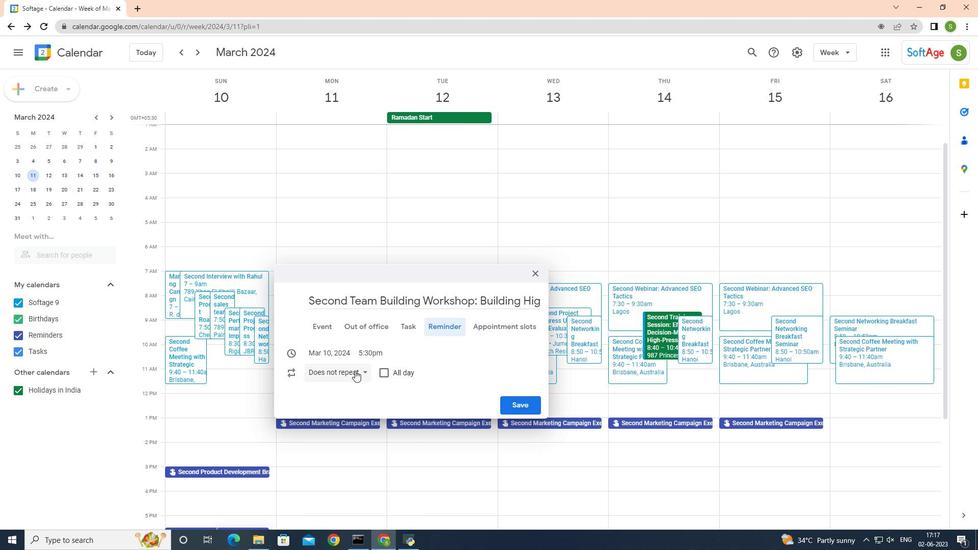 
Action: Mouse moved to (342, 354)
Screenshot: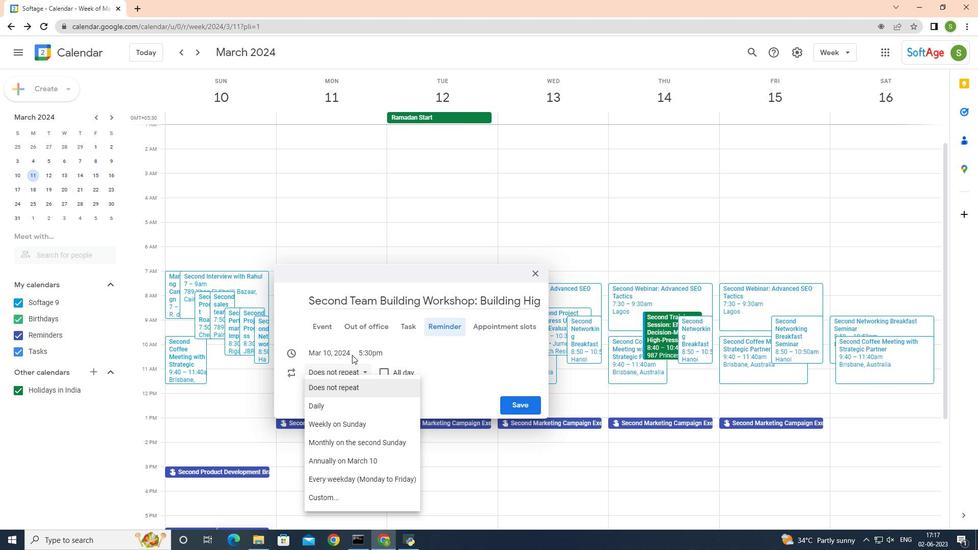 
Action: Mouse pressed left at (342, 354)
Screenshot: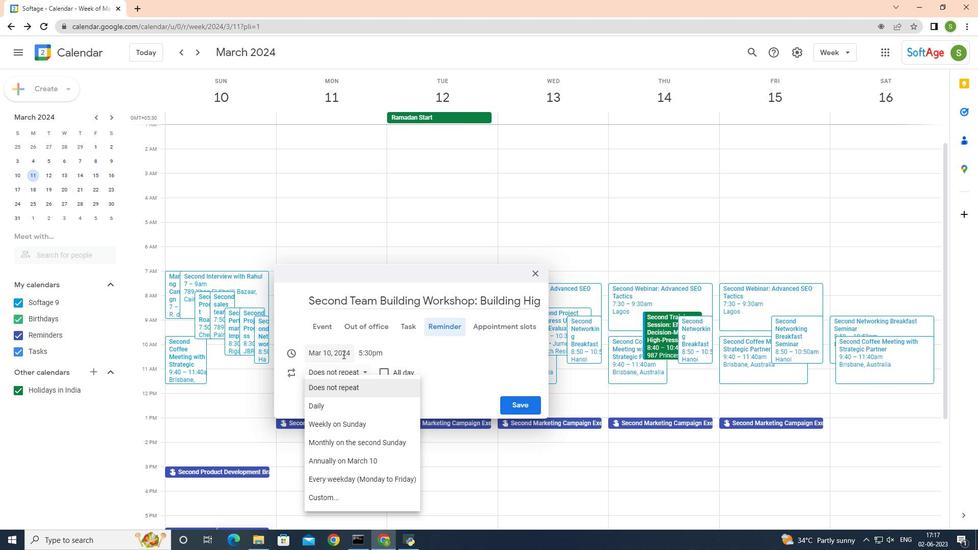 
Action: Mouse moved to (324, 447)
Screenshot: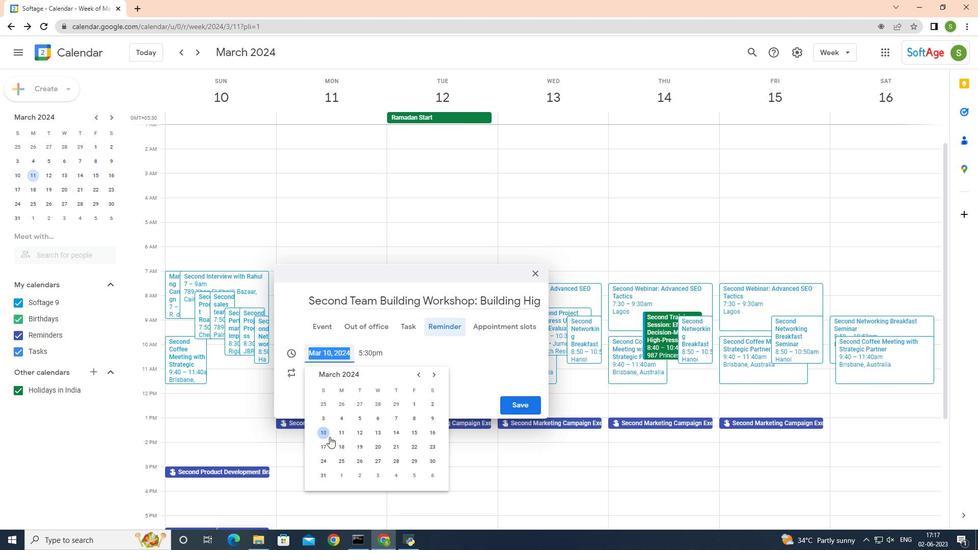 
Action: Mouse pressed left at (324, 447)
Screenshot: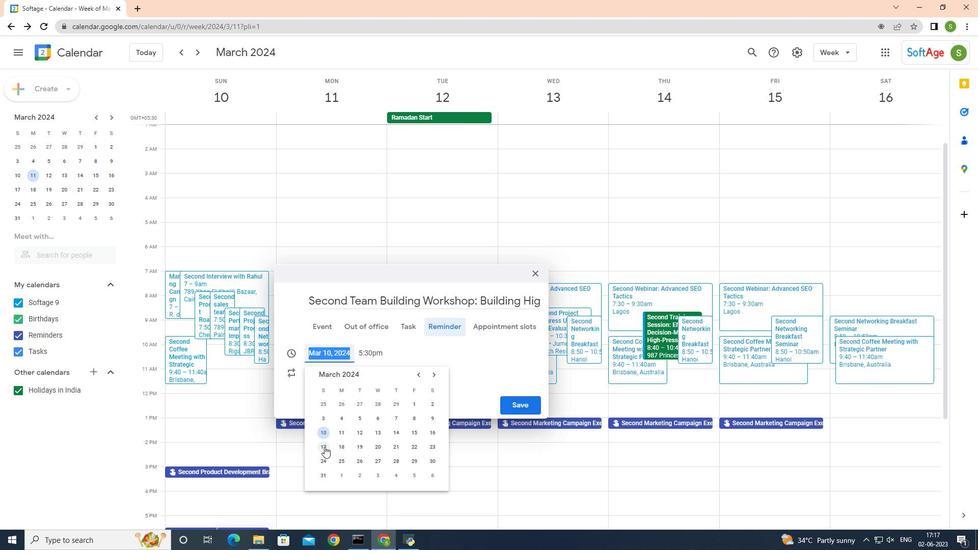 
Action: Mouse moved to (346, 378)
Screenshot: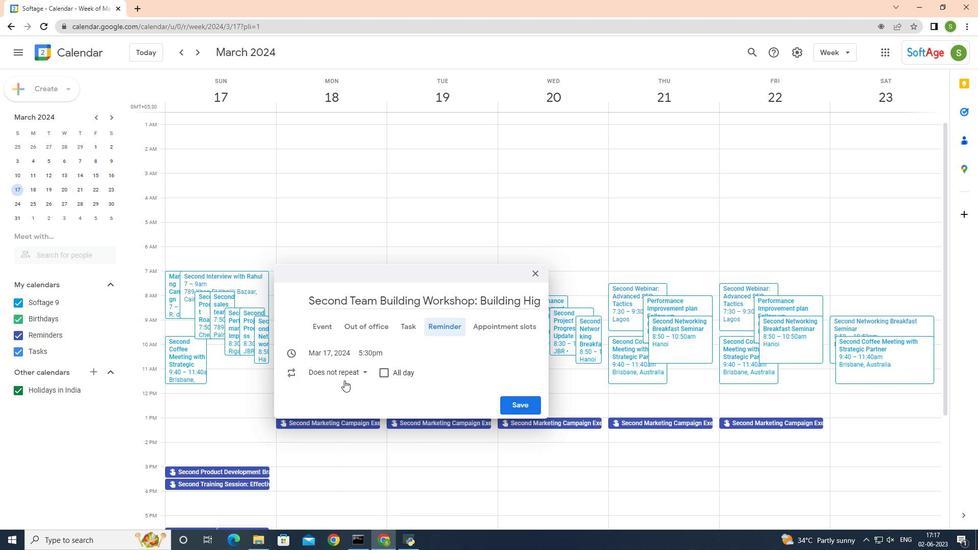 
Action: Mouse pressed left at (346, 378)
Screenshot: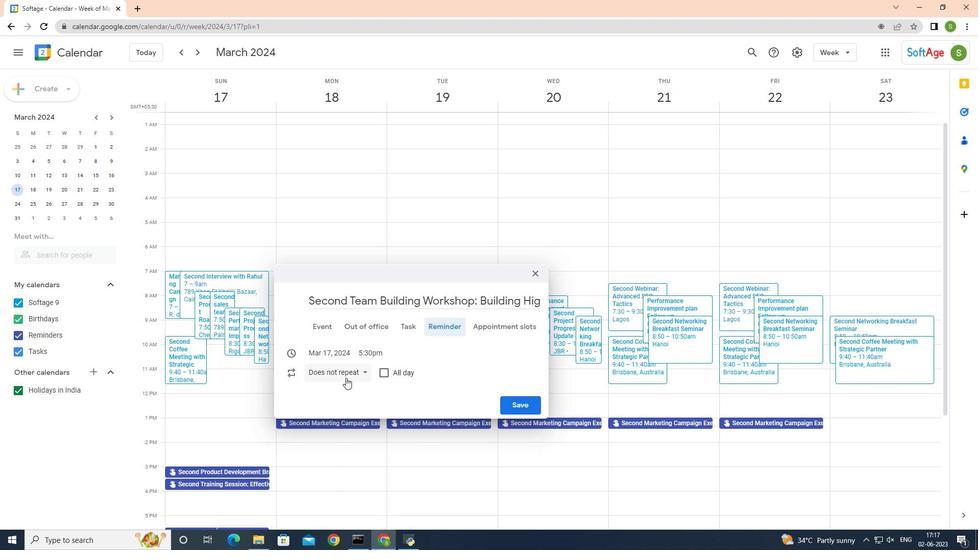 
Action: Mouse moved to (395, 451)
Screenshot: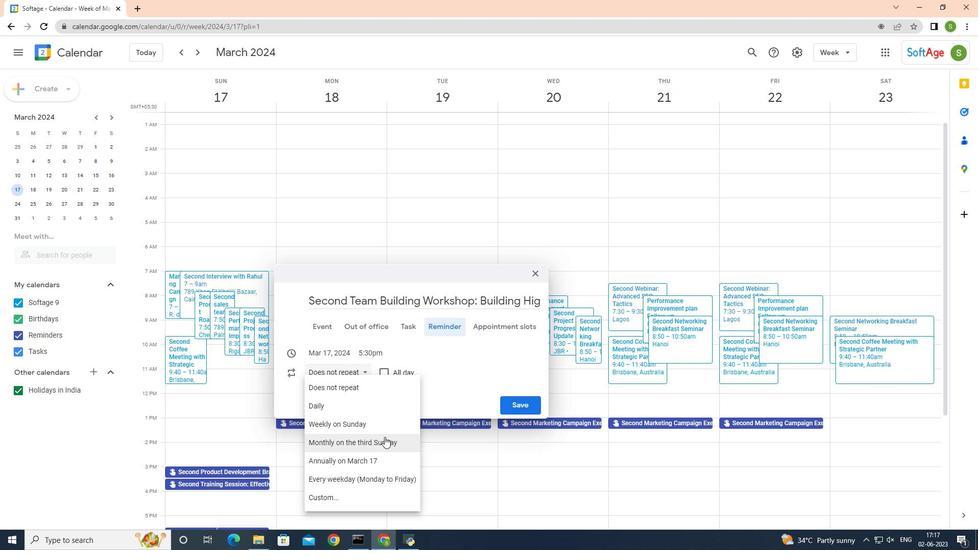 
Action: Mouse pressed left at (395, 451)
Screenshot: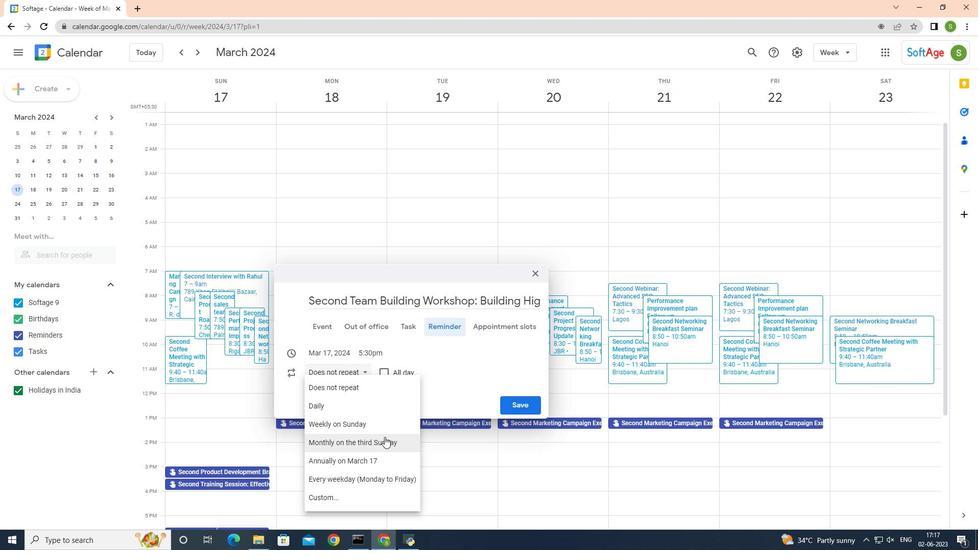 
Action: Mouse moved to (346, 375)
Screenshot: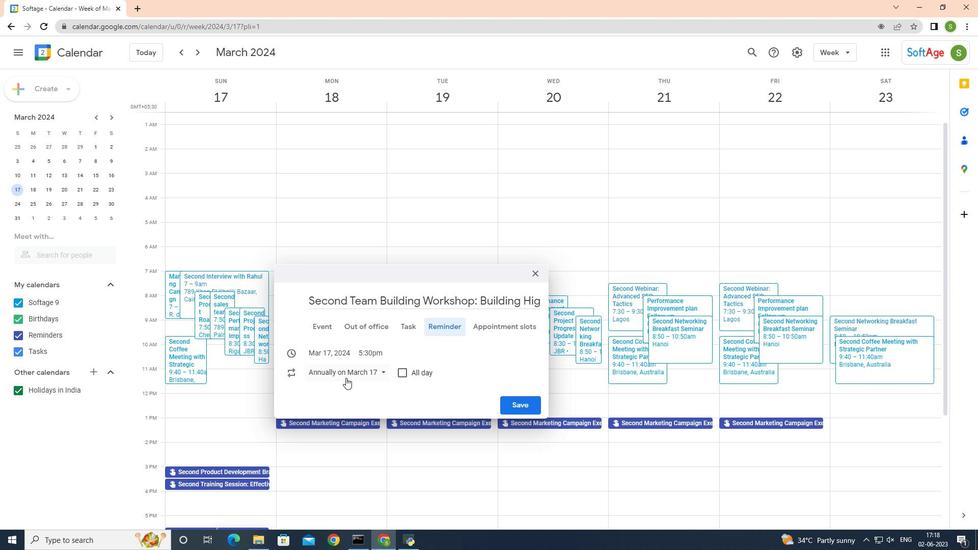 
Action: Mouse pressed left at (346, 375)
Screenshot: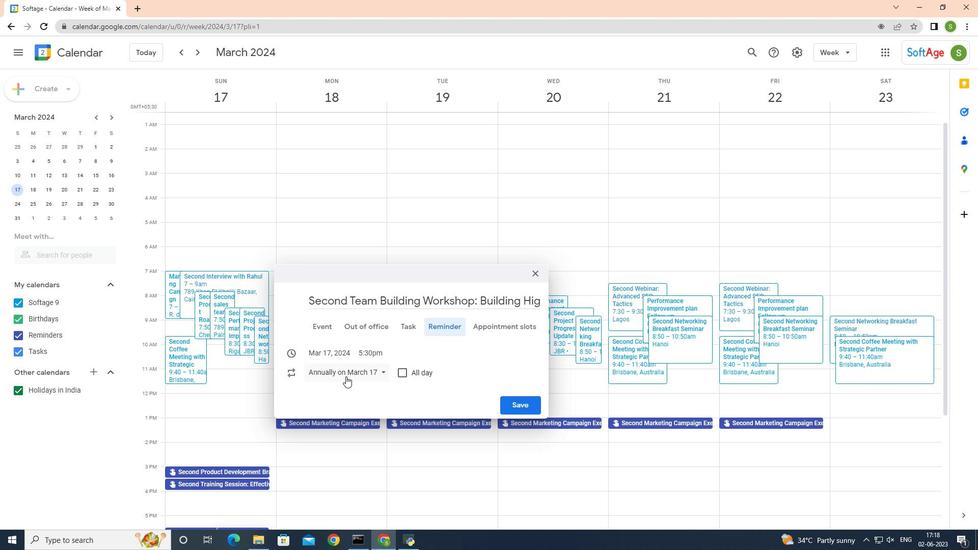 
Action: Mouse moved to (376, 352)
Screenshot: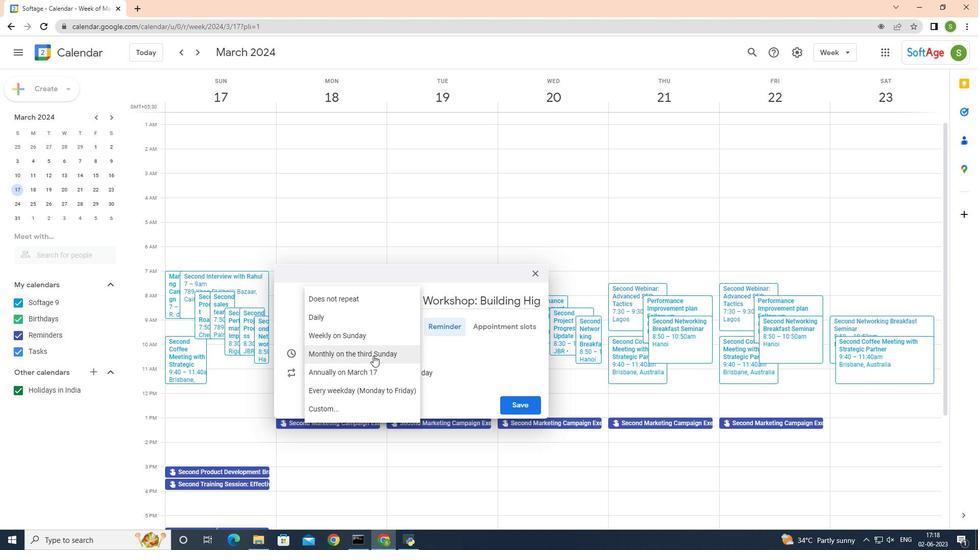 
Action: Mouse pressed left at (376, 352)
Screenshot: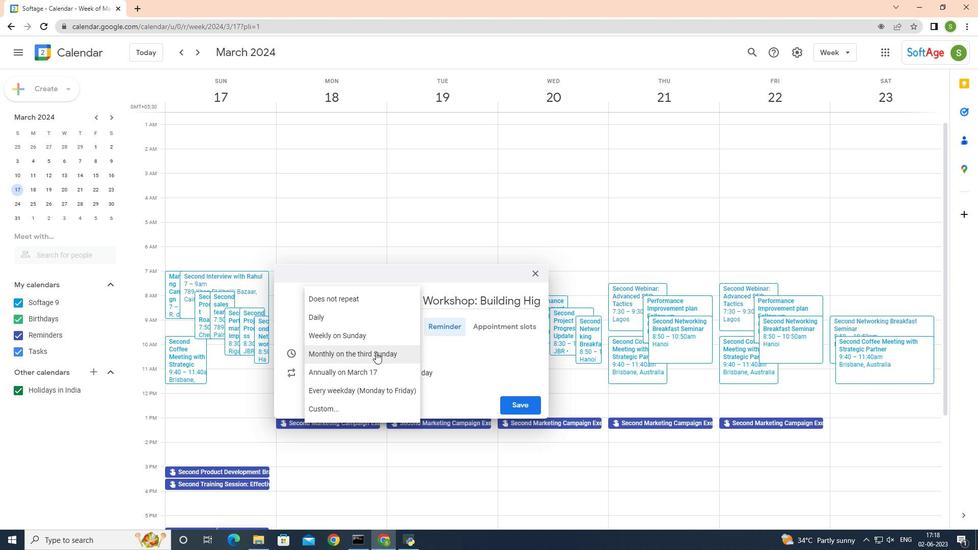 
Action: Mouse moved to (519, 397)
Screenshot: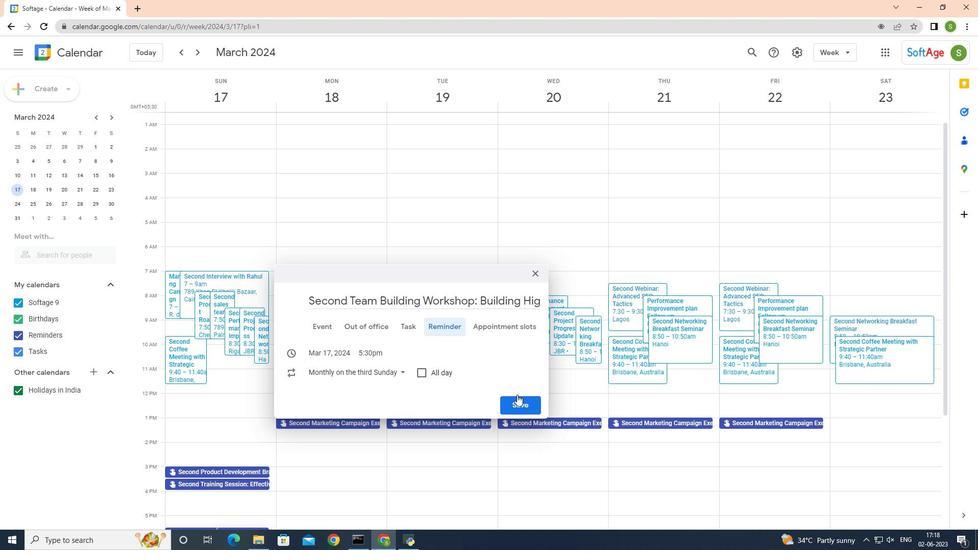 
Action: Mouse pressed left at (519, 397)
Screenshot: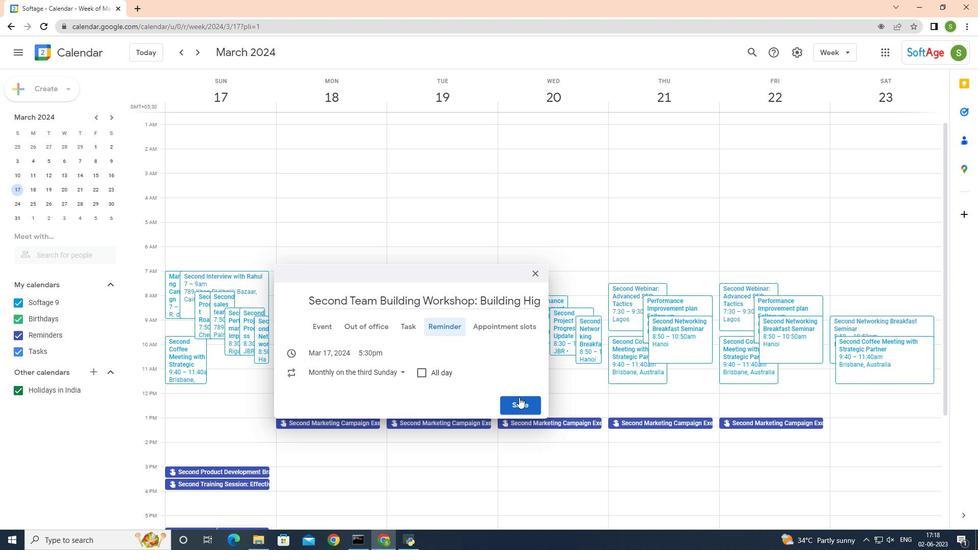 
